 Task: Find connections with filter location Hyères with filter topic #Jobswith filter profile language German with filter current company Sealed Air Corporation with filter school R A Podar College of Commerce & Economics Matunga Mumbai 400 019 with filter industry Insurance with filter service category Mortgage Lending with filter keywords title Title Analyst
Action: Mouse moved to (537, 91)
Screenshot: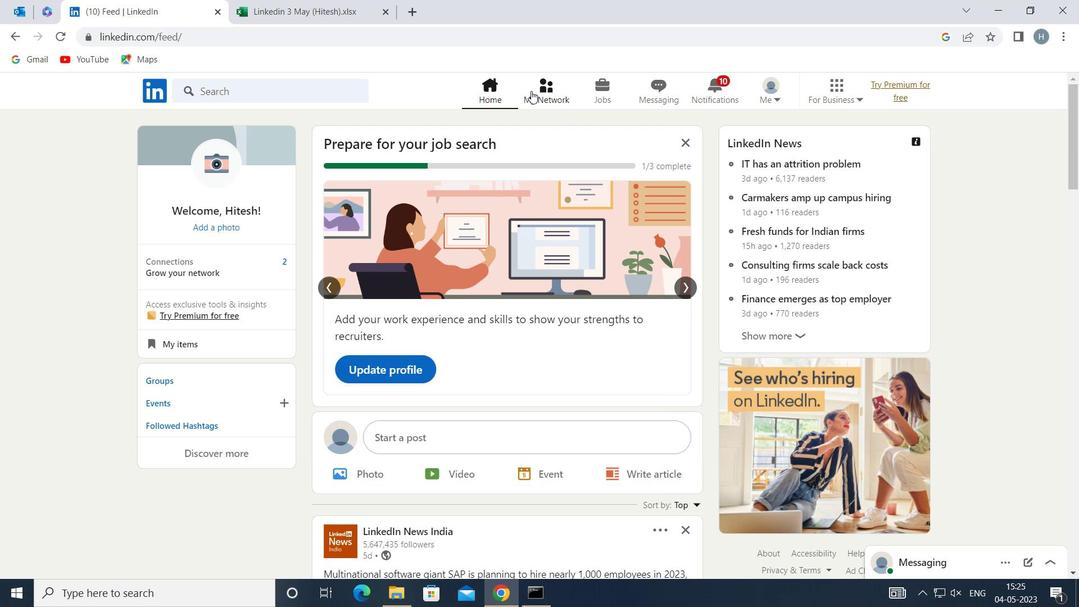 
Action: Mouse pressed left at (537, 91)
Screenshot: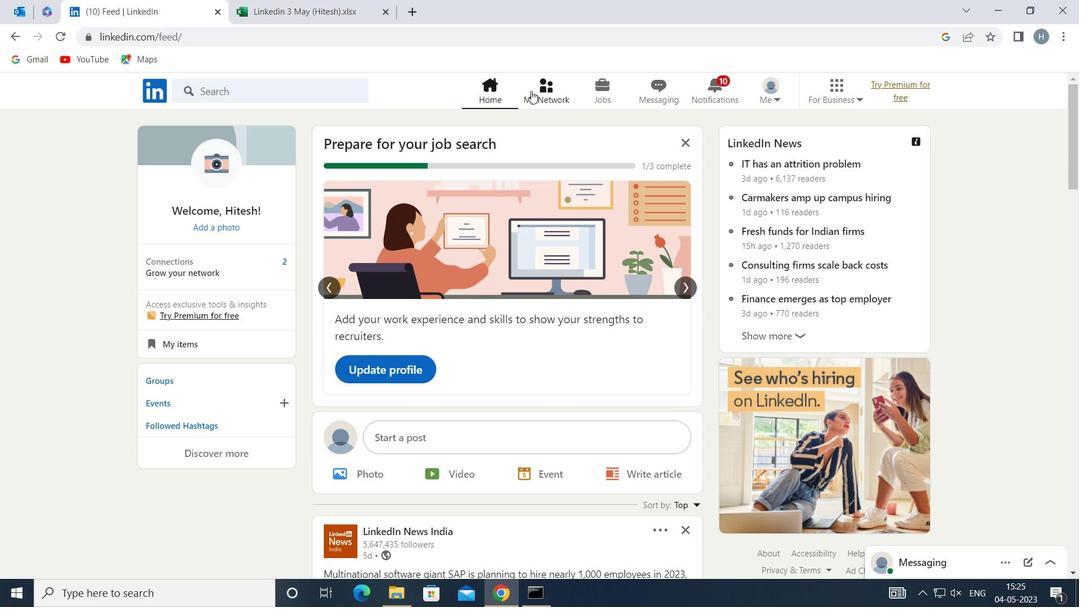 
Action: Mouse moved to (301, 165)
Screenshot: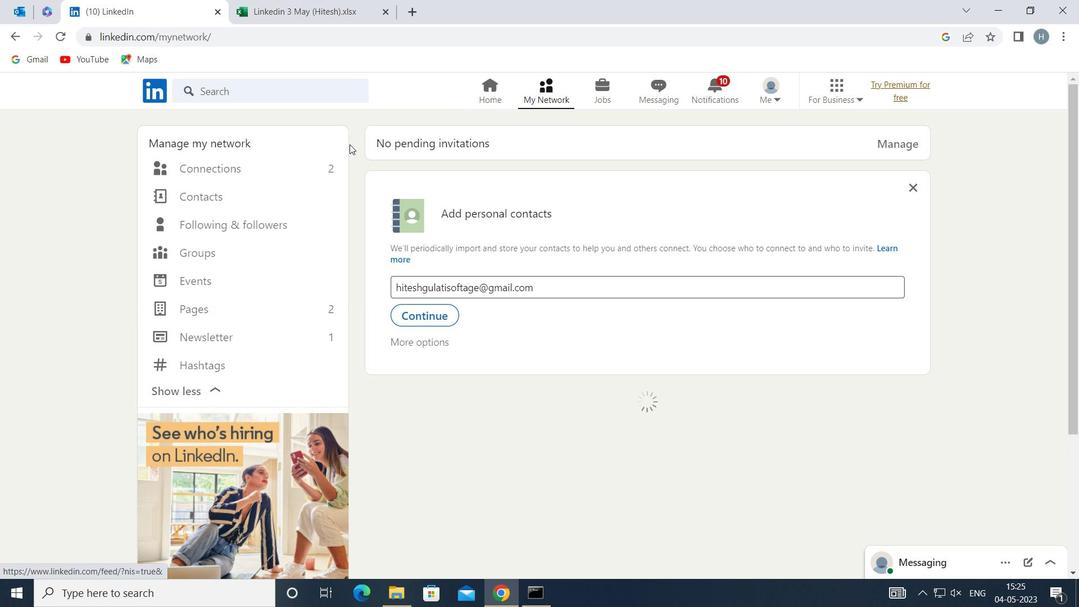 
Action: Mouse pressed left at (301, 165)
Screenshot: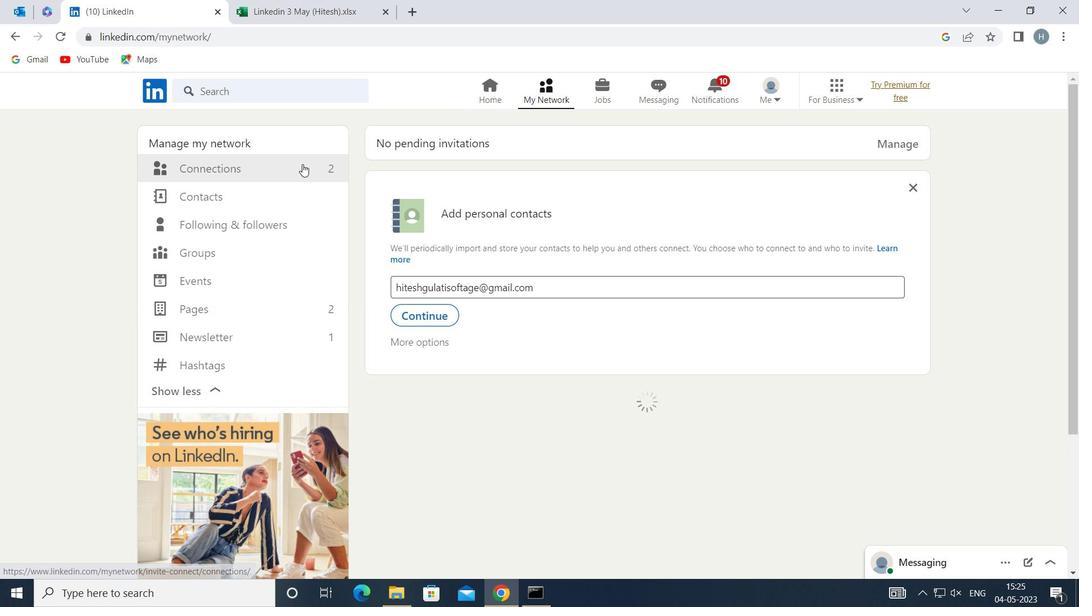 
Action: Mouse moved to (653, 165)
Screenshot: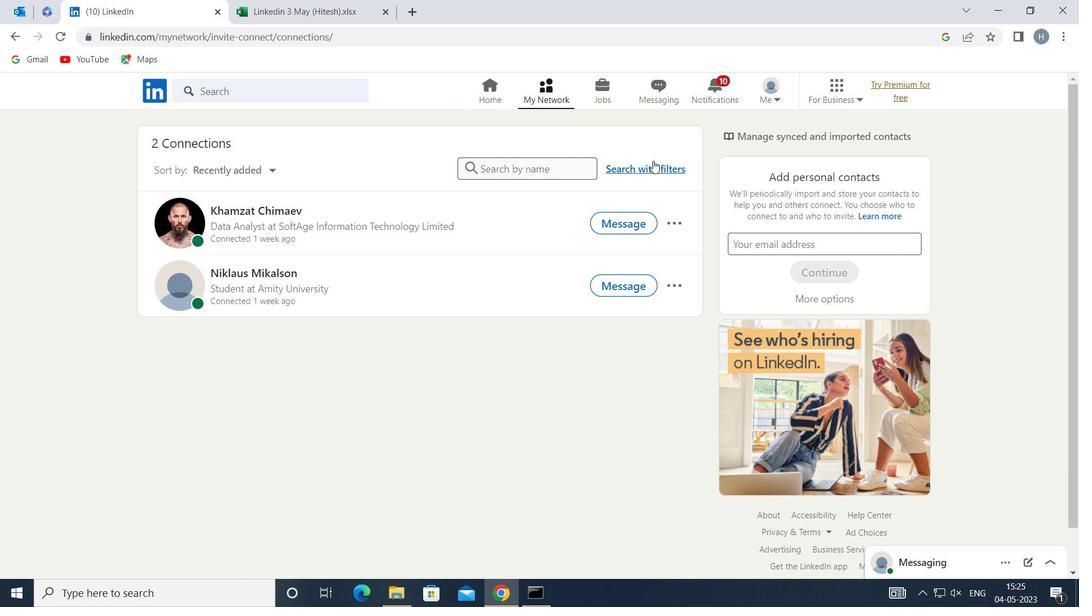 
Action: Mouse pressed left at (653, 165)
Screenshot: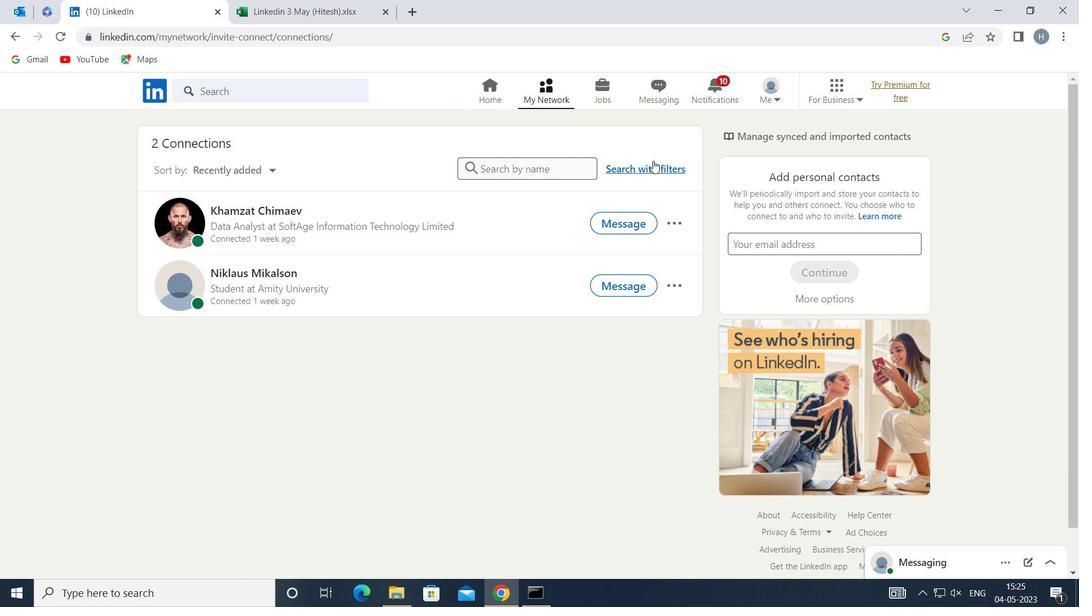 
Action: Mouse moved to (590, 124)
Screenshot: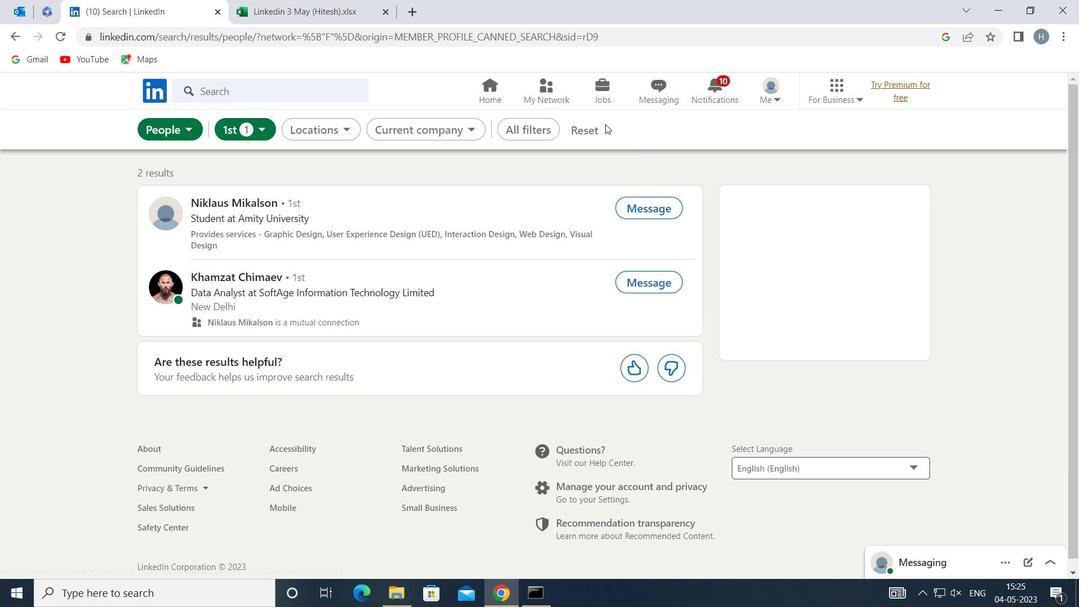 
Action: Mouse pressed left at (590, 124)
Screenshot: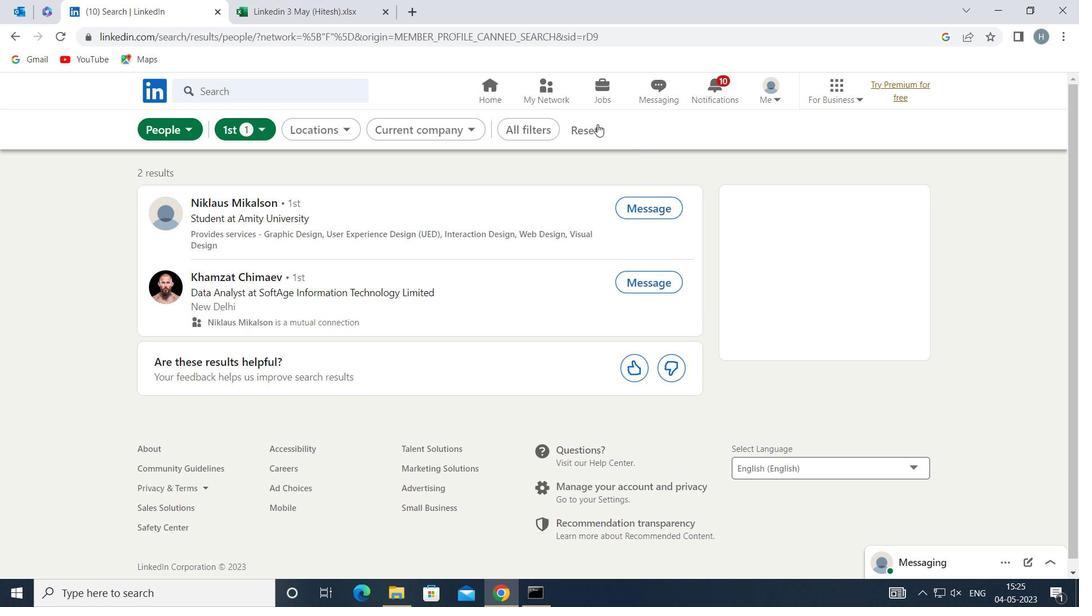 
Action: Mouse moved to (570, 129)
Screenshot: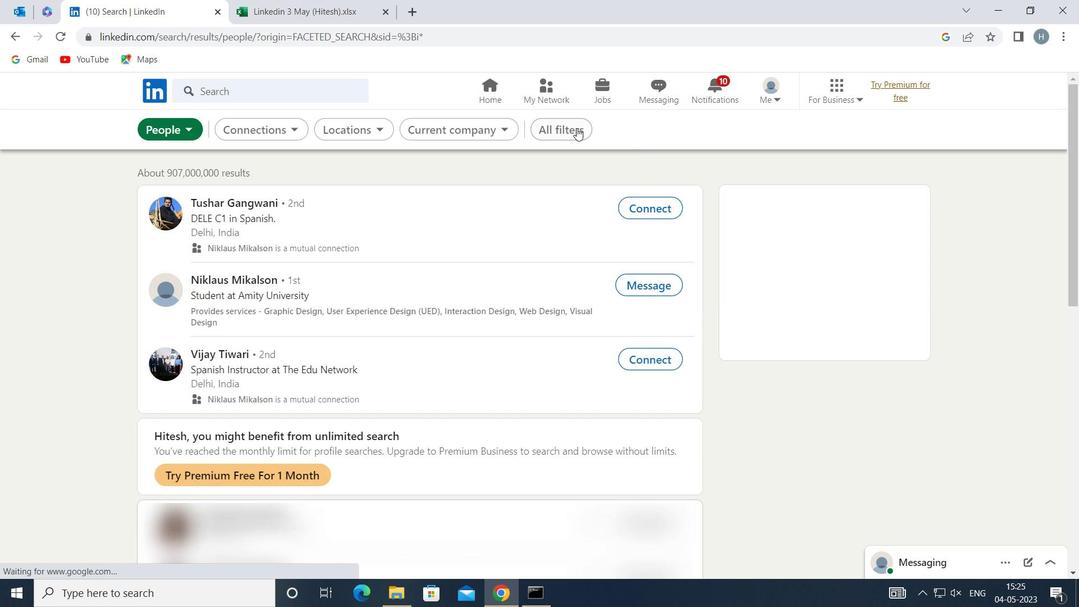 
Action: Mouse pressed left at (570, 129)
Screenshot: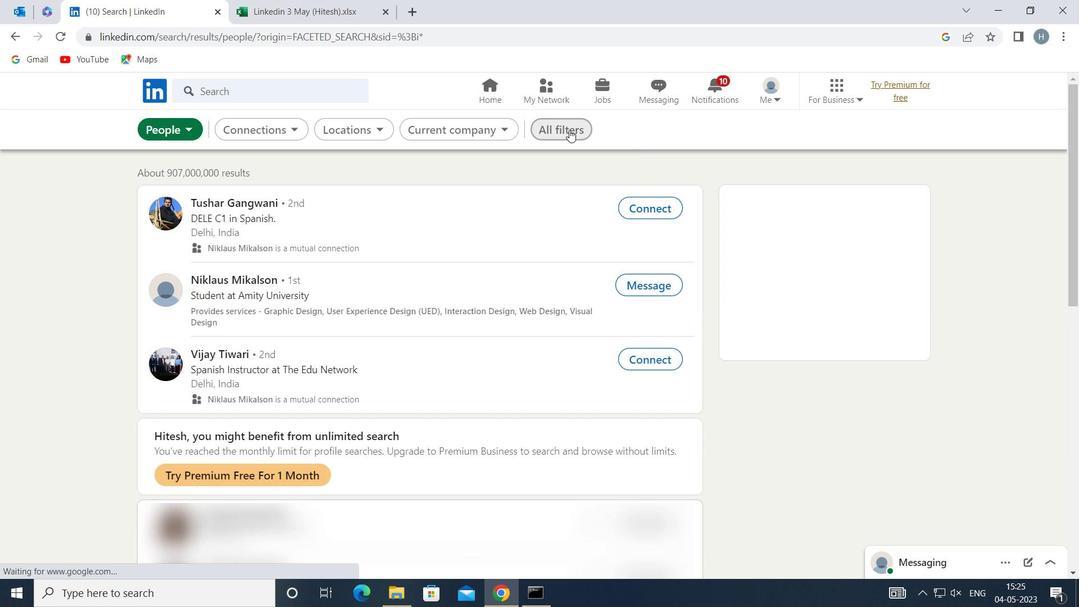 
Action: Mouse moved to (819, 282)
Screenshot: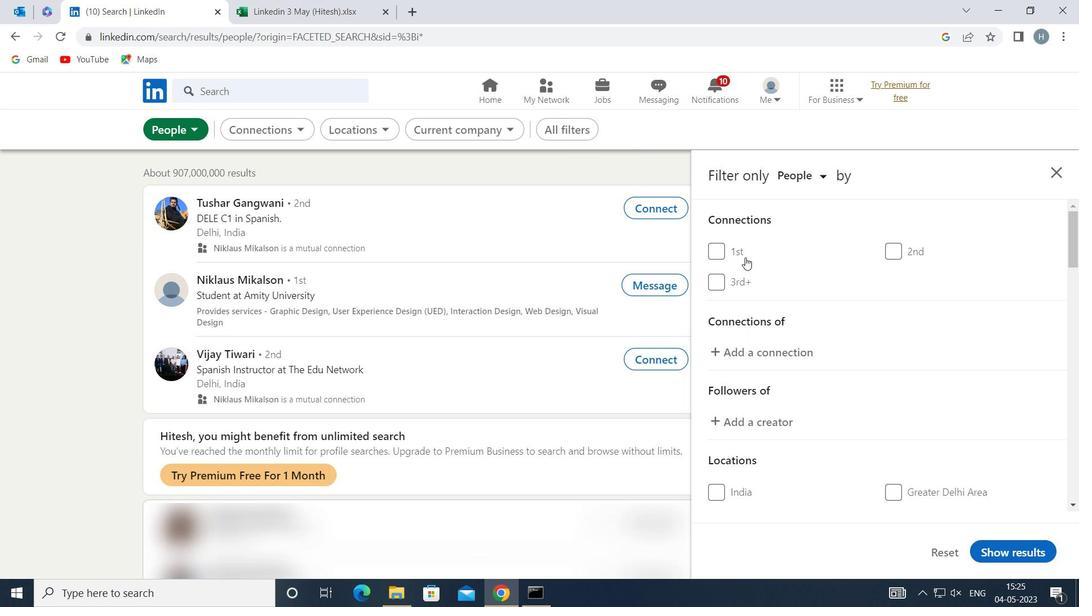 
Action: Mouse scrolled (819, 281) with delta (0, 0)
Screenshot: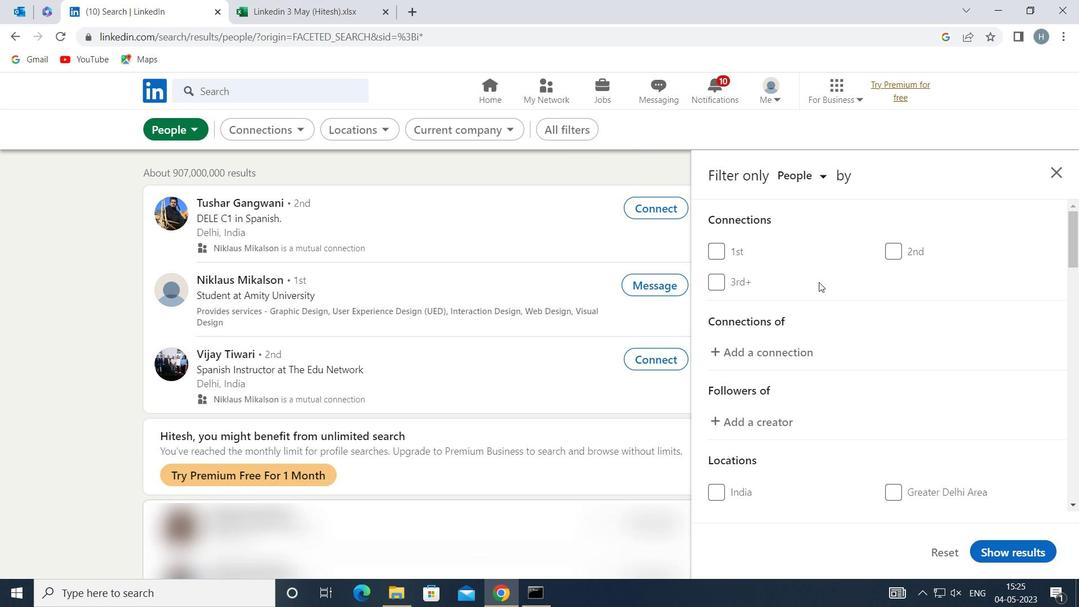 
Action: Mouse scrolled (819, 281) with delta (0, 0)
Screenshot: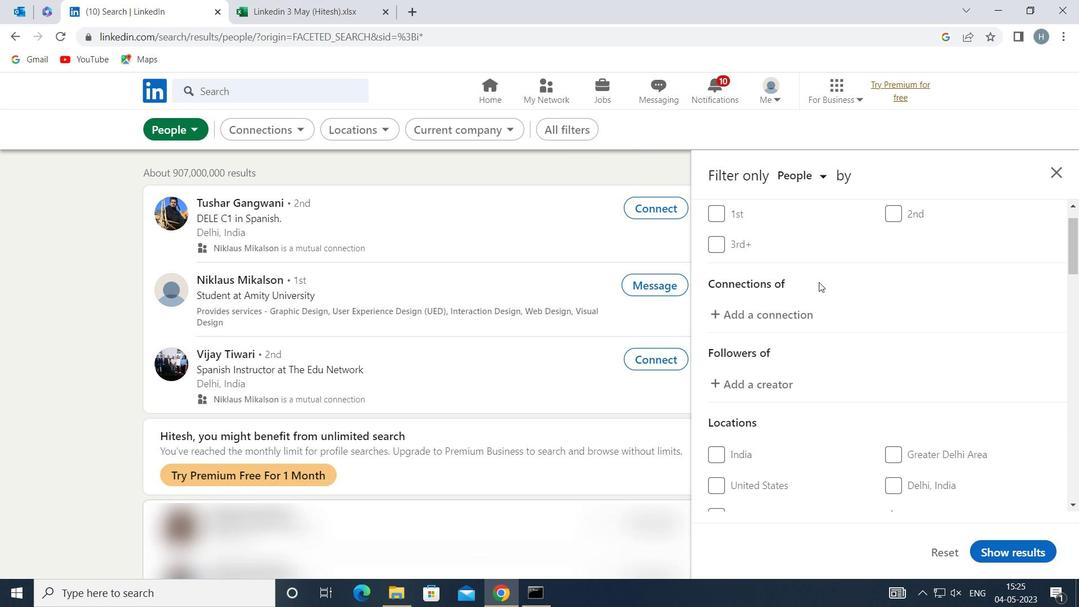 
Action: Mouse scrolled (819, 281) with delta (0, 0)
Screenshot: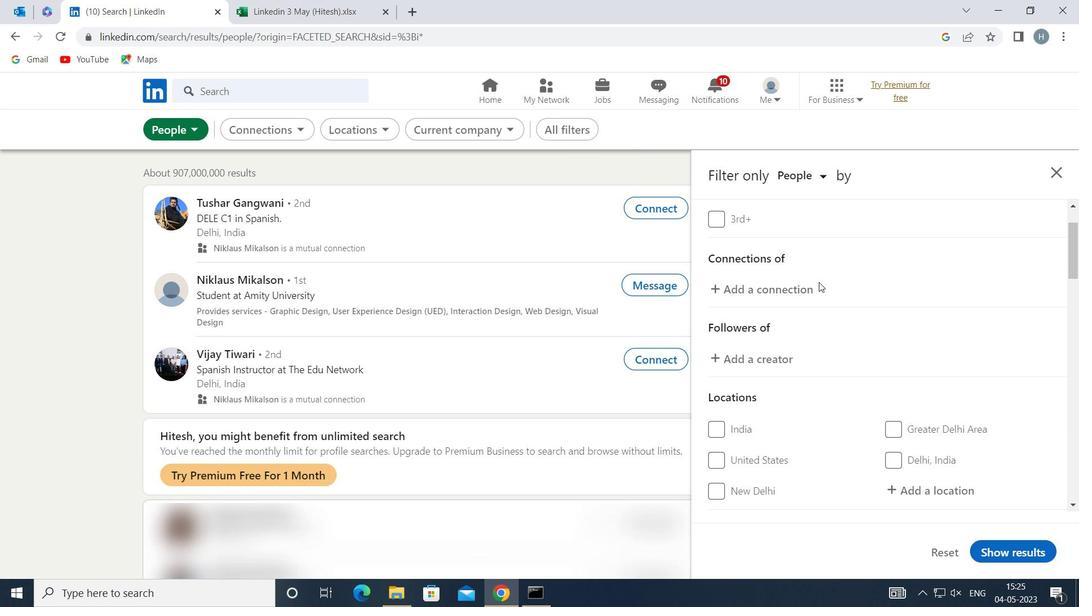 
Action: Mouse moved to (918, 334)
Screenshot: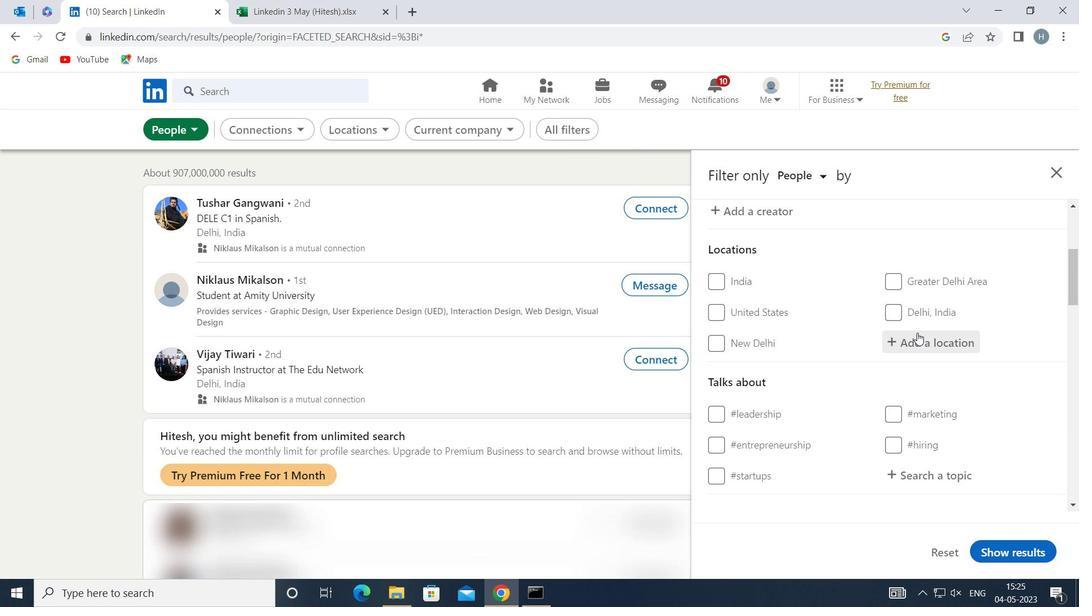 
Action: Mouse pressed left at (918, 334)
Screenshot: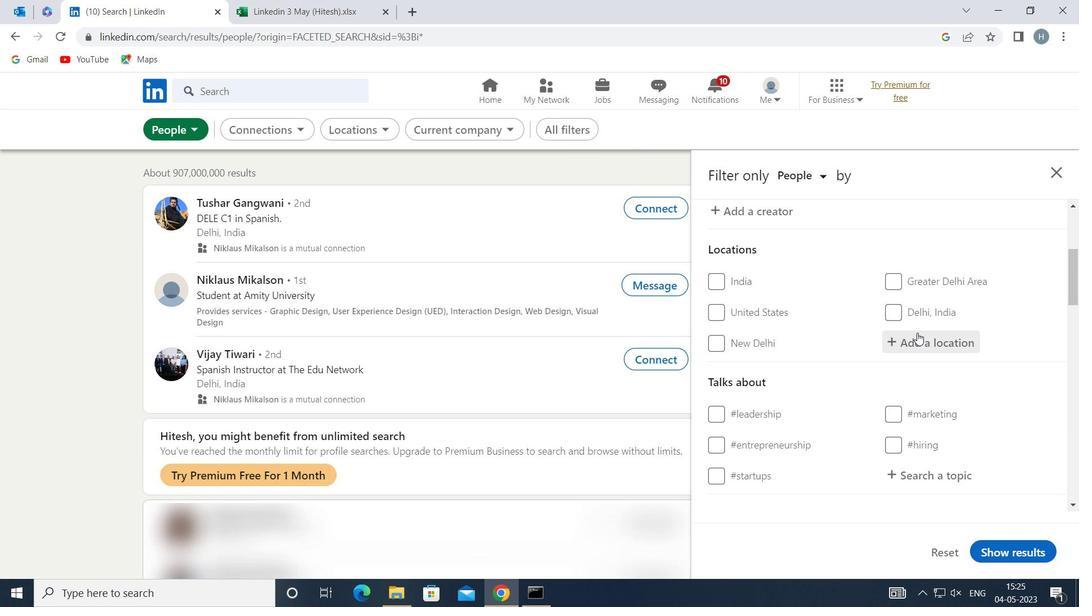 
Action: Key pressed <Key.shift>HYERE
Screenshot: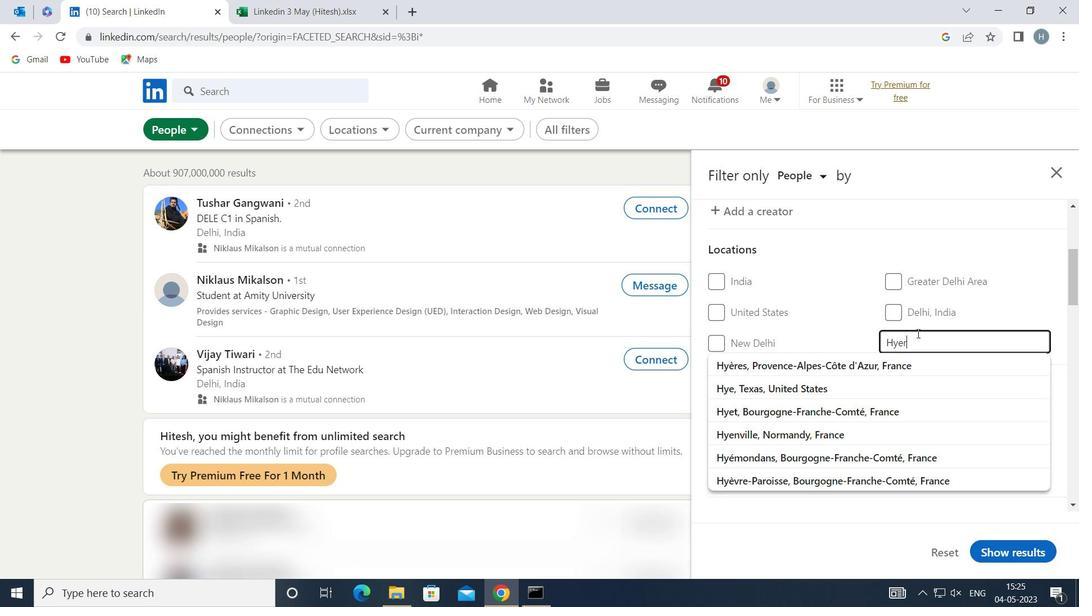 
Action: Mouse moved to (939, 366)
Screenshot: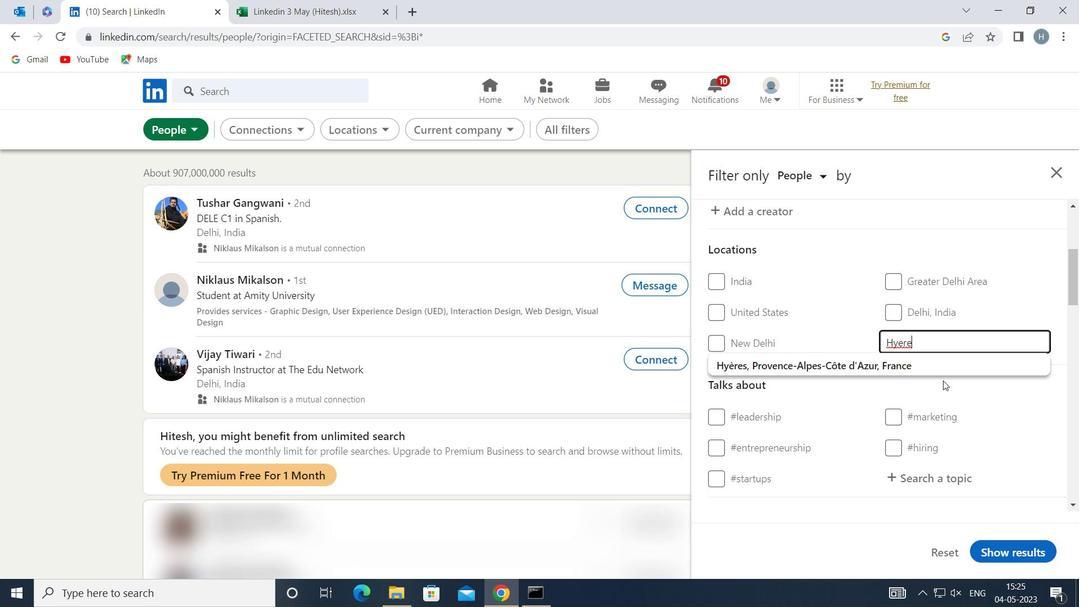 
Action: Mouse pressed left at (939, 366)
Screenshot: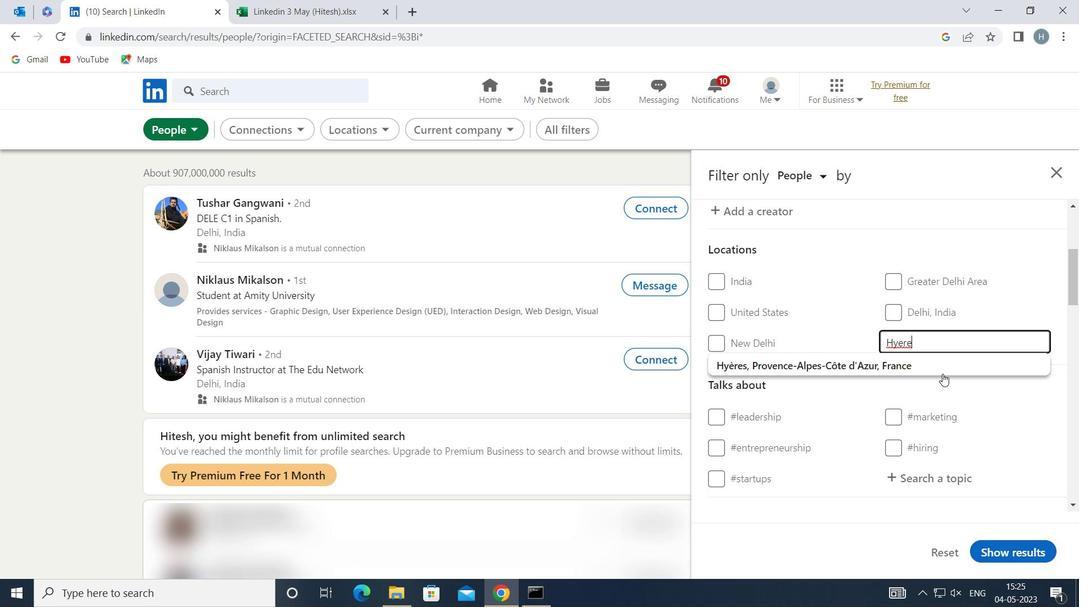 
Action: Mouse moved to (924, 371)
Screenshot: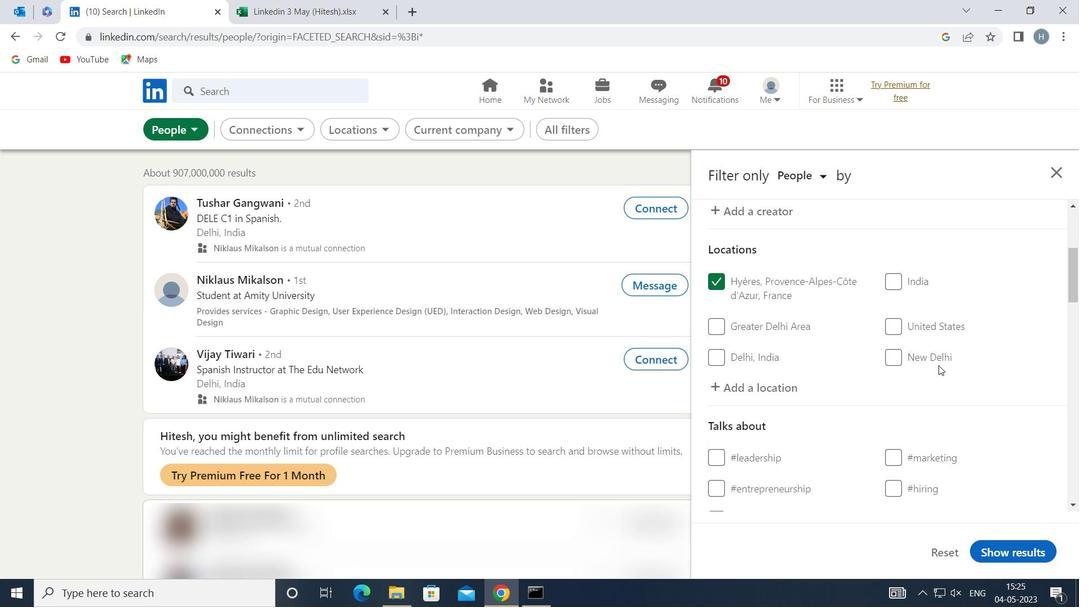 
Action: Mouse scrolled (924, 370) with delta (0, 0)
Screenshot: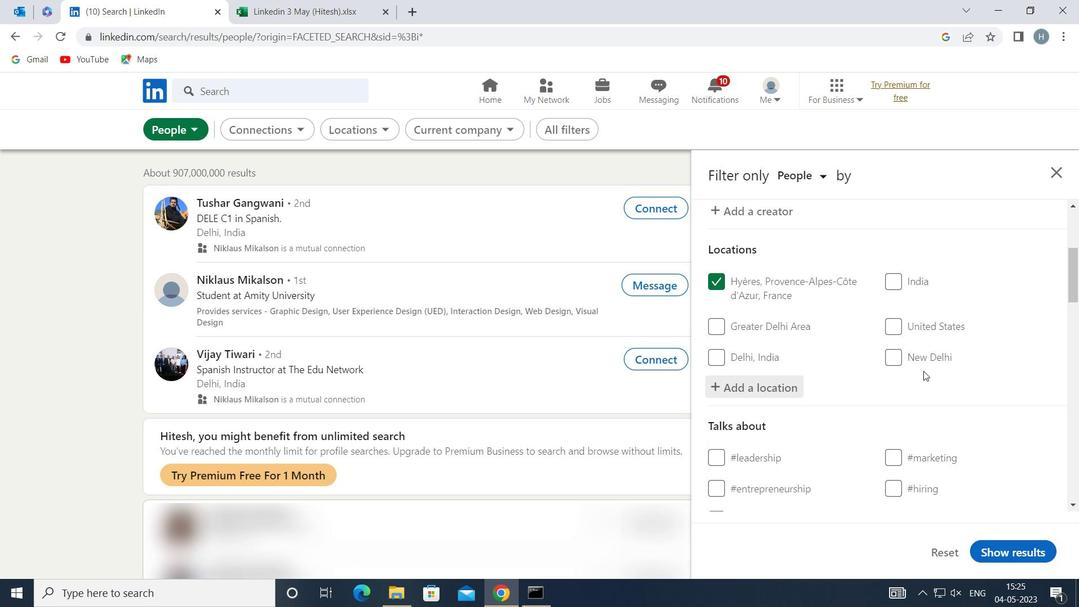 
Action: Mouse moved to (923, 371)
Screenshot: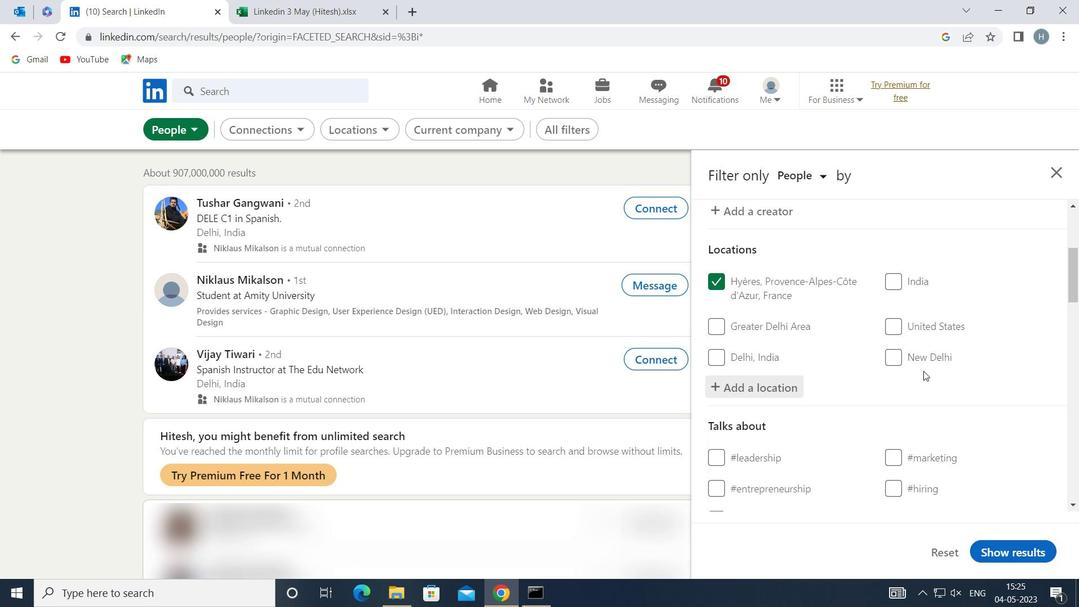 
Action: Mouse scrolled (923, 370) with delta (0, 0)
Screenshot: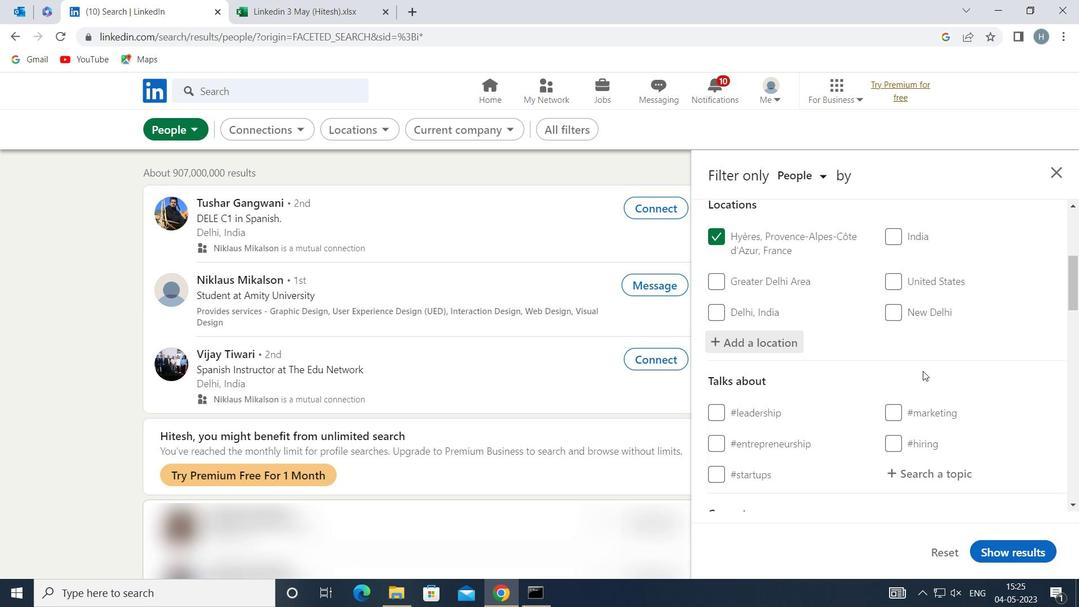 
Action: Mouse moved to (936, 379)
Screenshot: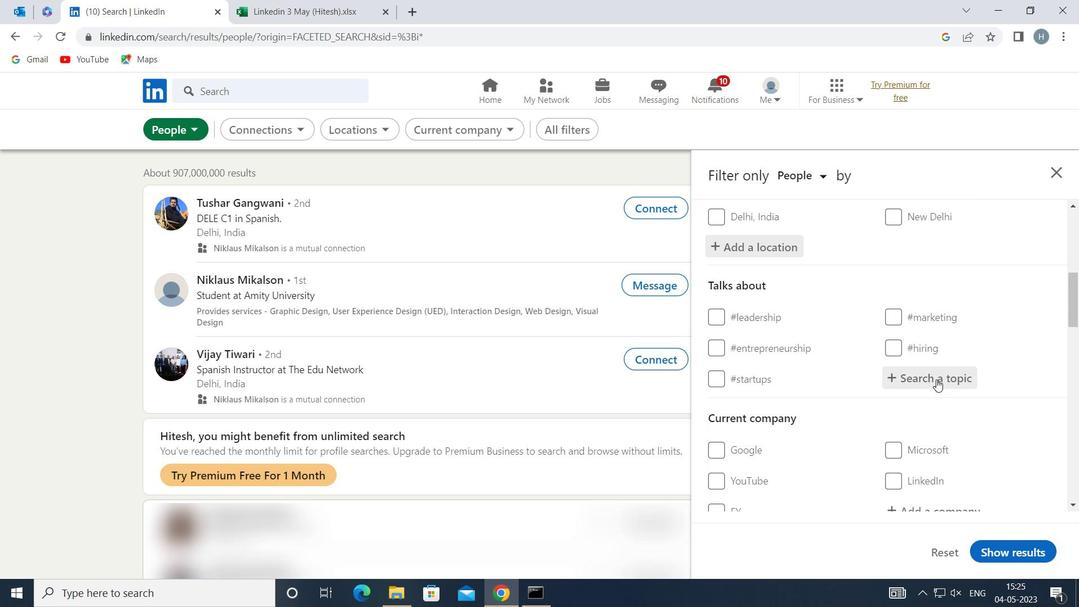 
Action: Mouse pressed left at (936, 379)
Screenshot: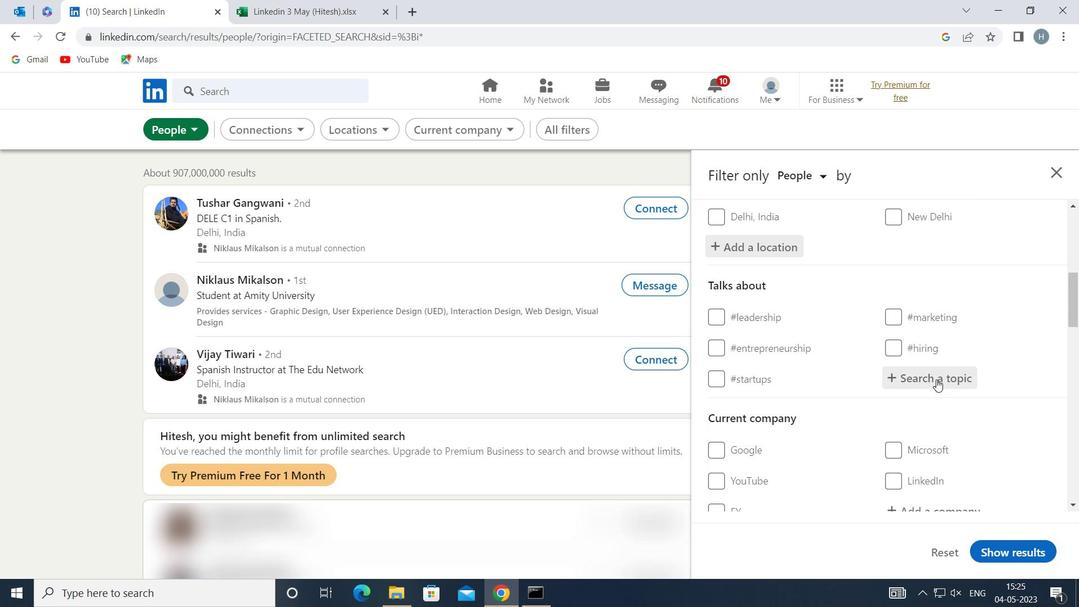 
Action: Key pressed <Key.shift>JOBS
Screenshot: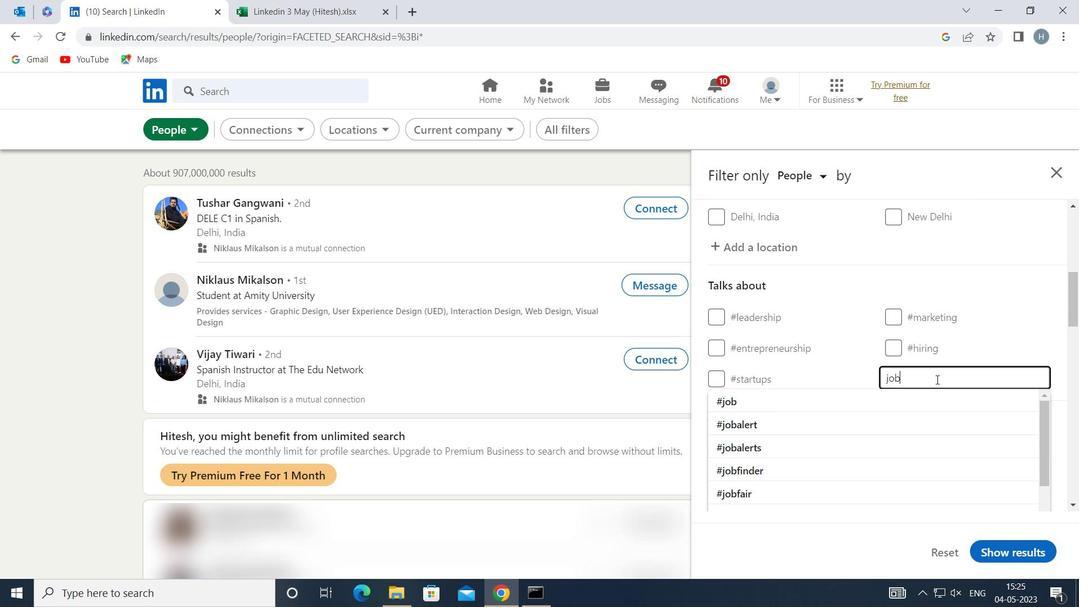 
Action: Mouse moved to (885, 399)
Screenshot: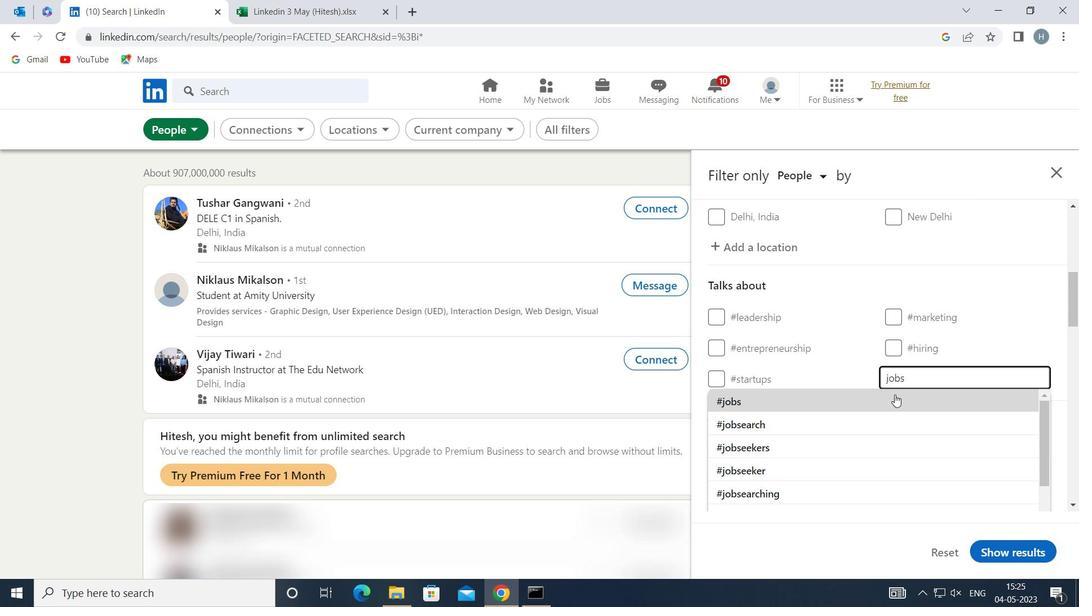 
Action: Mouse pressed left at (885, 399)
Screenshot: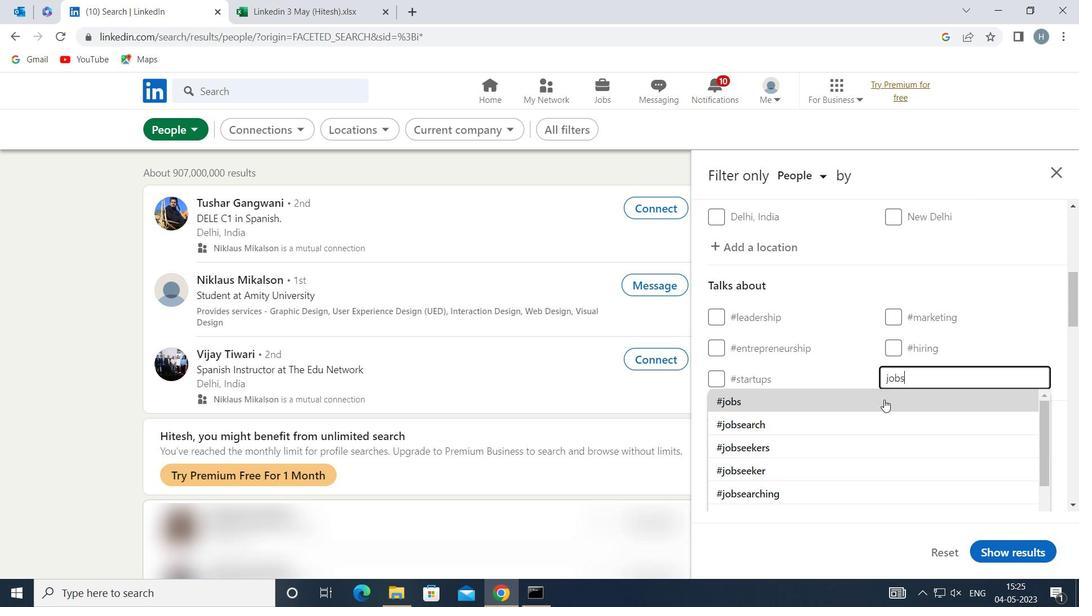 
Action: Mouse moved to (850, 384)
Screenshot: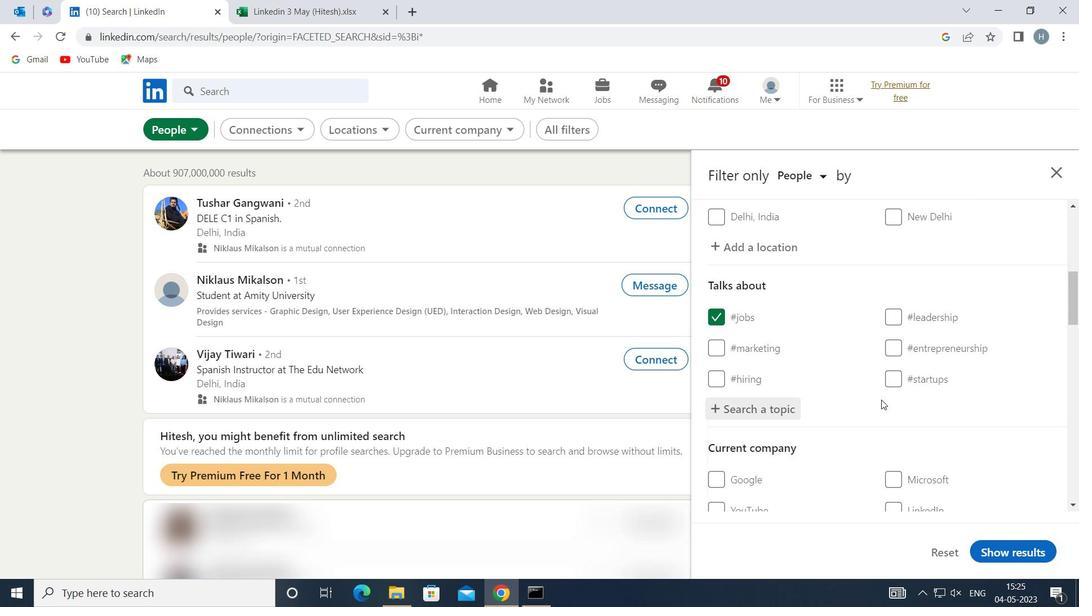 
Action: Mouse scrolled (850, 384) with delta (0, 0)
Screenshot: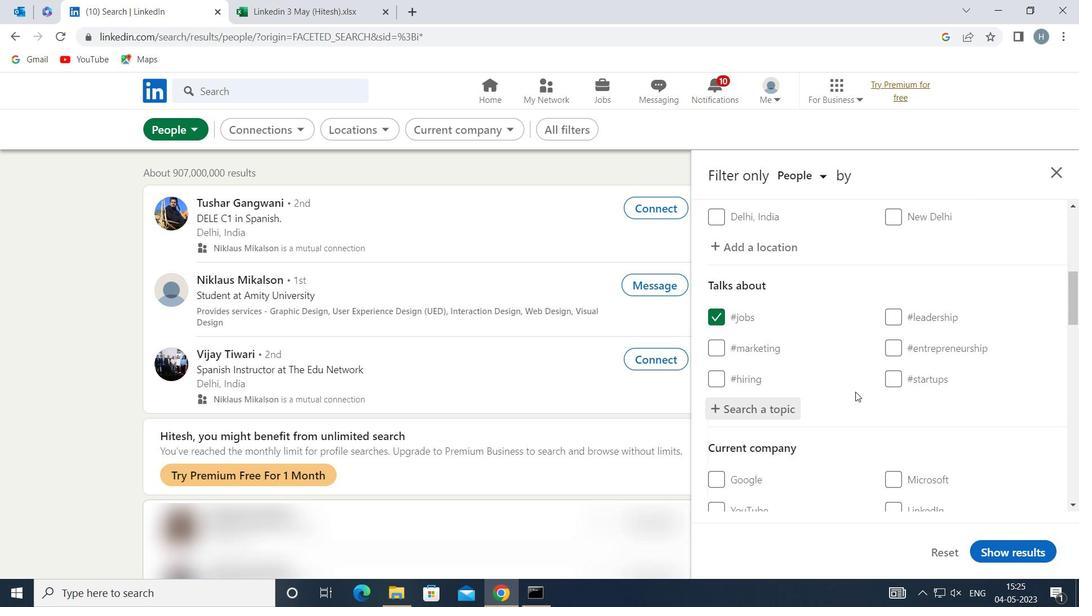 
Action: Mouse scrolled (850, 384) with delta (0, 0)
Screenshot: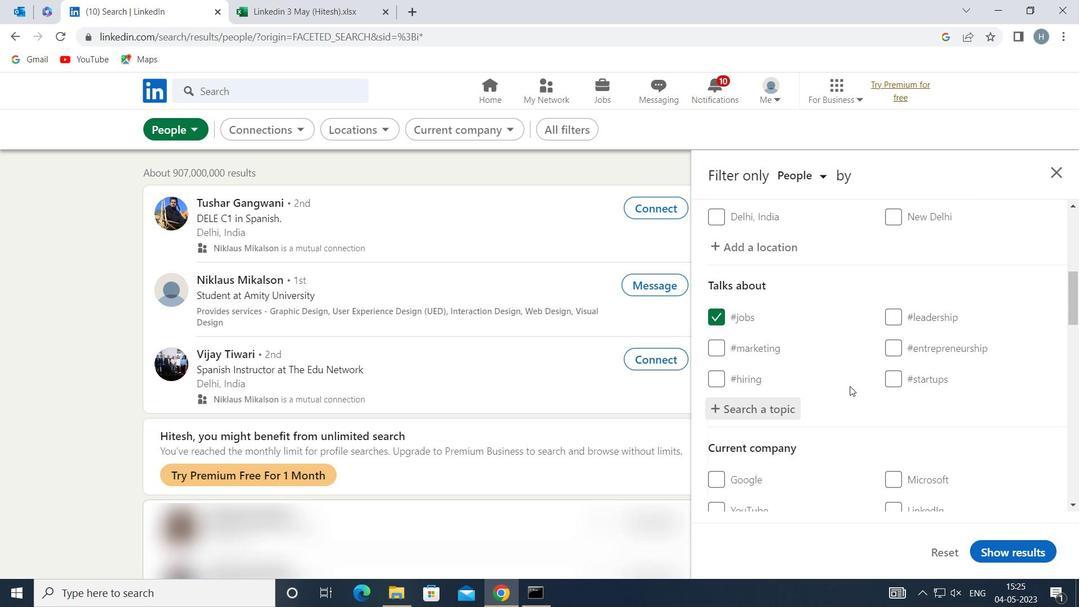 
Action: Mouse scrolled (850, 384) with delta (0, 0)
Screenshot: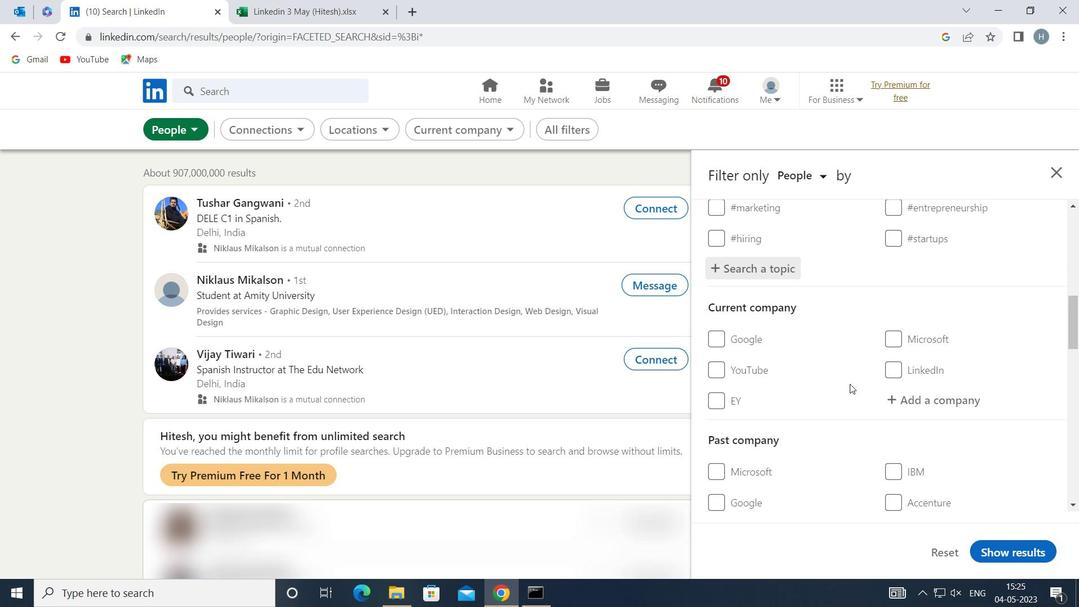 
Action: Mouse moved to (849, 382)
Screenshot: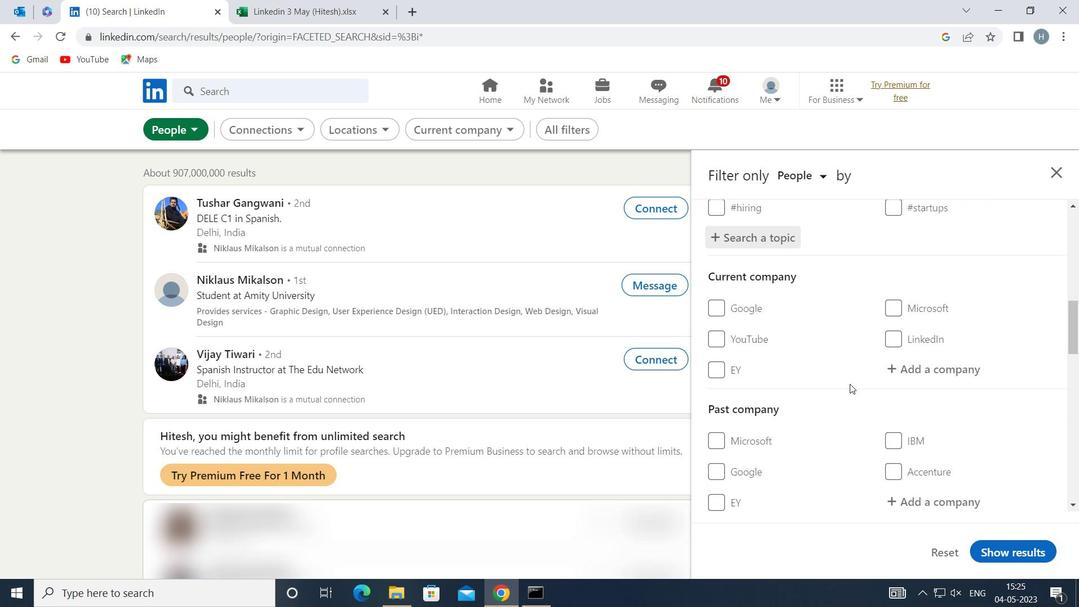 
Action: Mouse scrolled (849, 382) with delta (0, 0)
Screenshot: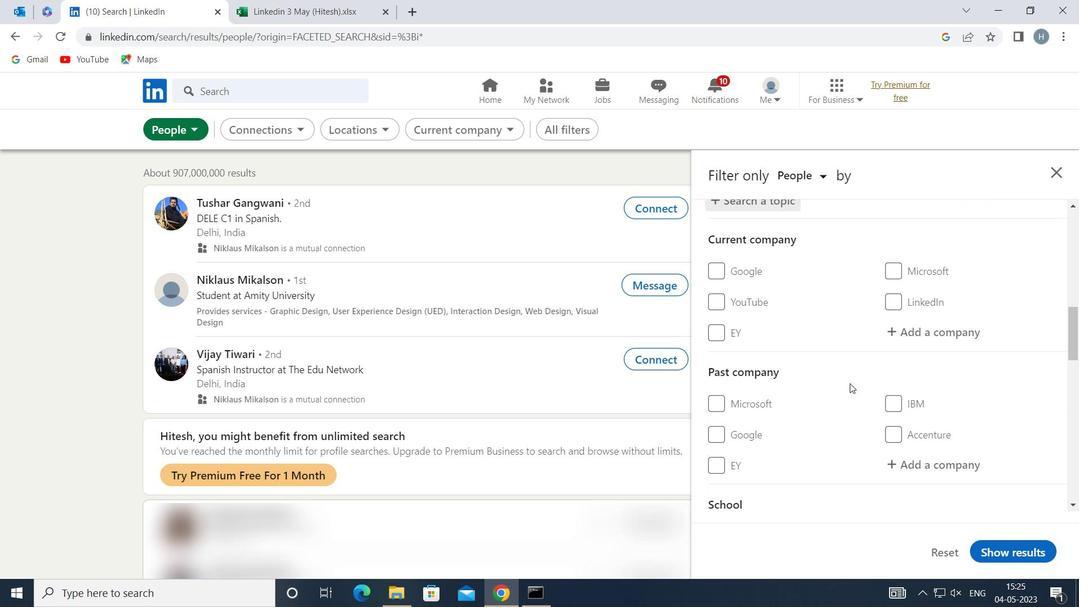 
Action: Mouse moved to (849, 377)
Screenshot: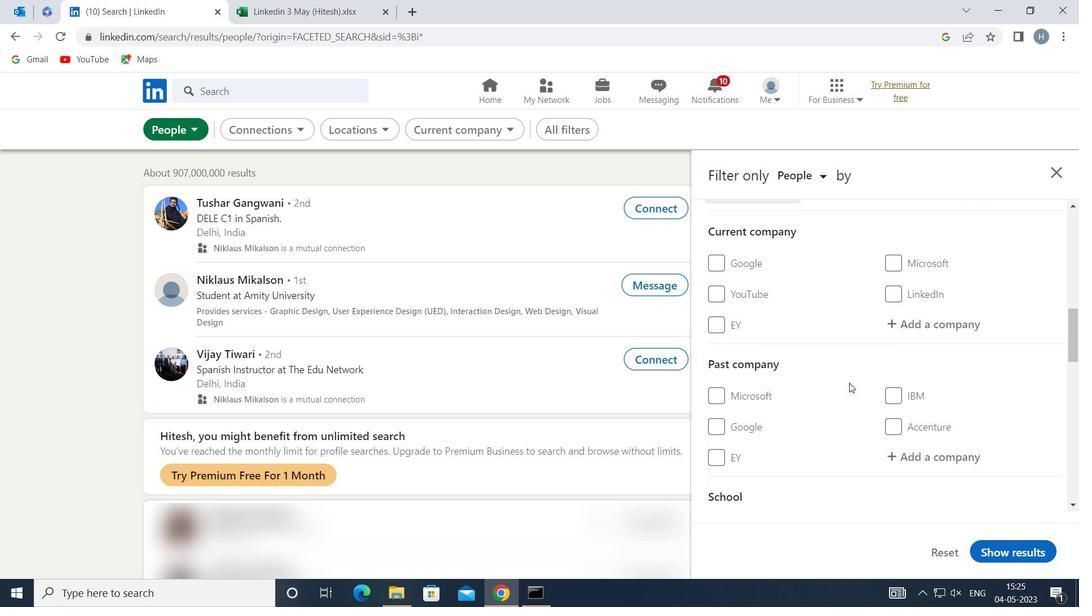 
Action: Mouse scrolled (849, 376) with delta (0, 0)
Screenshot: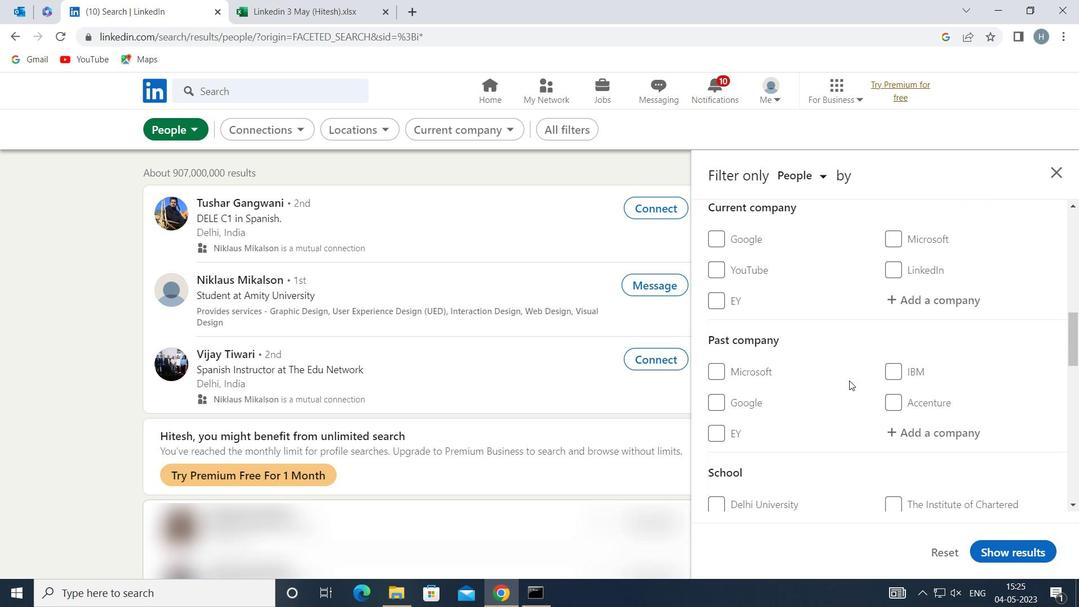 
Action: Mouse scrolled (849, 376) with delta (0, 0)
Screenshot: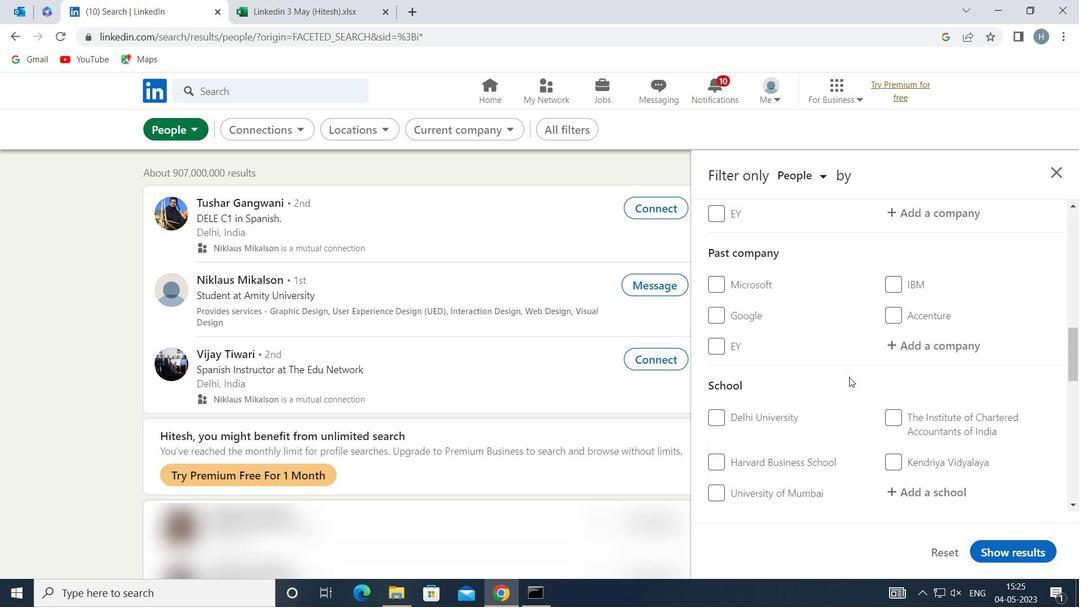
Action: Mouse scrolled (849, 376) with delta (0, 0)
Screenshot: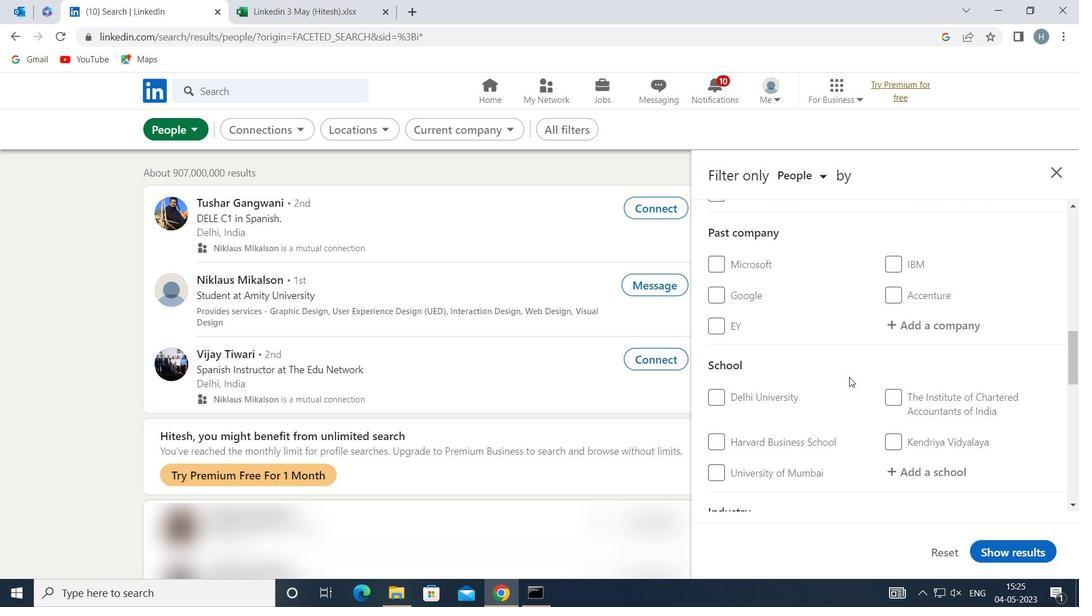 
Action: Mouse scrolled (849, 376) with delta (0, 0)
Screenshot: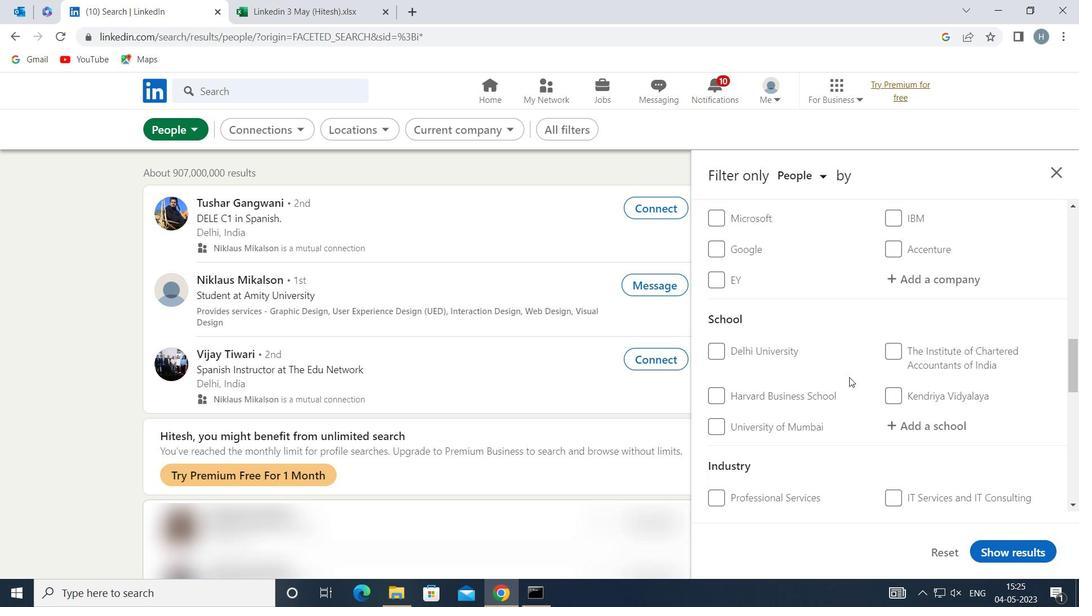 
Action: Mouse scrolled (849, 376) with delta (0, 0)
Screenshot: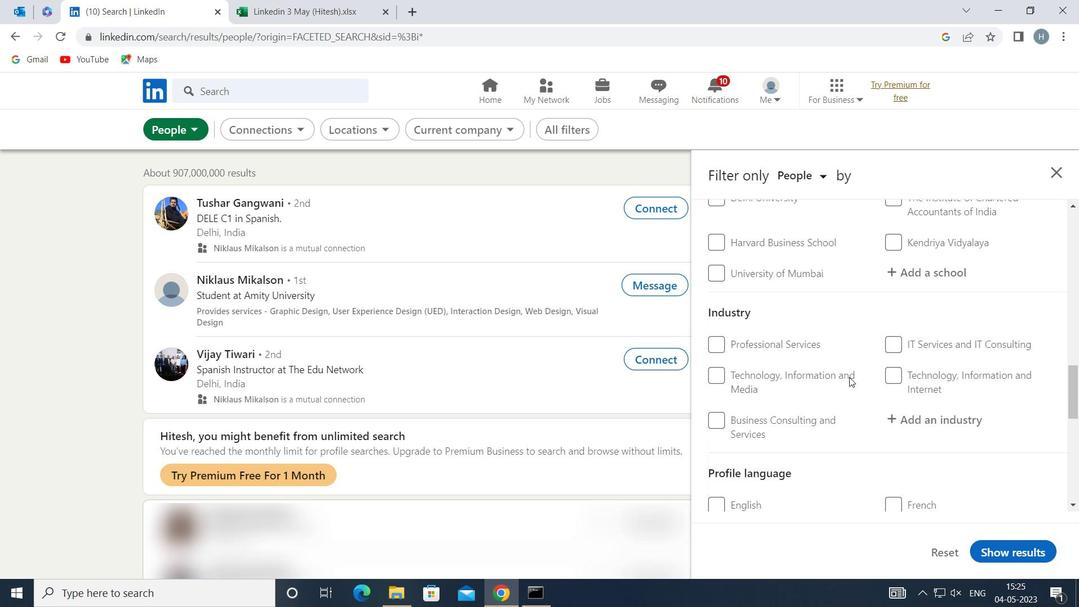 
Action: Mouse scrolled (849, 376) with delta (0, 0)
Screenshot: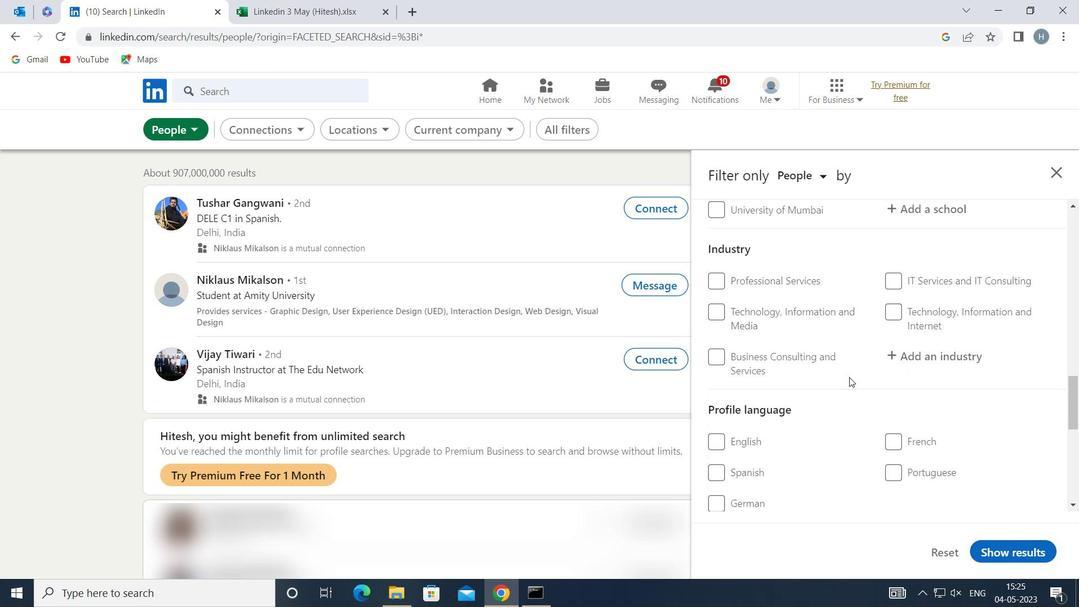 
Action: Mouse moved to (729, 408)
Screenshot: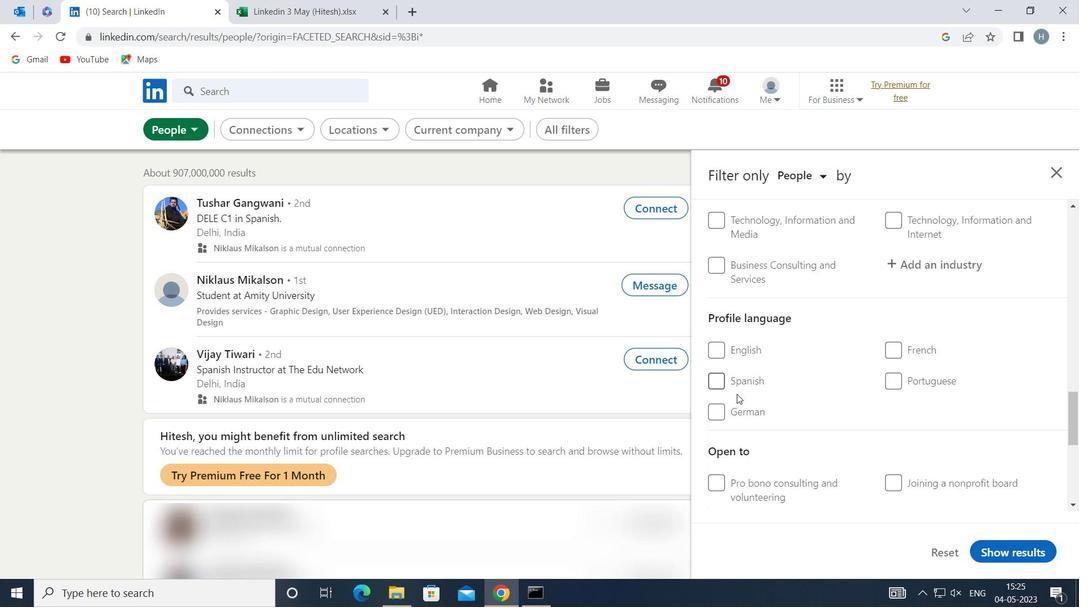 
Action: Mouse pressed left at (729, 408)
Screenshot: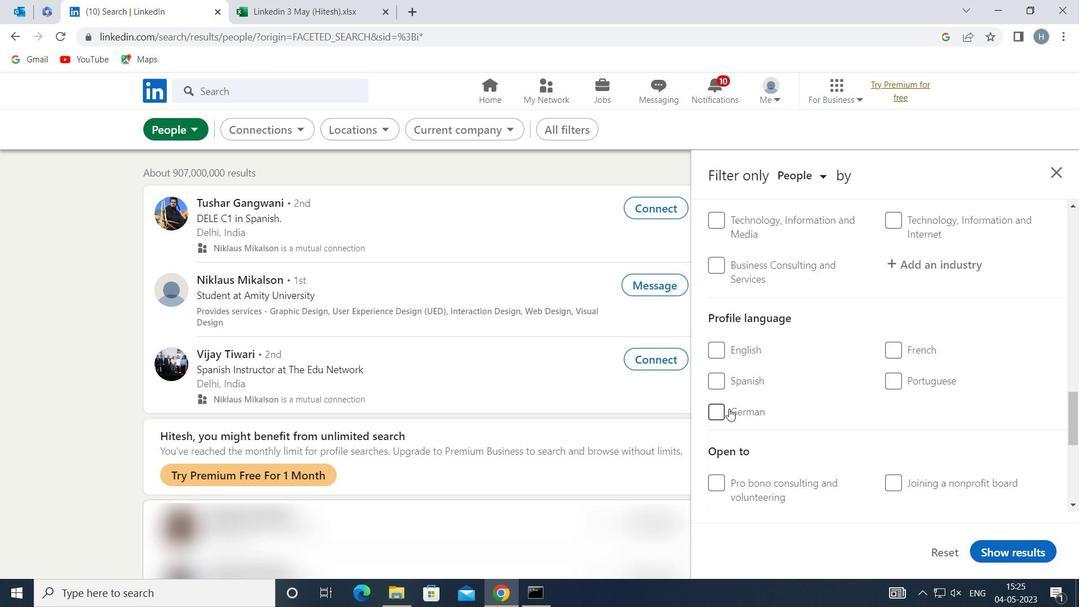 
Action: Mouse moved to (811, 404)
Screenshot: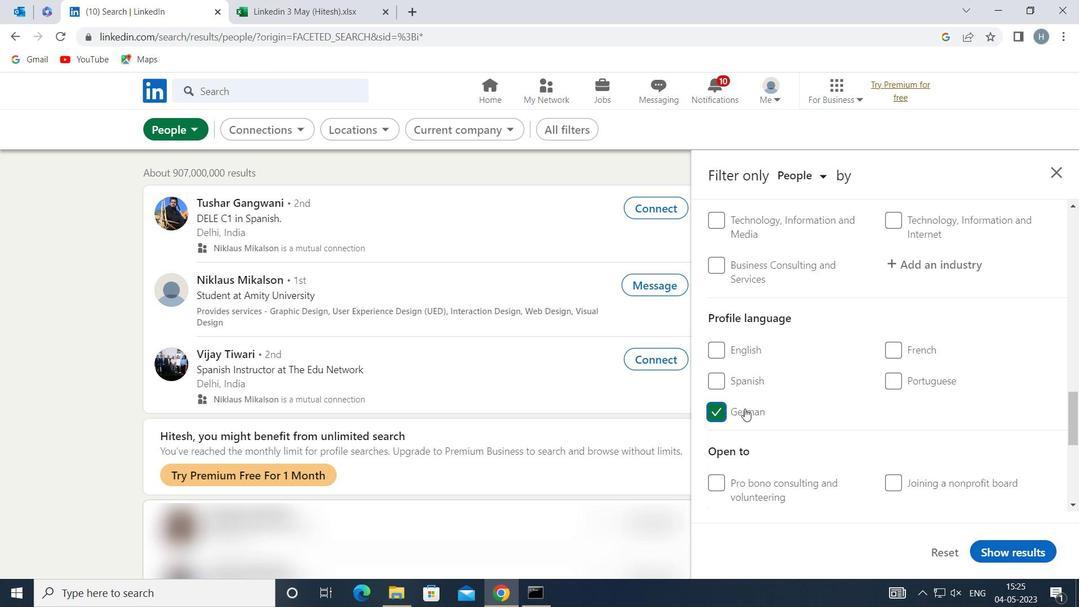 
Action: Mouse scrolled (811, 405) with delta (0, 0)
Screenshot: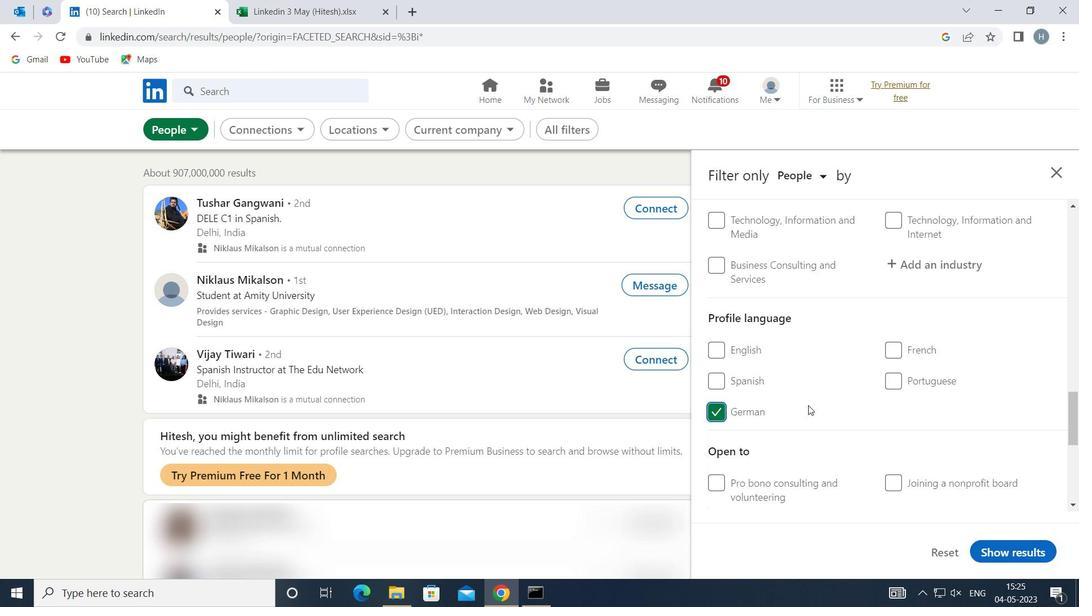 
Action: Mouse moved to (811, 400)
Screenshot: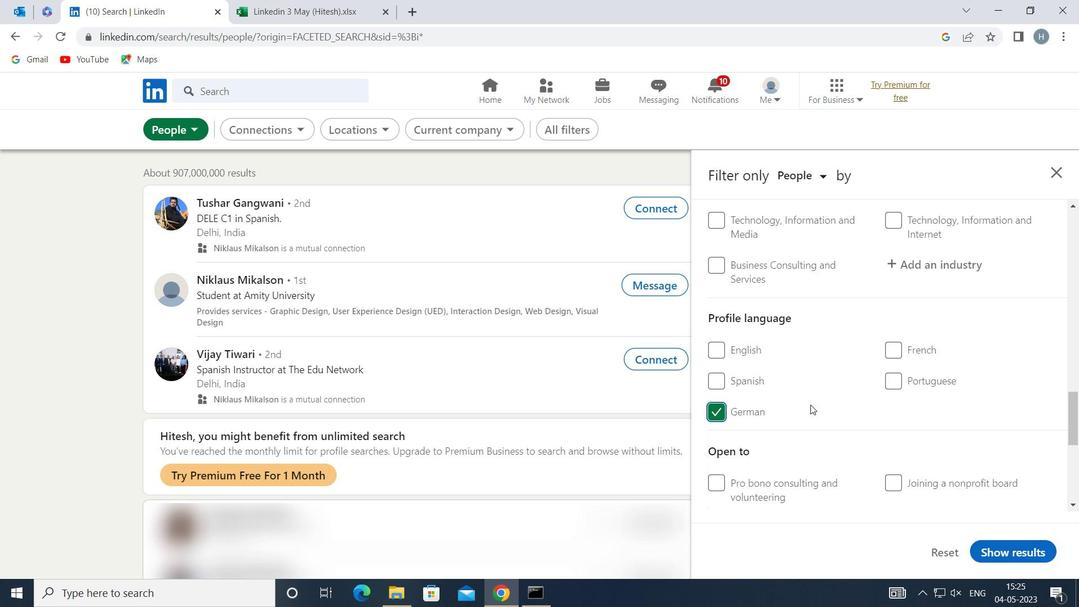 
Action: Mouse scrolled (811, 401) with delta (0, 0)
Screenshot: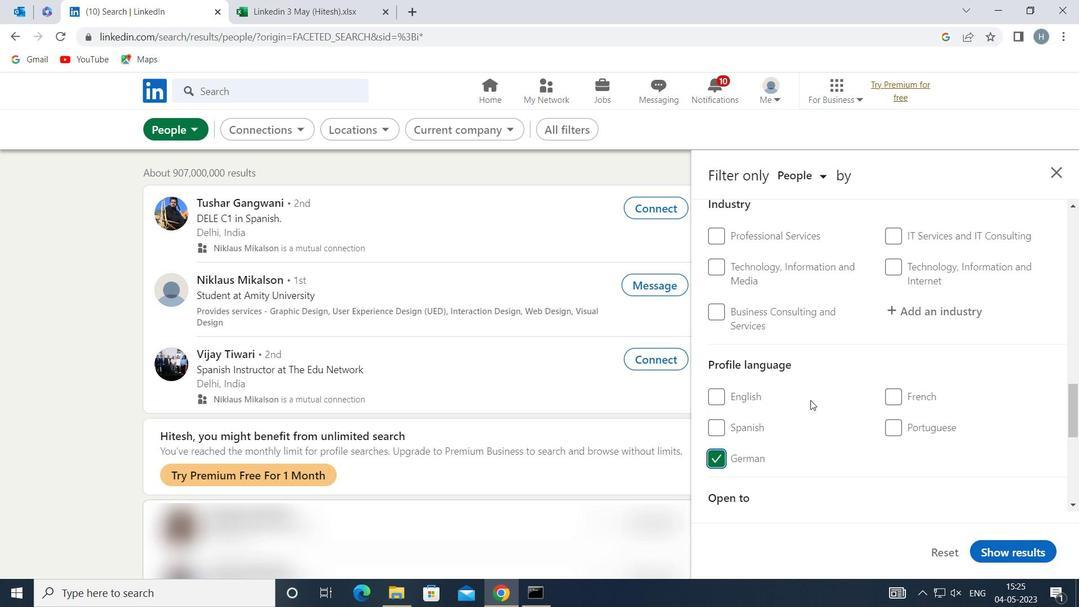 
Action: Mouse scrolled (811, 401) with delta (0, 0)
Screenshot: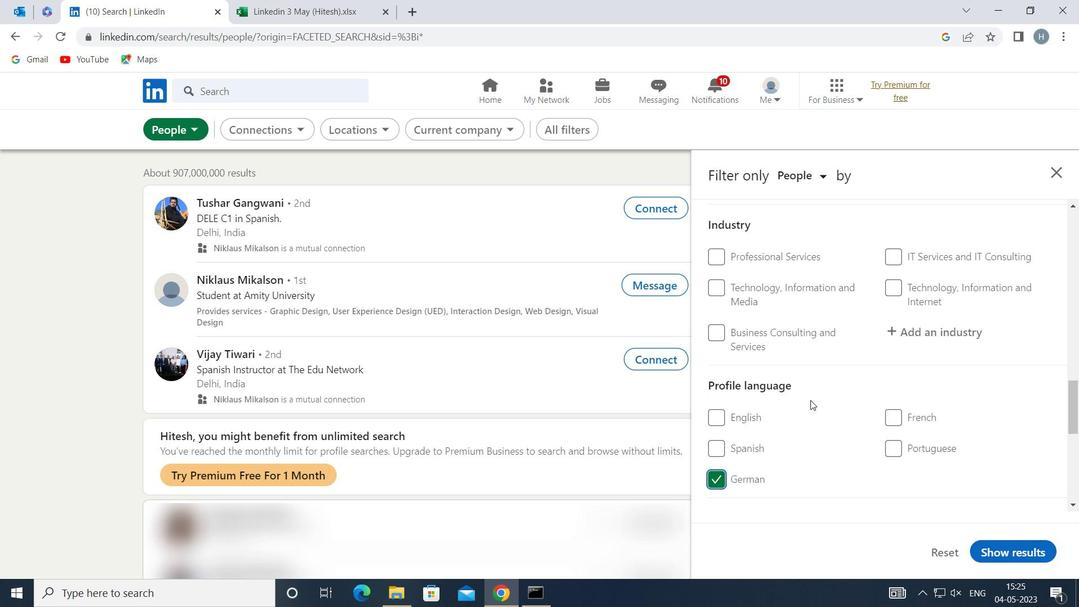 
Action: Mouse scrolled (811, 401) with delta (0, 0)
Screenshot: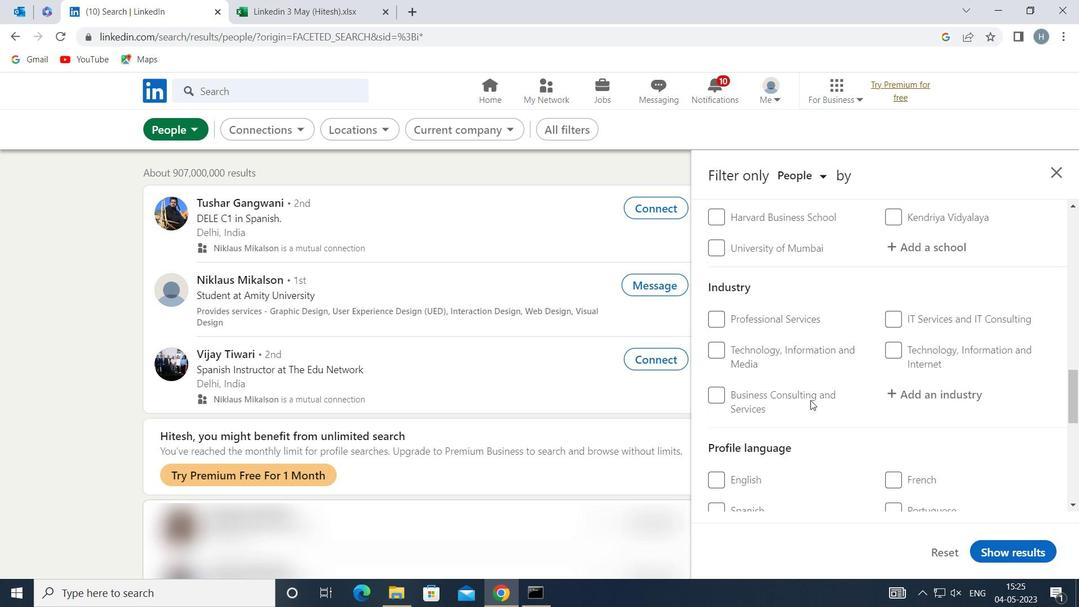 
Action: Mouse scrolled (811, 401) with delta (0, 0)
Screenshot: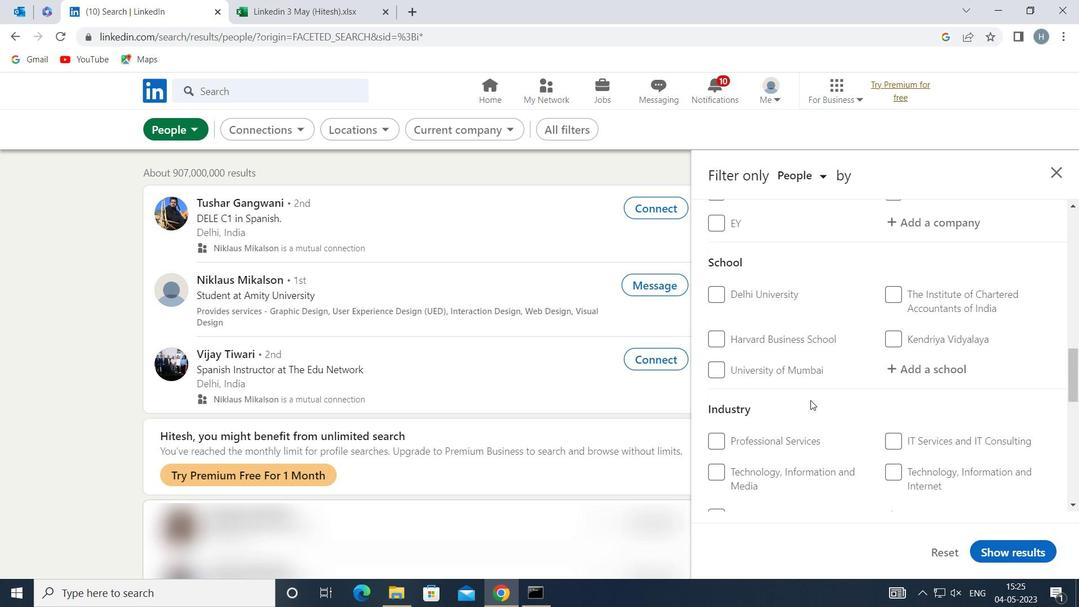 
Action: Mouse scrolled (811, 401) with delta (0, 0)
Screenshot: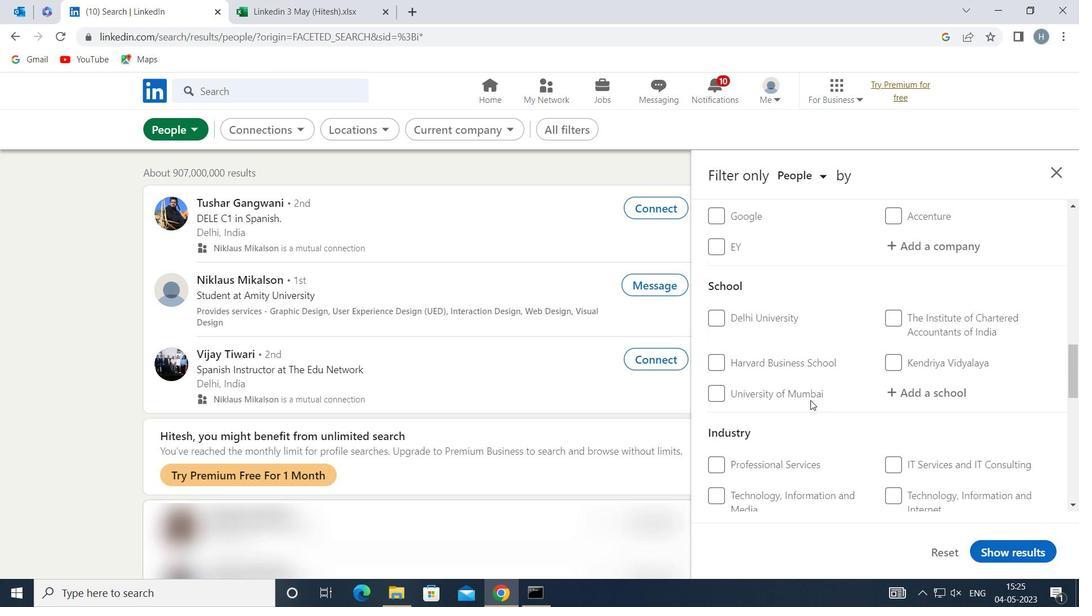
Action: Mouse scrolled (811, 401) with delta (0, 0)
Screenshot: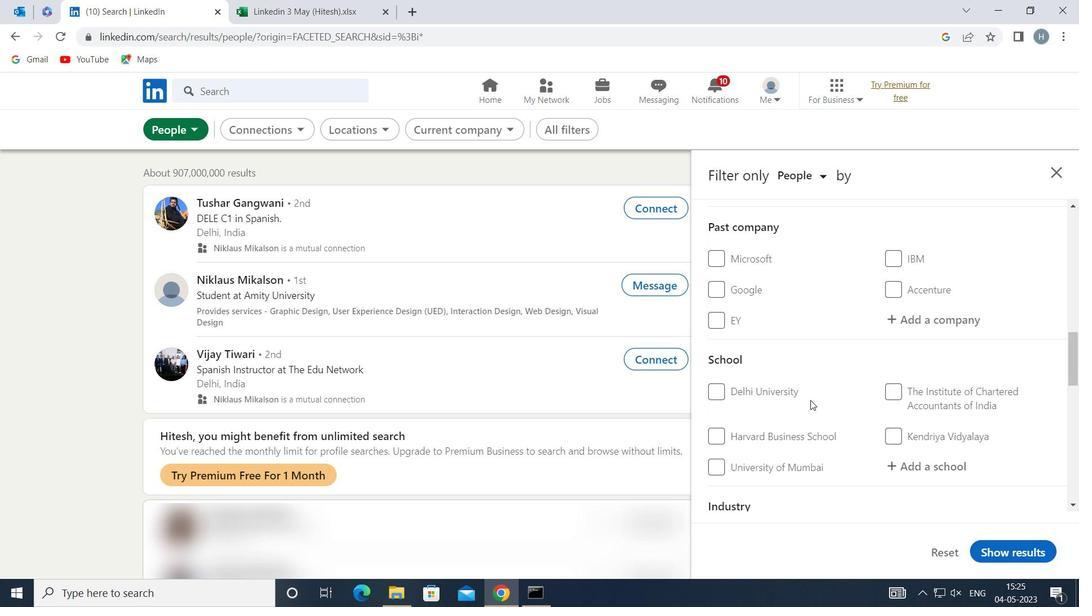 
Action: Mouse scrolled (811, 401) with delta (0, 0)
Screenshot: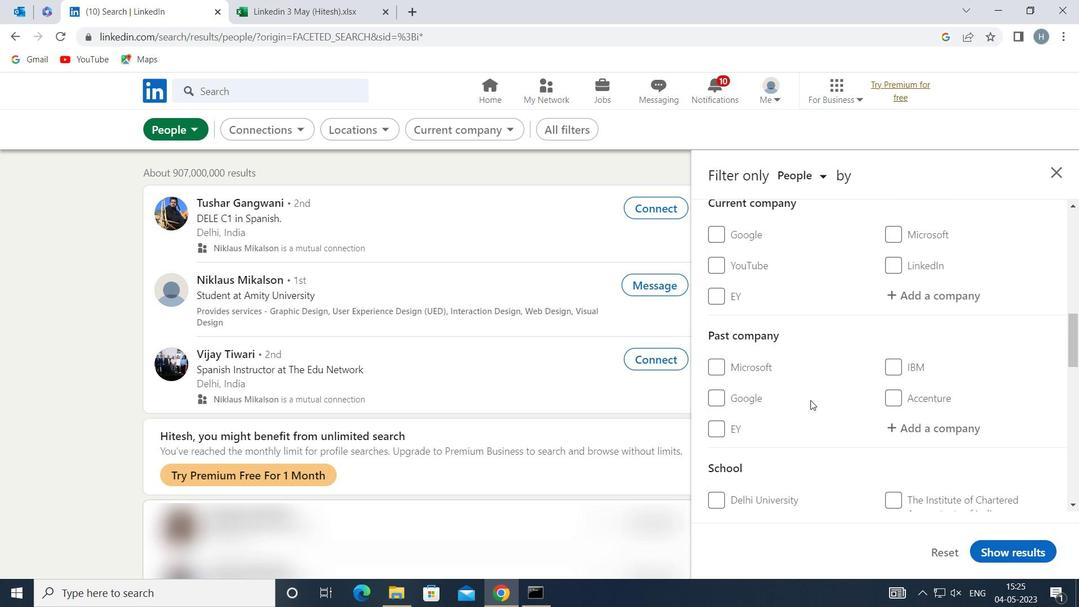 
Action: Mouse moved to (914, 399)
Screenshot: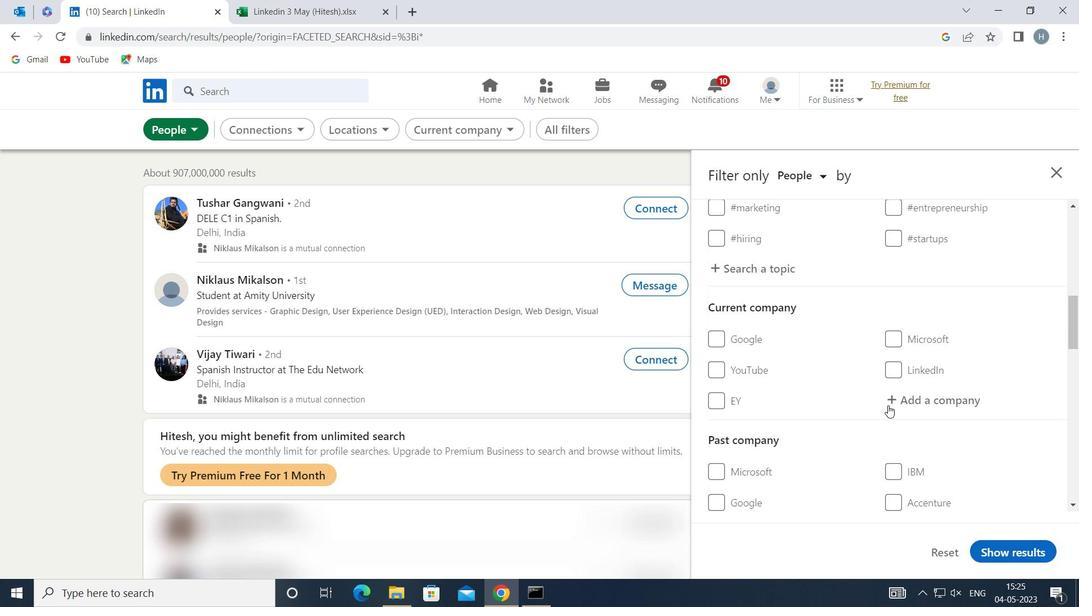 
Action: Mouse pressed left at (914, 399)
Screenshot: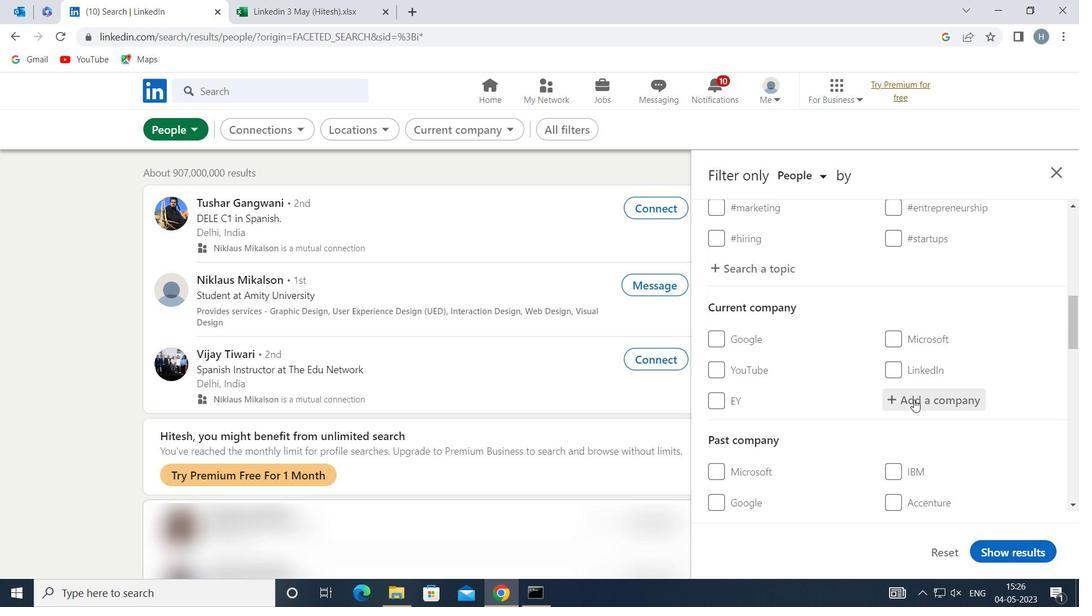 
Action: Key pressed <Key.shift>SEALED<Key.space><Key.shift><Key.shift><Key.backspace><Key.shift><Key.space><Key.shift>AIR
Screenshot: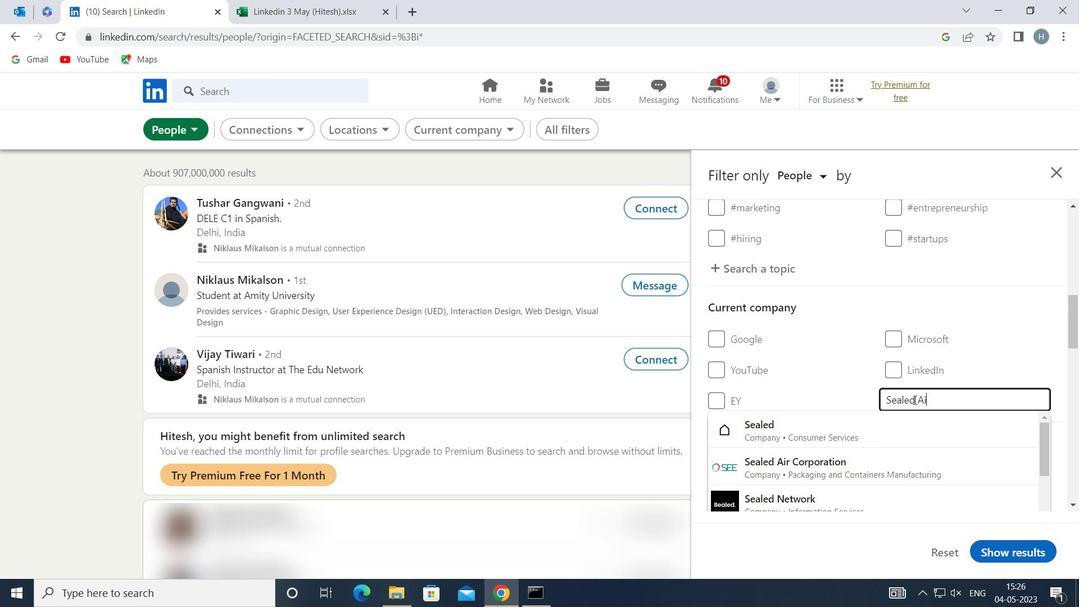 
Action: Mouse moved to (890, 422)
Screenshot: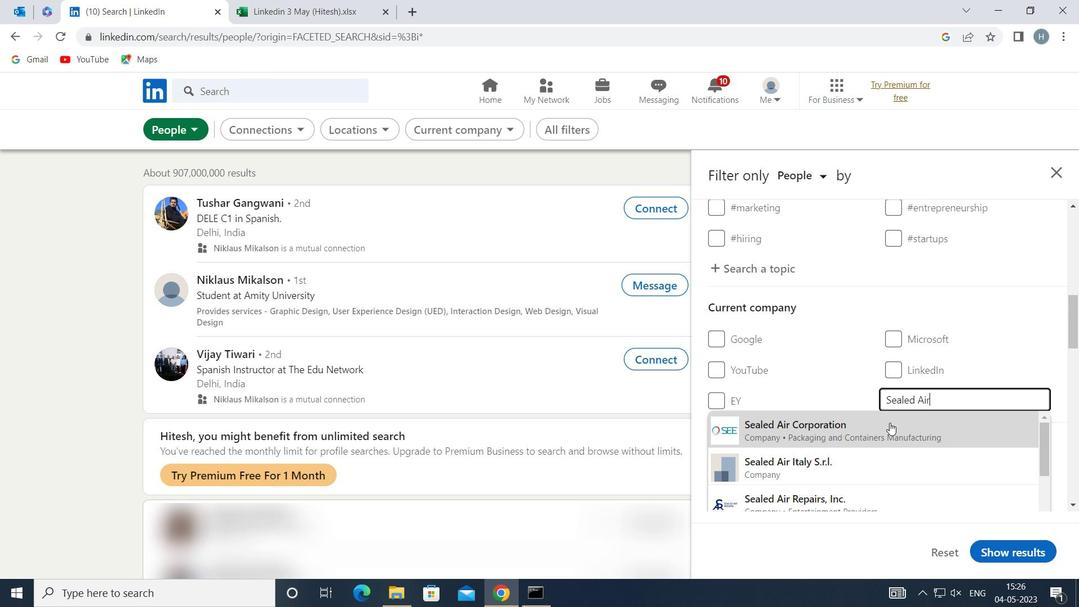
Action: Mouse pressed left at (890, 422)
Screenshot: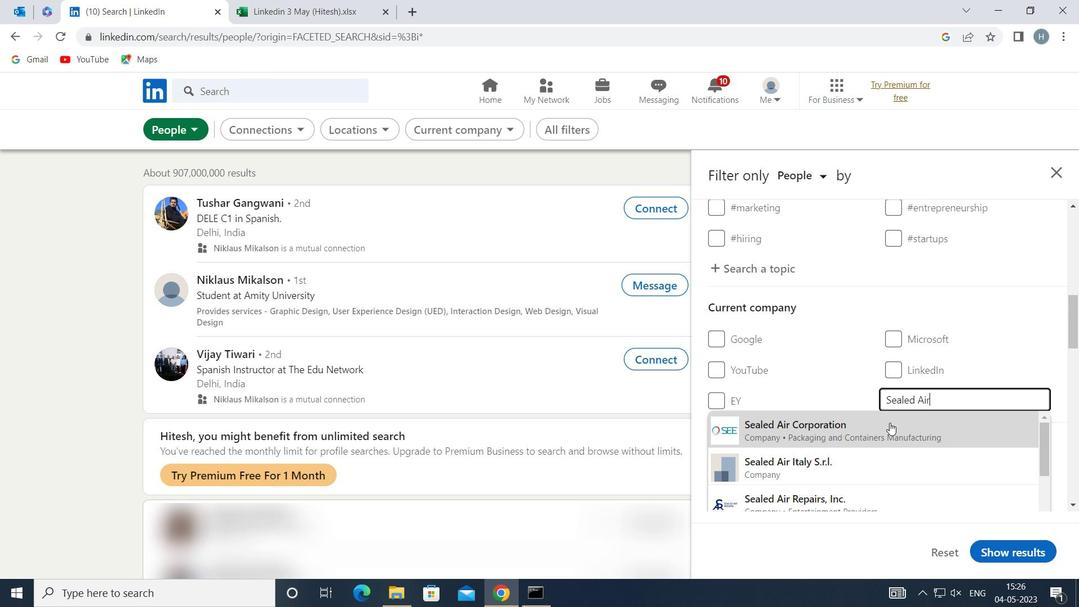 
Action: Mouse moved to (843, 402)
Screenshot: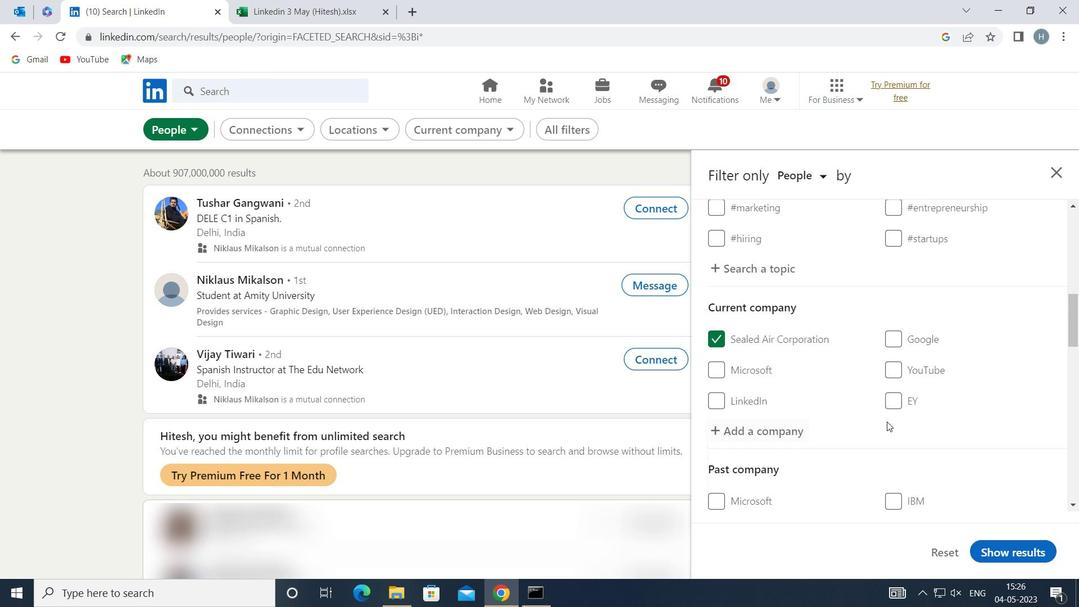 
Action: Mouse scrolled (843, 402) with delta (0, 0)
Screenshot: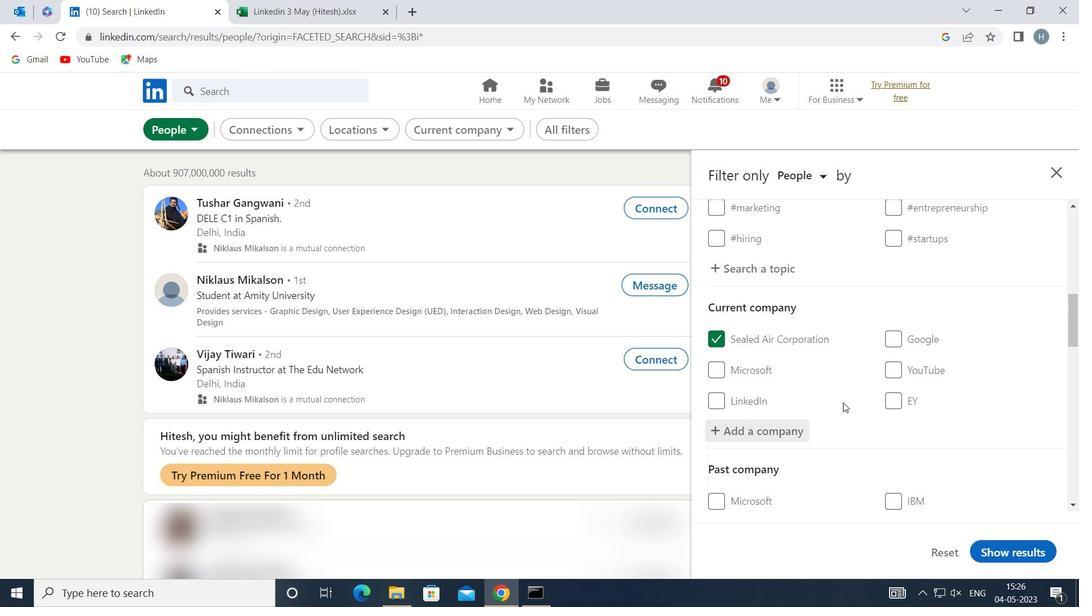 
Action: Mouse scrolled (843, 402) with delta (0, 0)
Screenshot: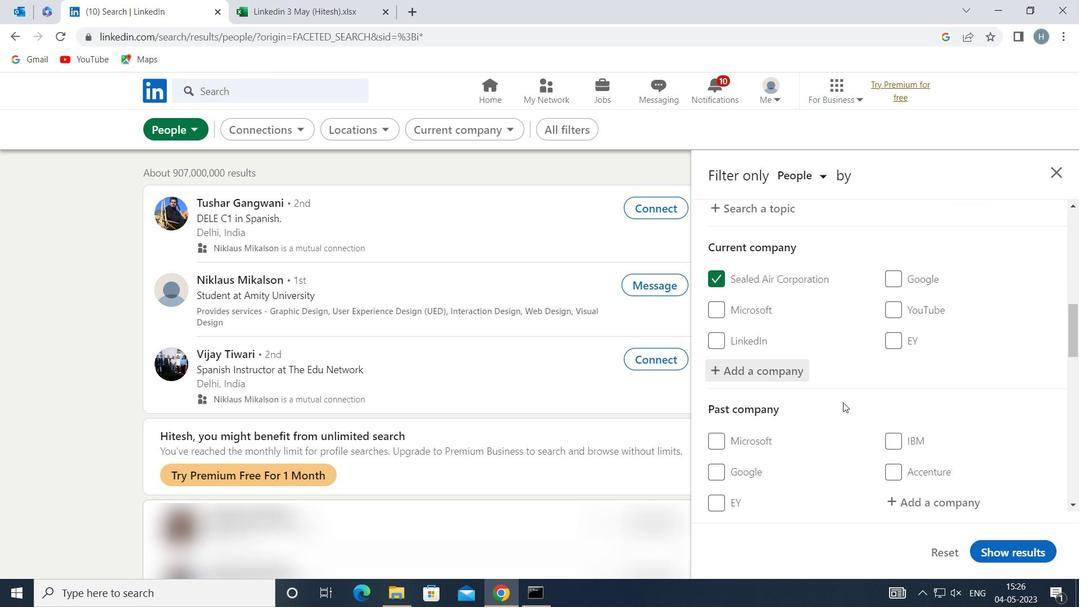 
Action: Mouse scrolled (843, 402) with delta (0, 0)
Screenshot: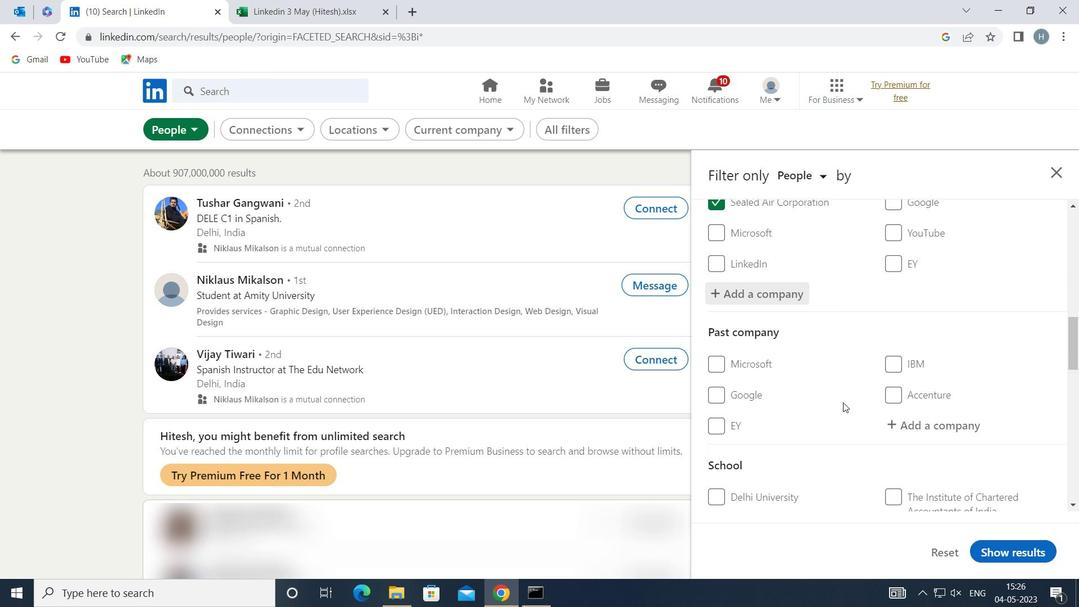 
Action: Mouse scrolled (843, 402) with delta (0, 0)
Screenshot: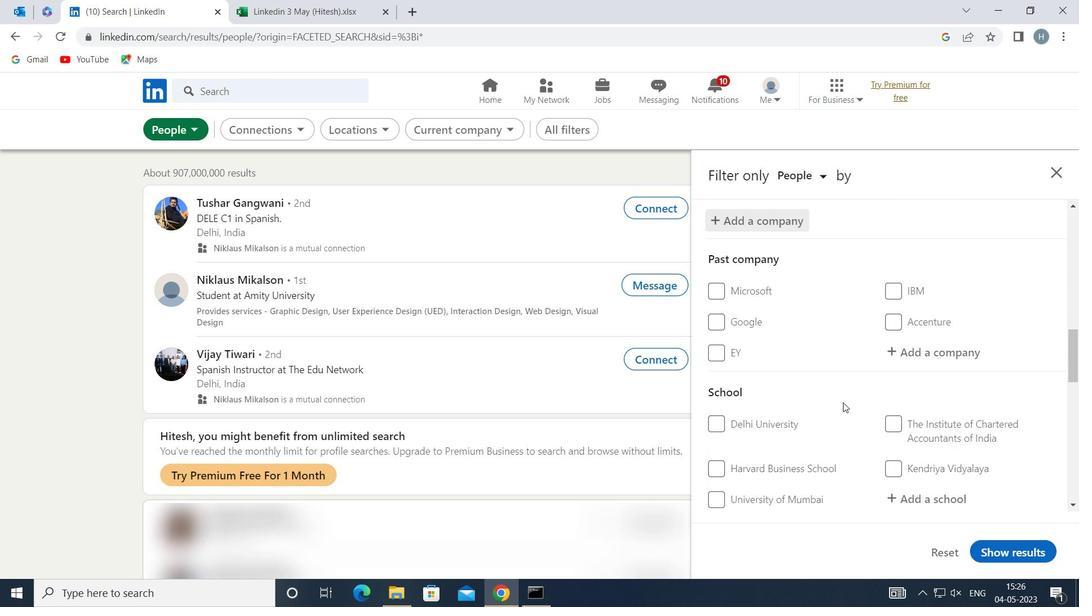 
Action: Mouse moved to (936, 425)
Screenshot: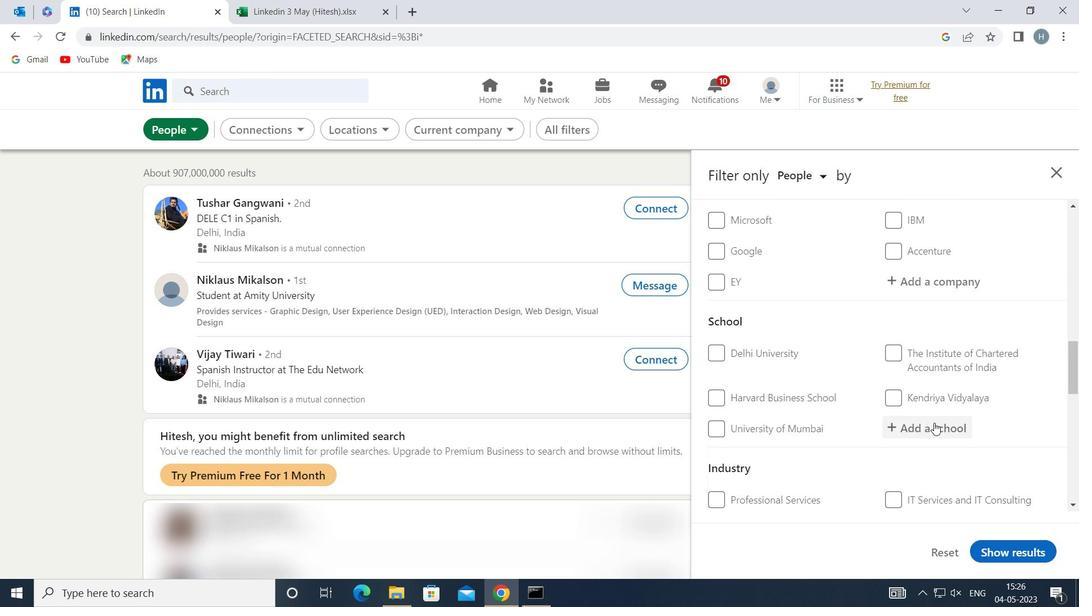 
Action: Mouse pressed left at (936, 425)
Screenshot: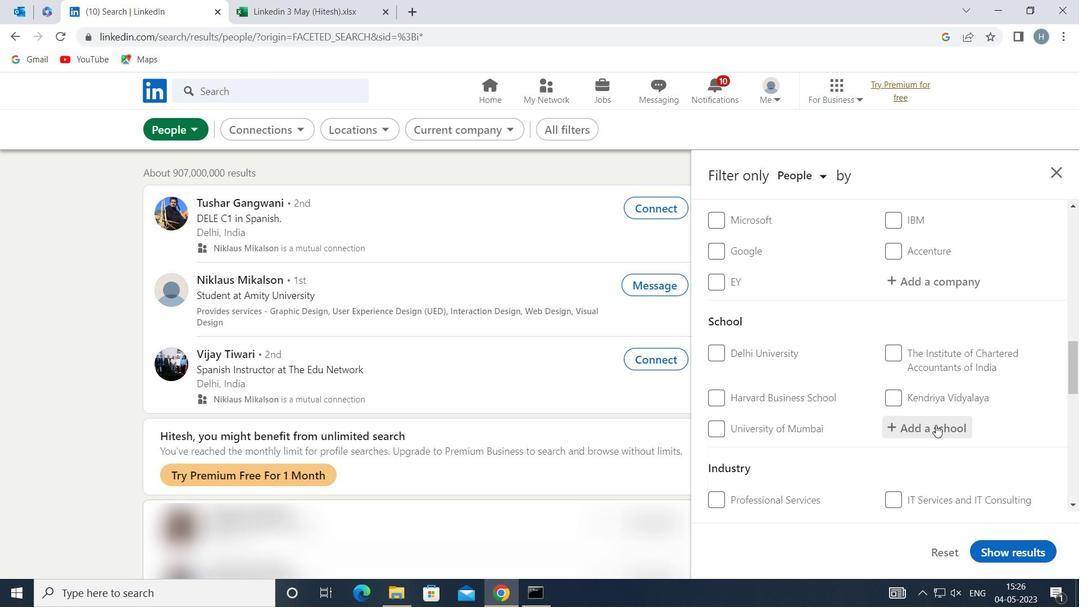 
Action: Key pressed <Key.shift>R<Key.space>A<Key.space>PODAR
Screenshot: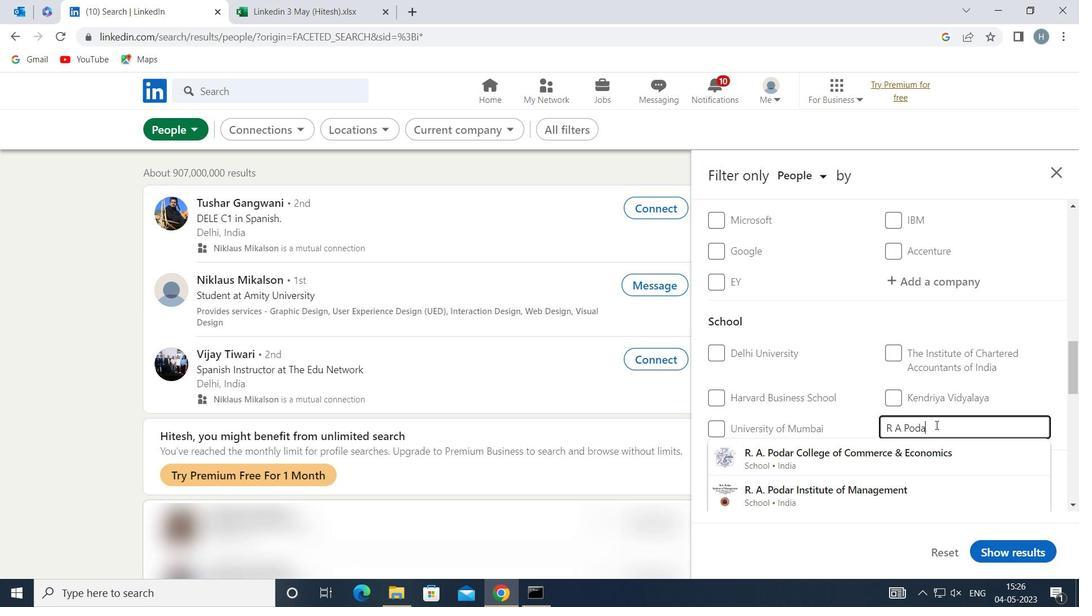 
Action: Mouse moved to (937, 448)
Screenshot: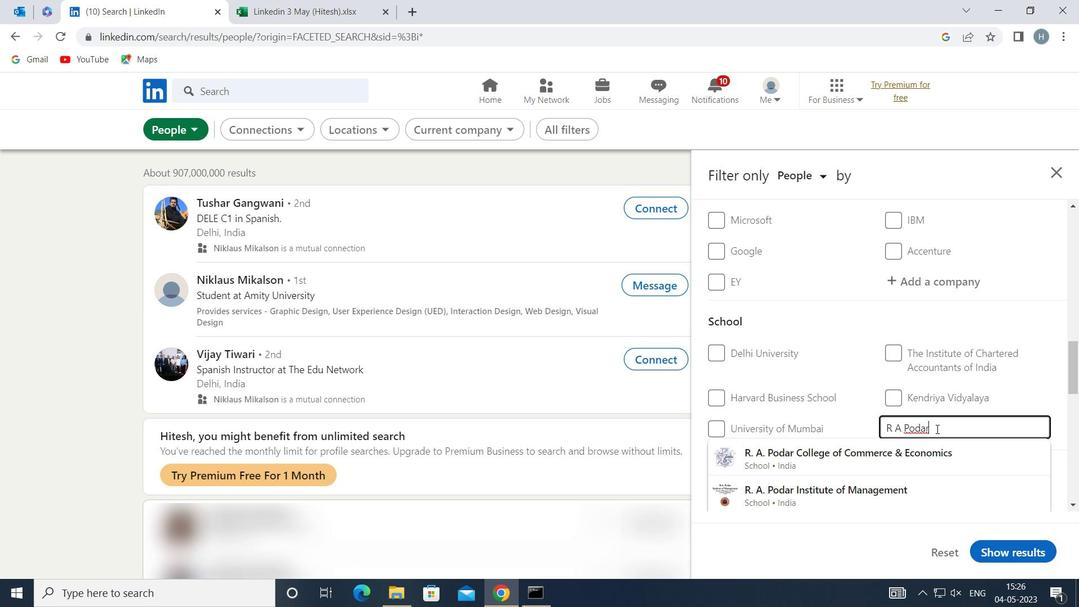
Action: Mouse scrolled (937, 448) with delta (0, 0)
Screenshot: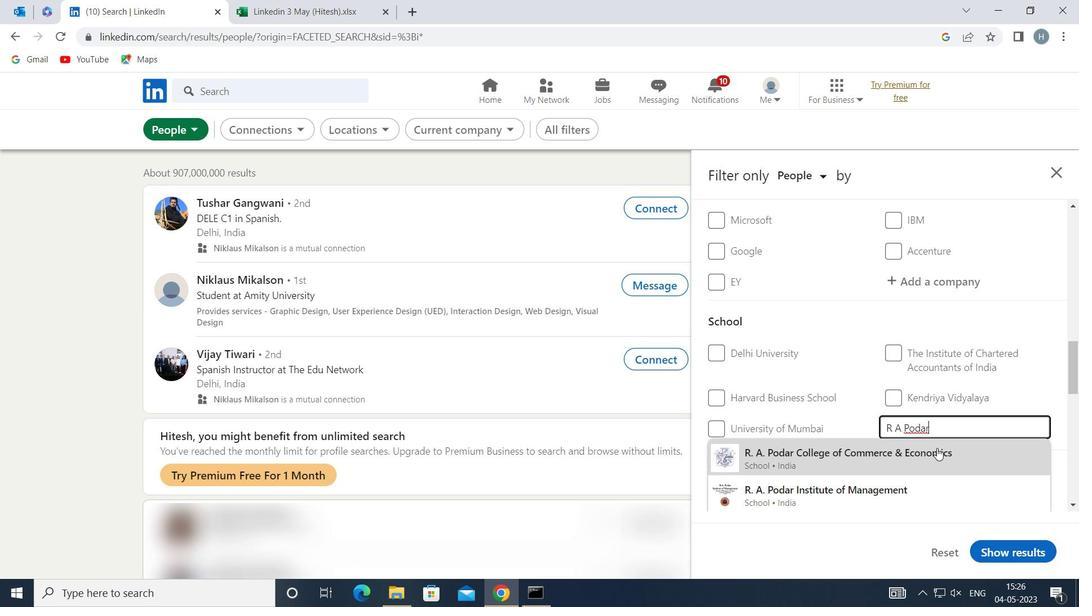 
Action: Mouse scrolled (937, 448) with delta (0, 0)
Screenshot: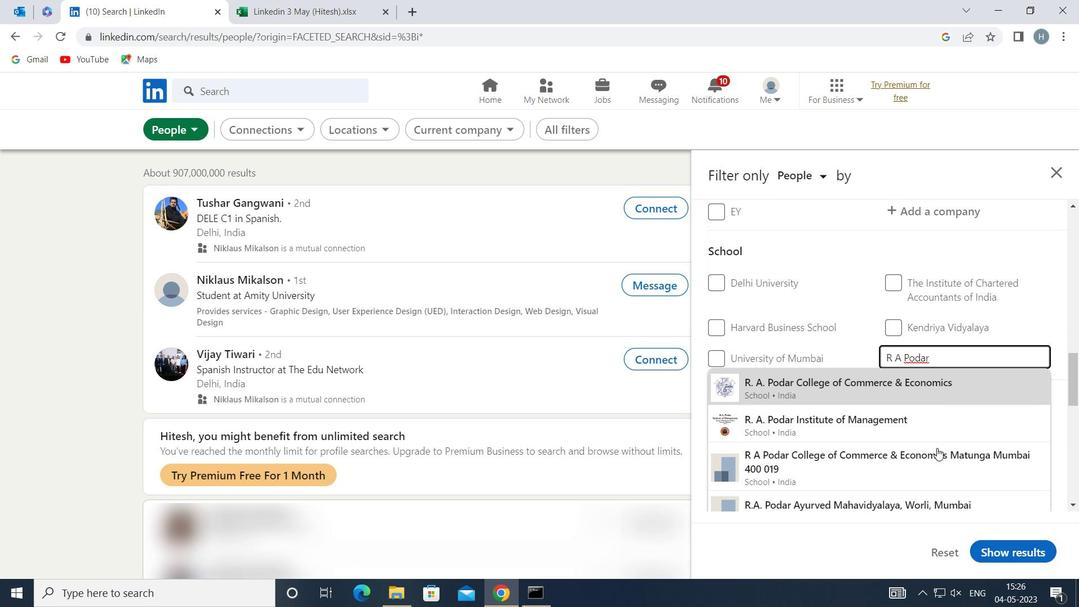 
Action: Mouse moved to (937, 402)
Screenshot: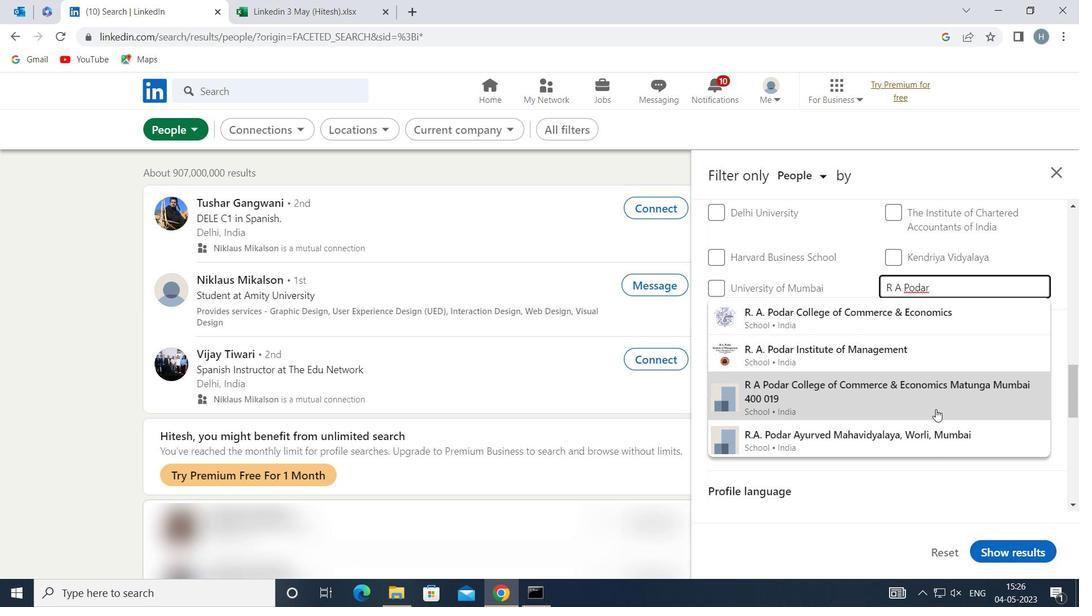 
Action: Mouse pressed left at (937, 402)
Screenshot: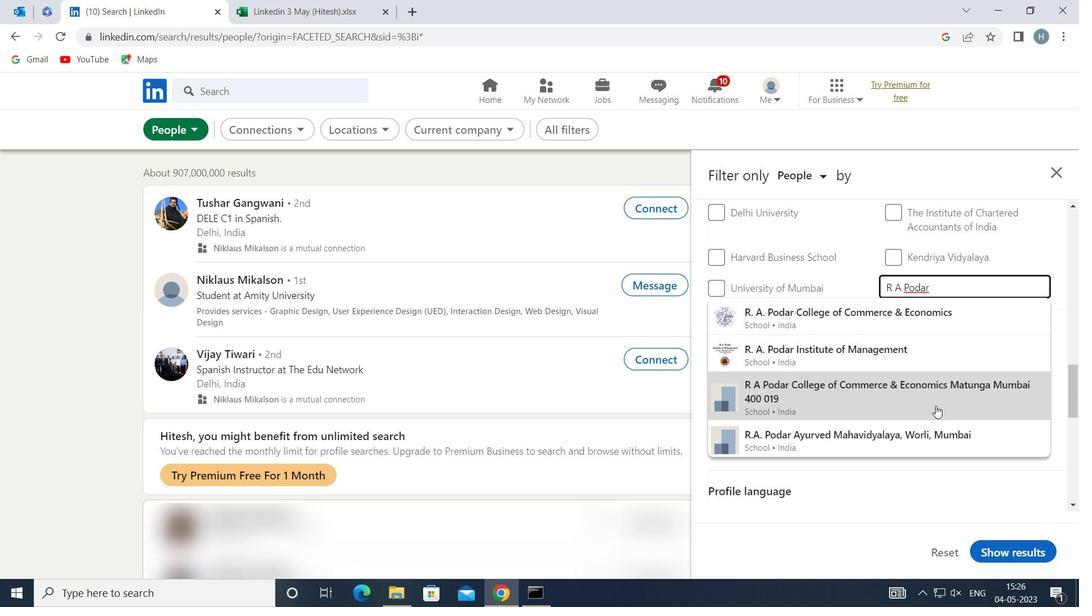 
Action: Mouse moved to (903, 391)
Screenshot: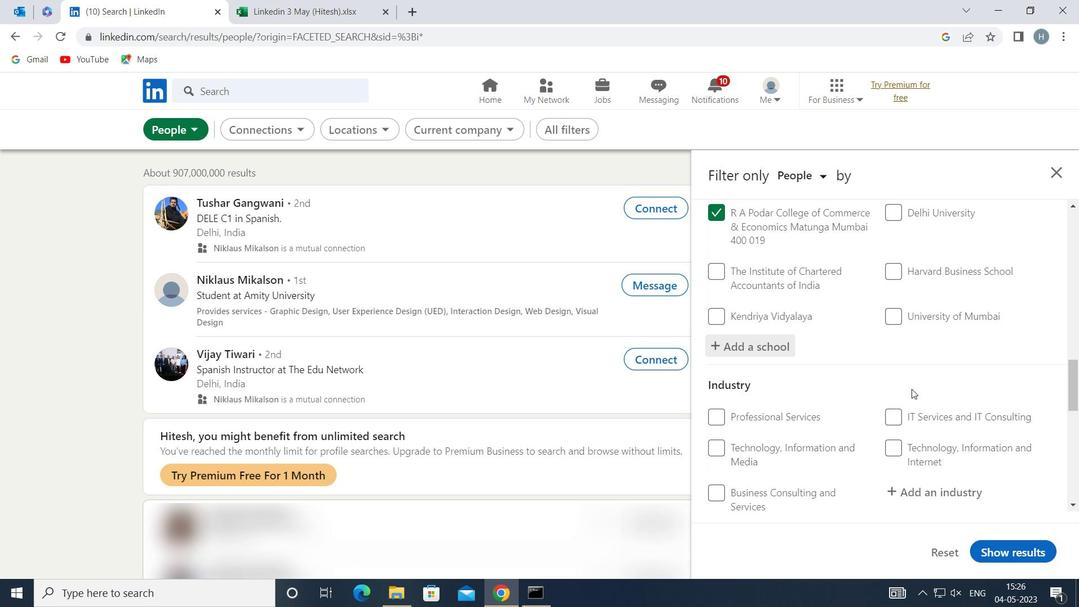 
Action: Mouse scrolled (903, 391) with delta (0, 0)
Screenshot: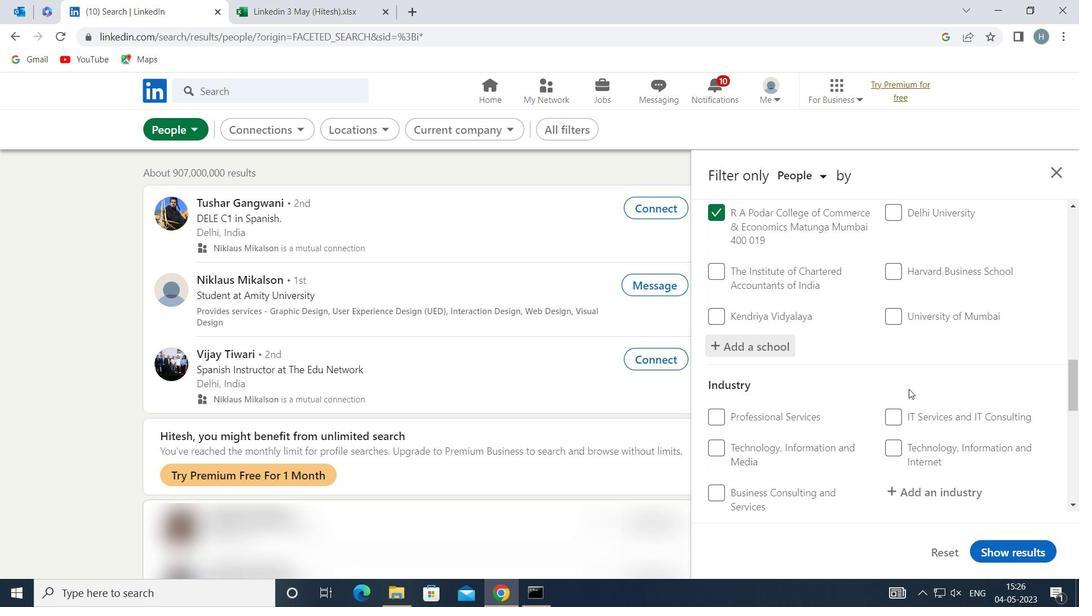 
Action: Mouse moved to (933, 417)
Screenshot: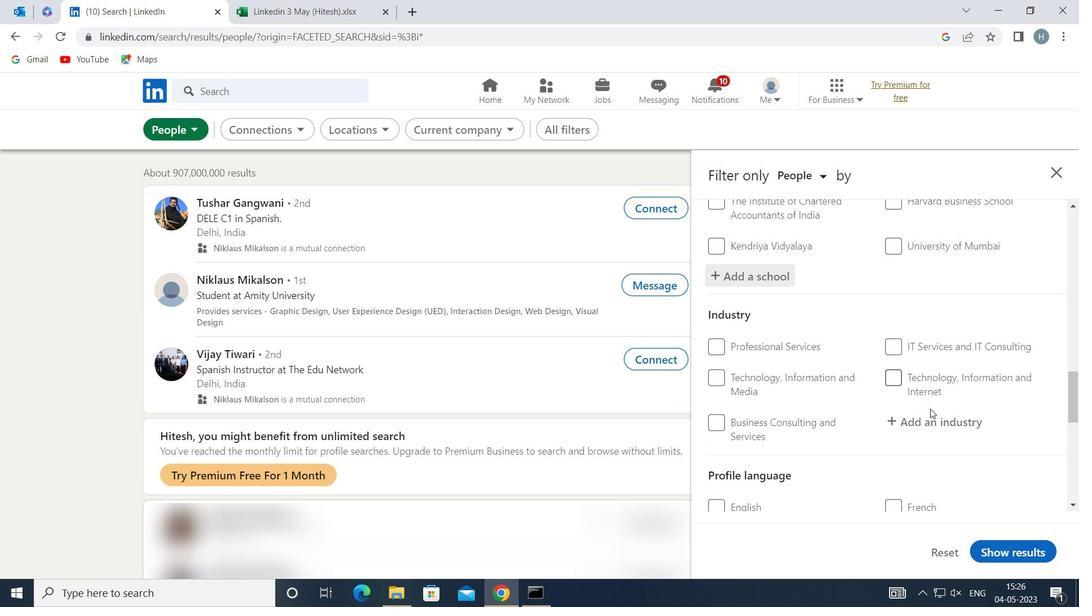 
Action: Mouse pressed left at (933, 417)
Screenshot: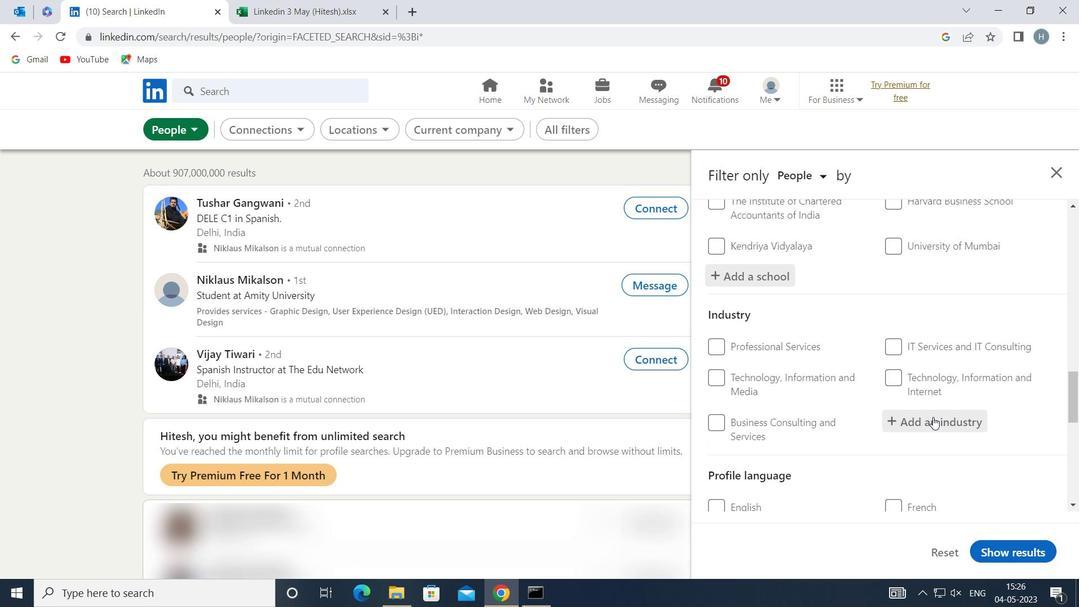 
Action: Mouse moved to (930, 417)
Screenshot: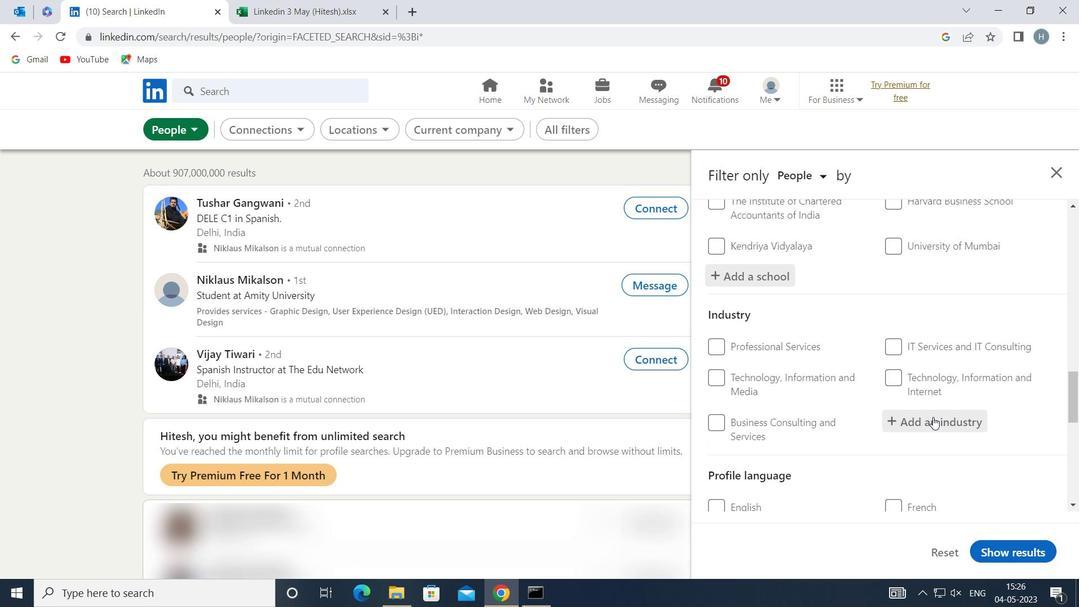 
Action: Key pressed <Key.shift>INSURANCE
Screenshot: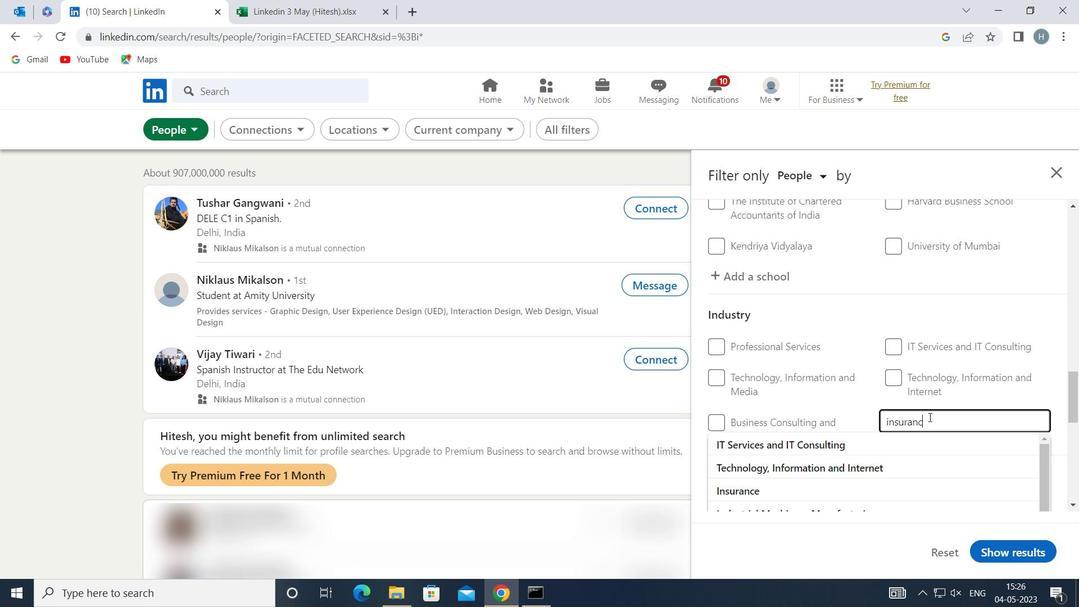 
Action: Mouse moved to (851, 444)
Screenshot: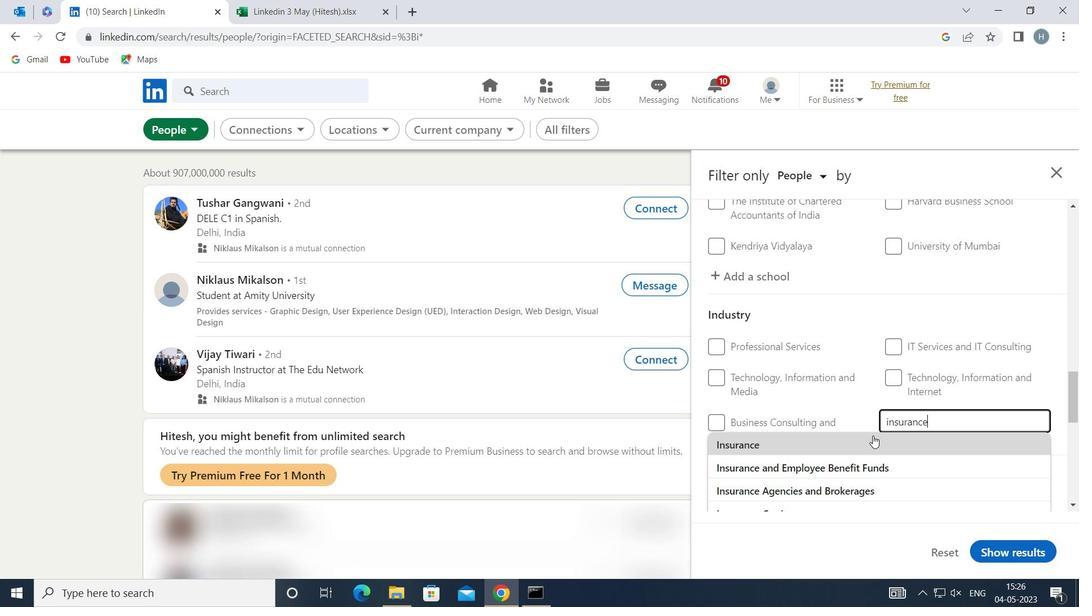 
Action: Mouse pressed left at (851, 444)
Screenshot: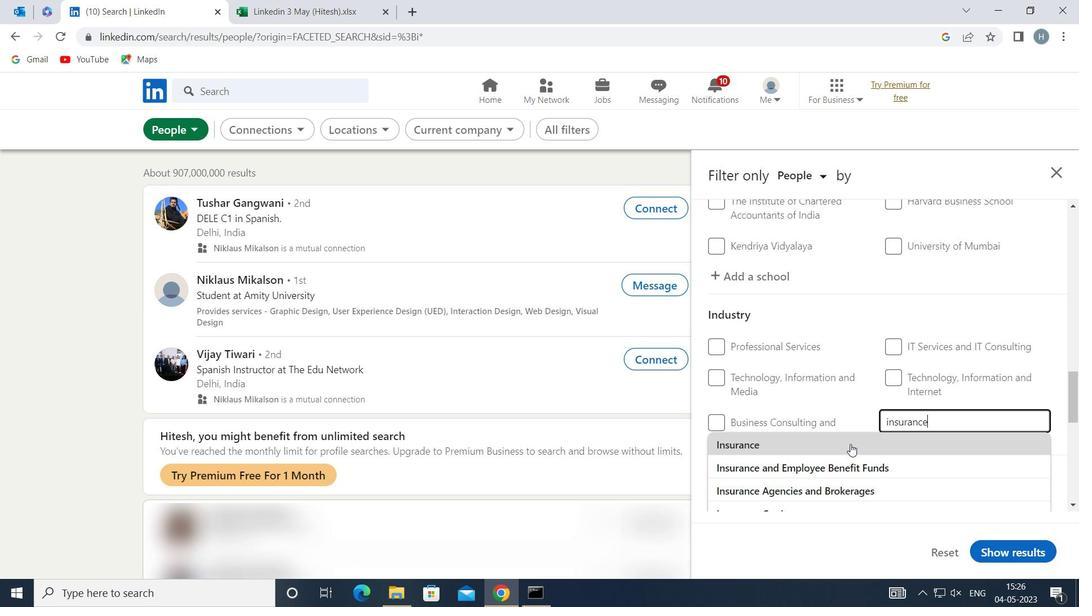 
Action: Mouse moved to (846, 430)
Screenshot: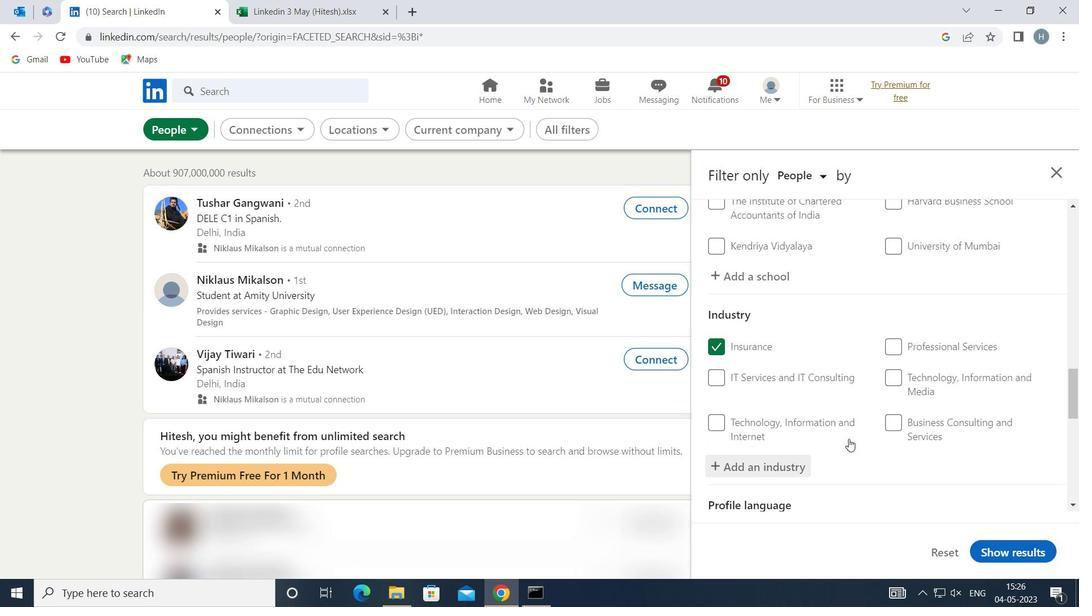 
Action: Mouse scrolled (846, 430) with delta (0, 0)
Screenshot: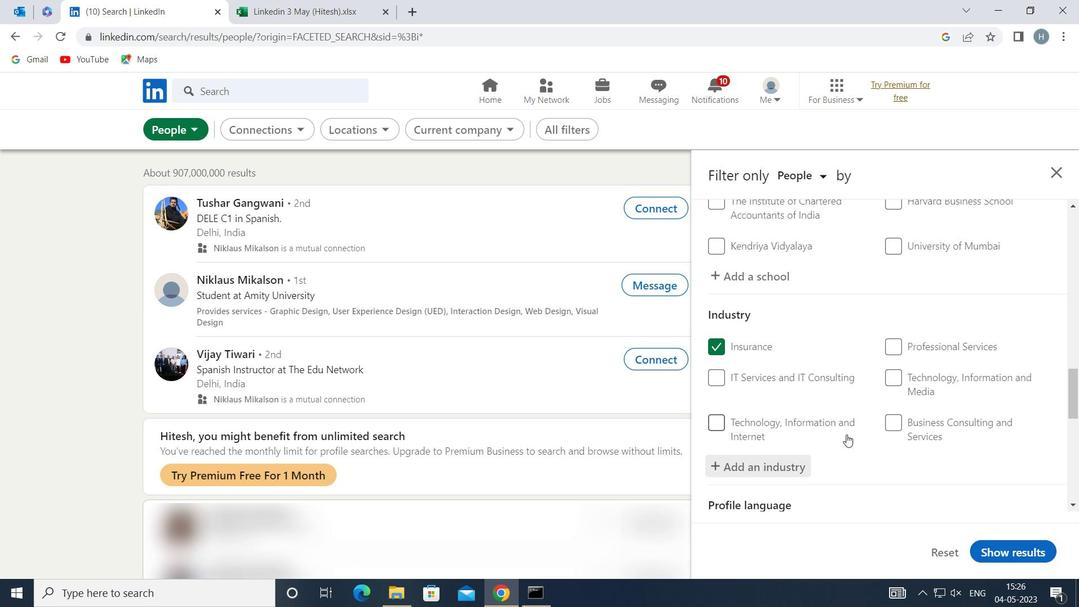 
Action: Mouse moved to (846, 425)
Screenshot: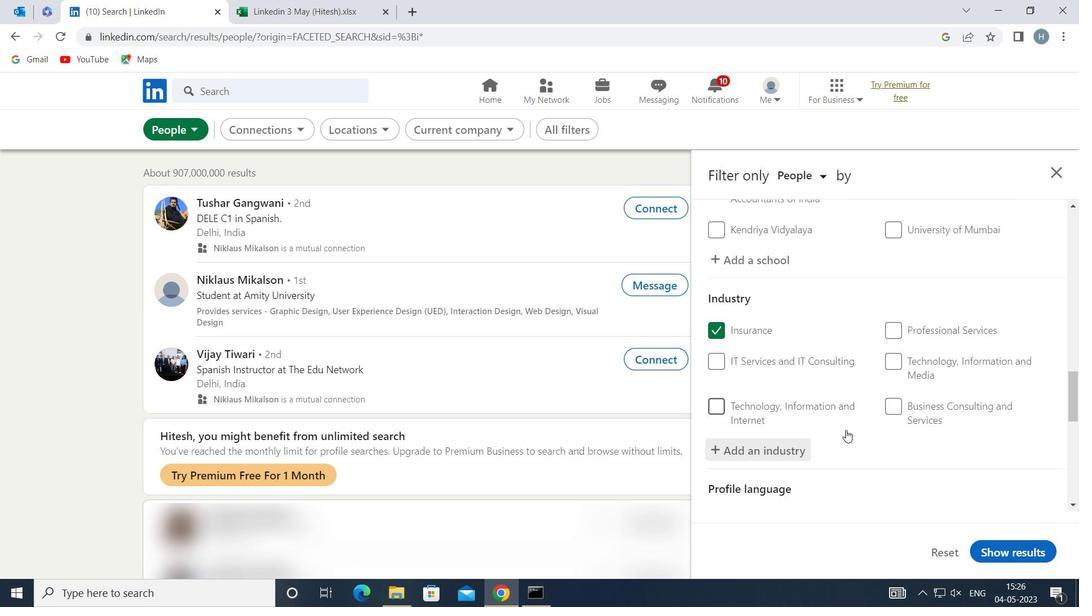 
Action: Mouse scrolled (846, 425) with delta (0, 0)
Screenshot: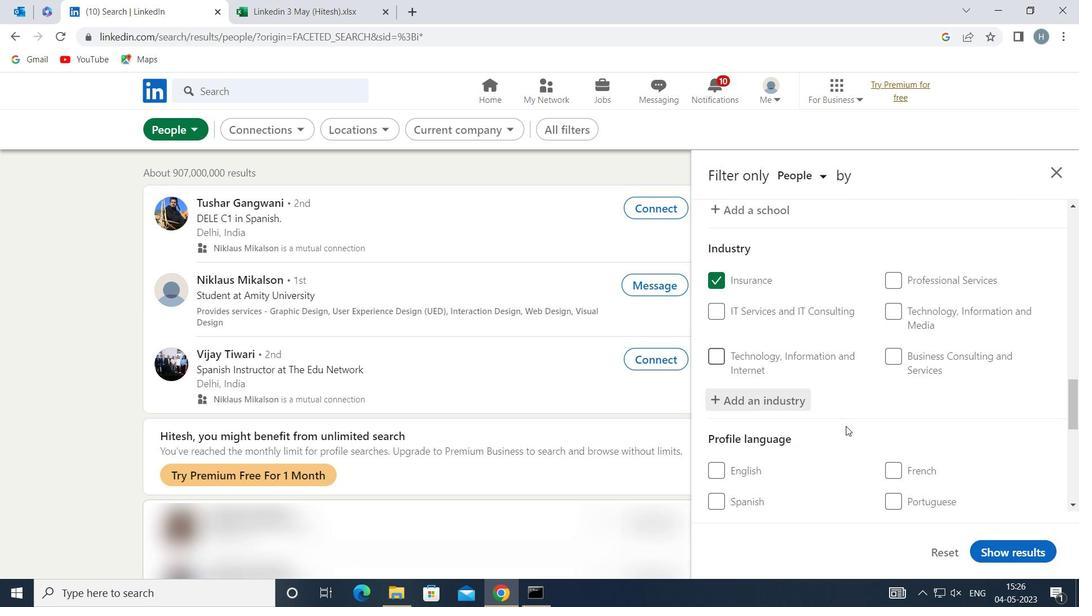 
Action: Mouse moved to (846, 424)
Screenshot: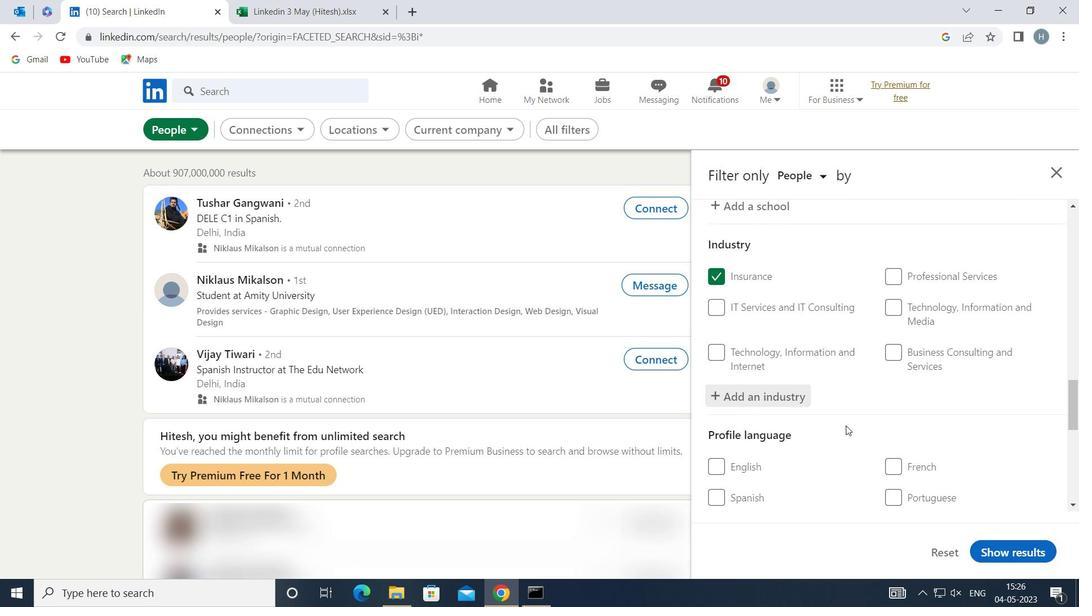 
Action: Mouse scrolled (846, 424) with delta (0, 0)
Screenshot: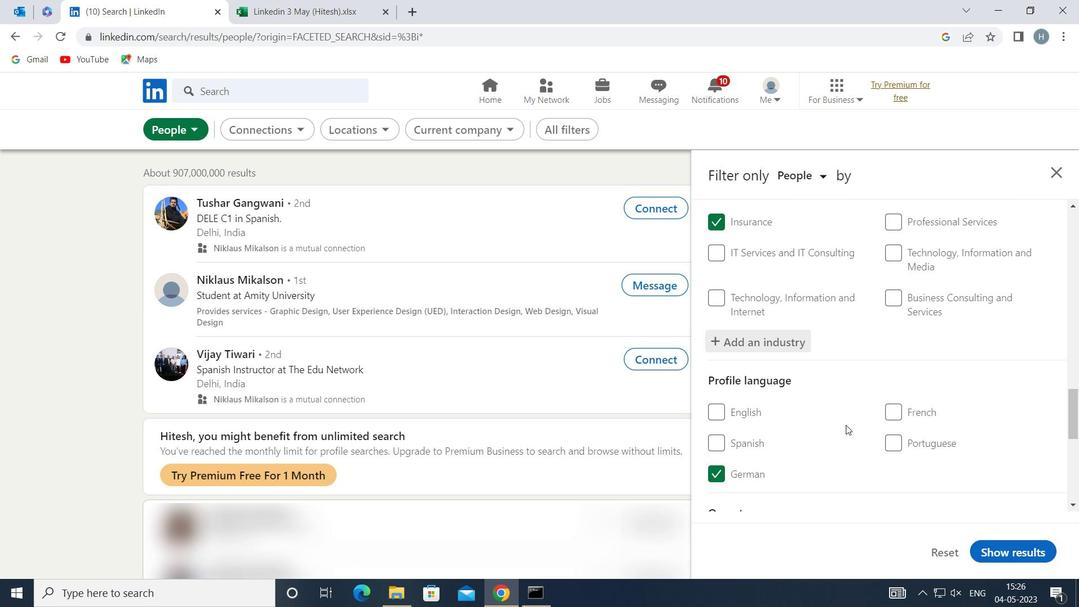 
Action: Mouse scrolled (846, 424) with delta (0, 0)
Screenshot: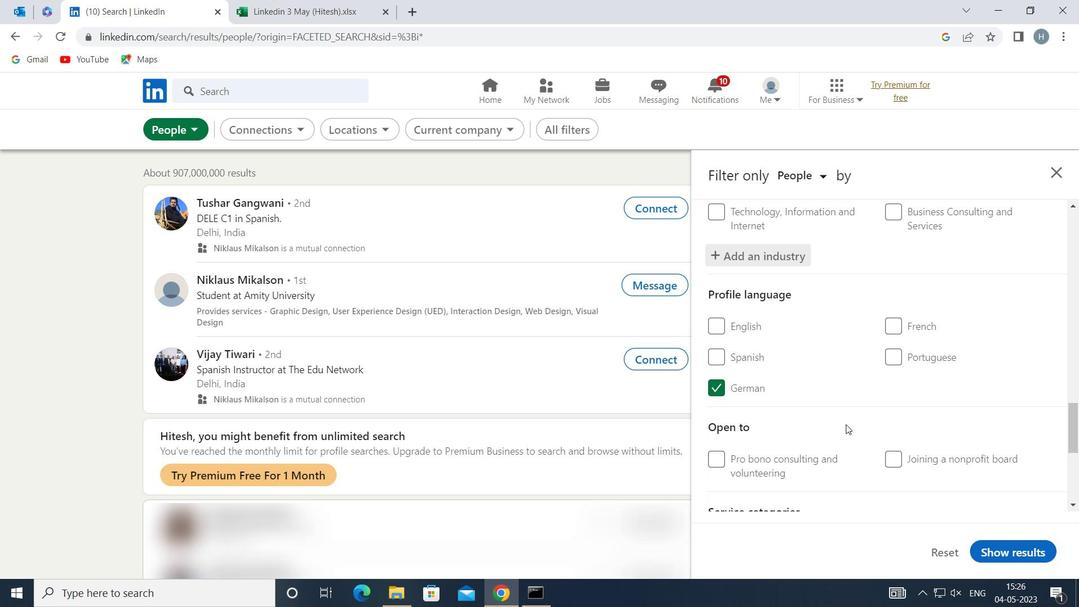 
Action: Mouse scrolled (846, 424) with delta (0, 0)
Screenshot: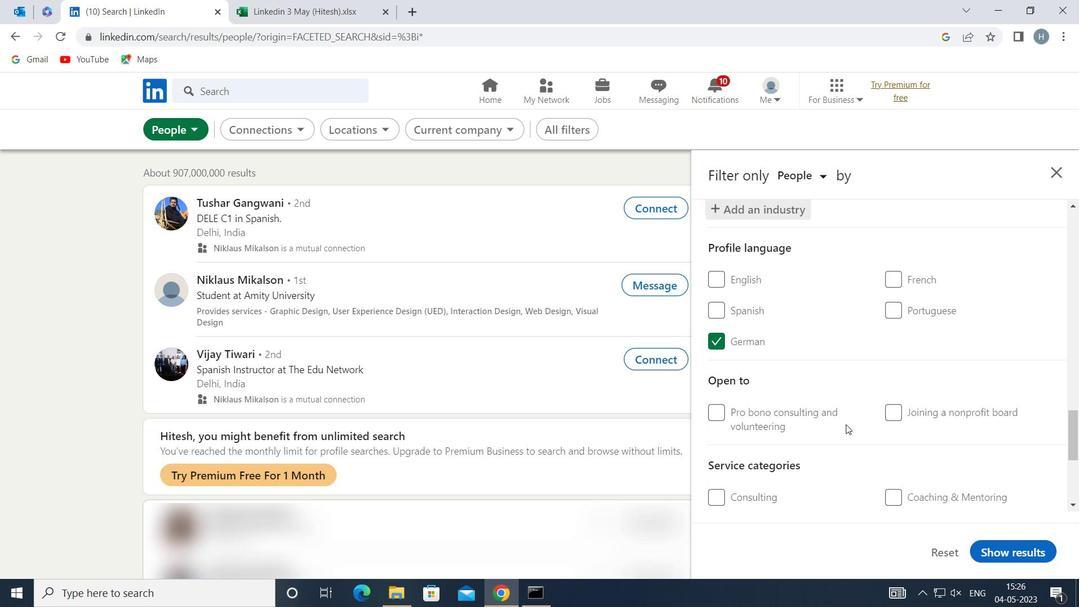 
Action: Mouse moved to (916, 458)
Screenshot: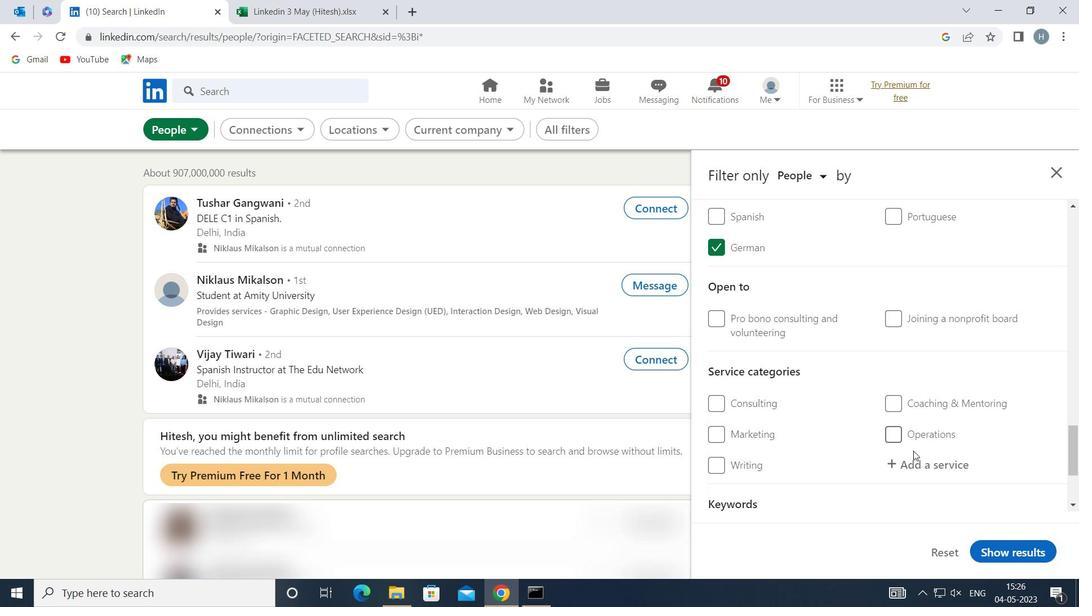 
Action: Mouse pressed left at (916, 458)
Screenshot: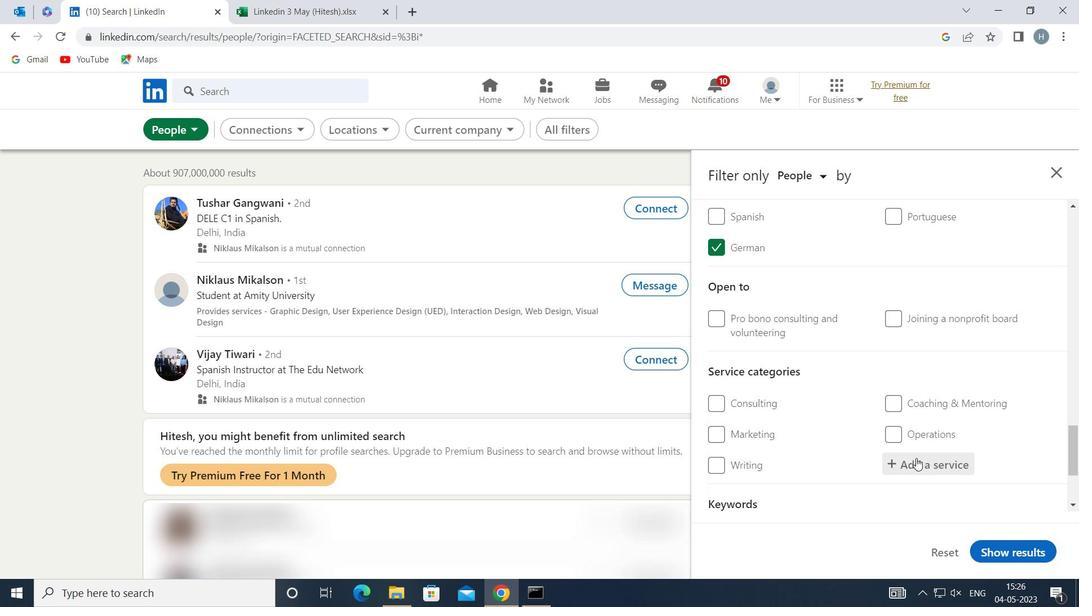
Action: Mouse moved to (916, 458)
Screenshot: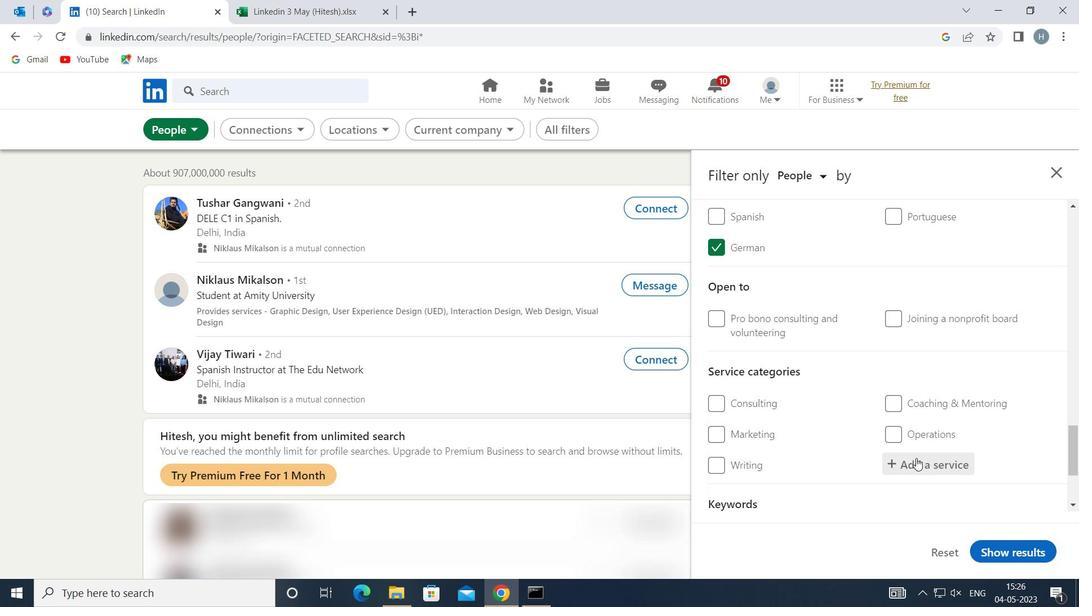 
Action: Key pressed <Key.shift>MORTGAGE
Screenshot: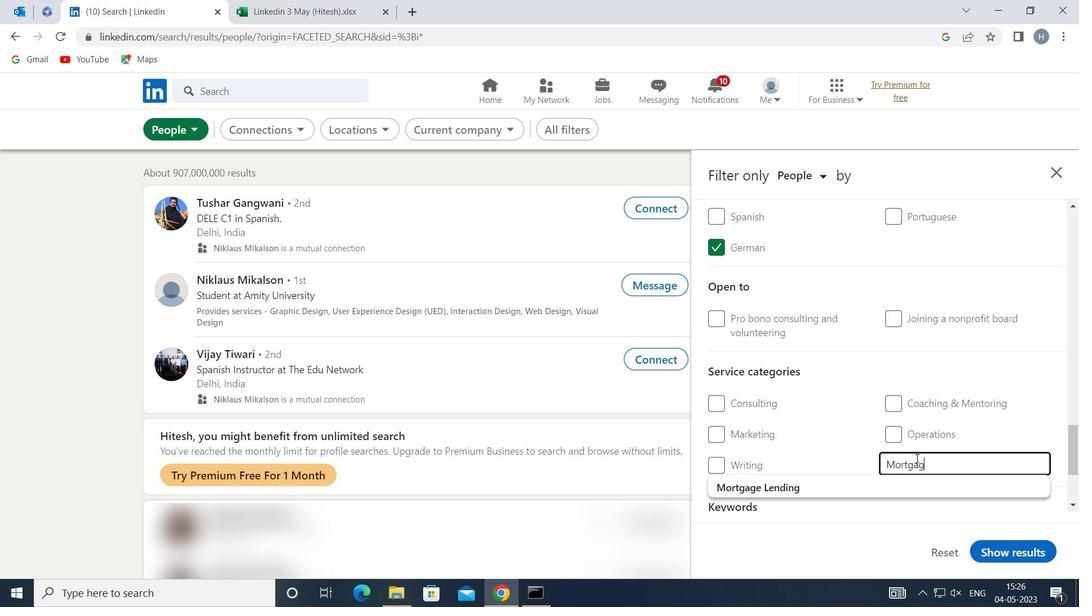 
Action: Mouse moved to (872, 478)
Screenshot: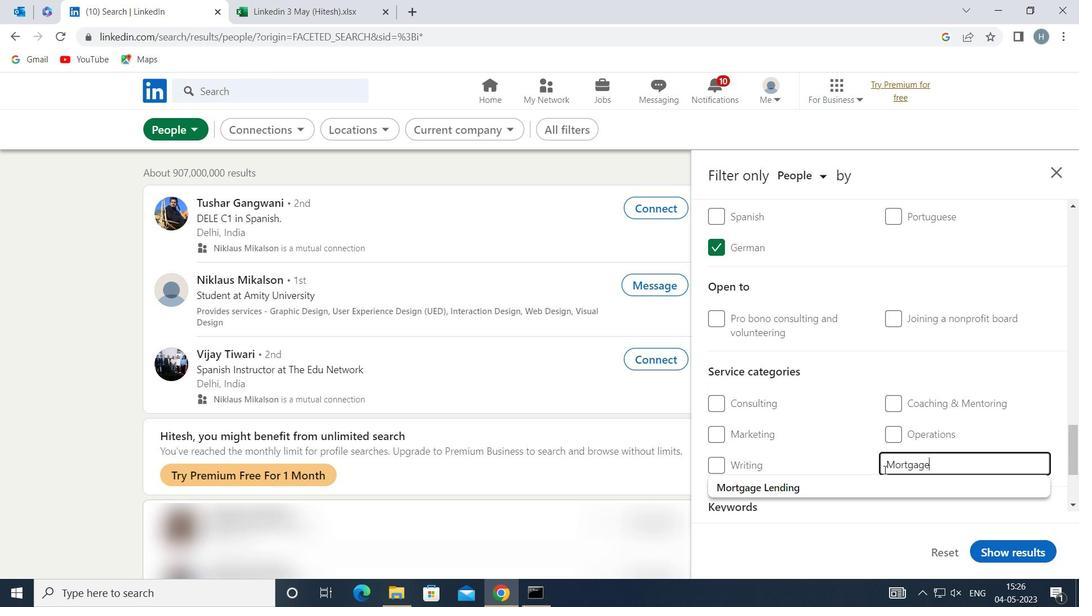 
Action: Mouse pressed left at (872, 478)
Screenshot: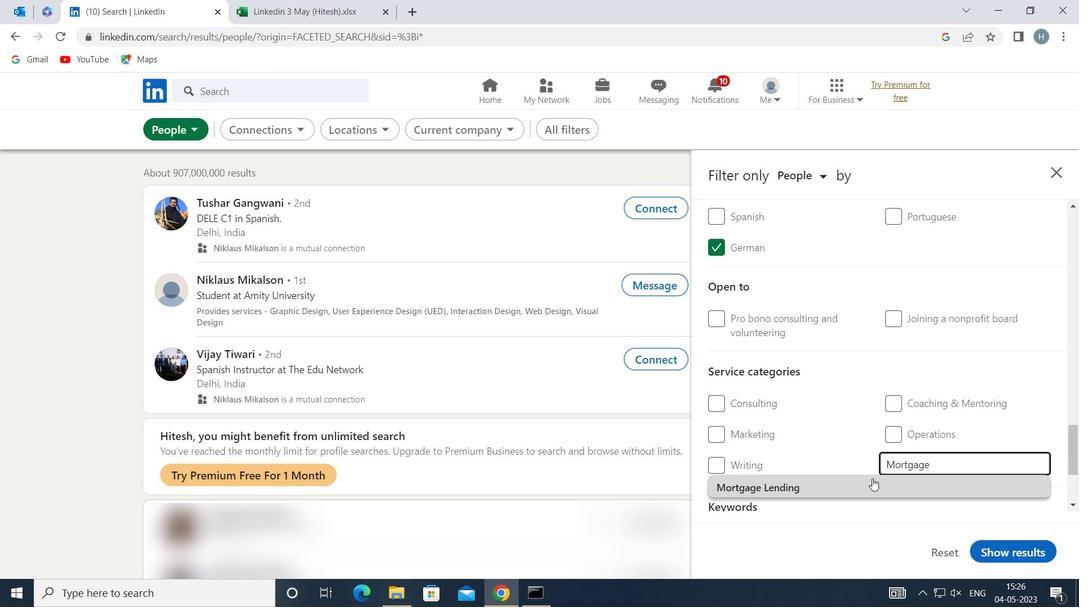 
Action: Mouse moved to (857, 465)
Screenshot: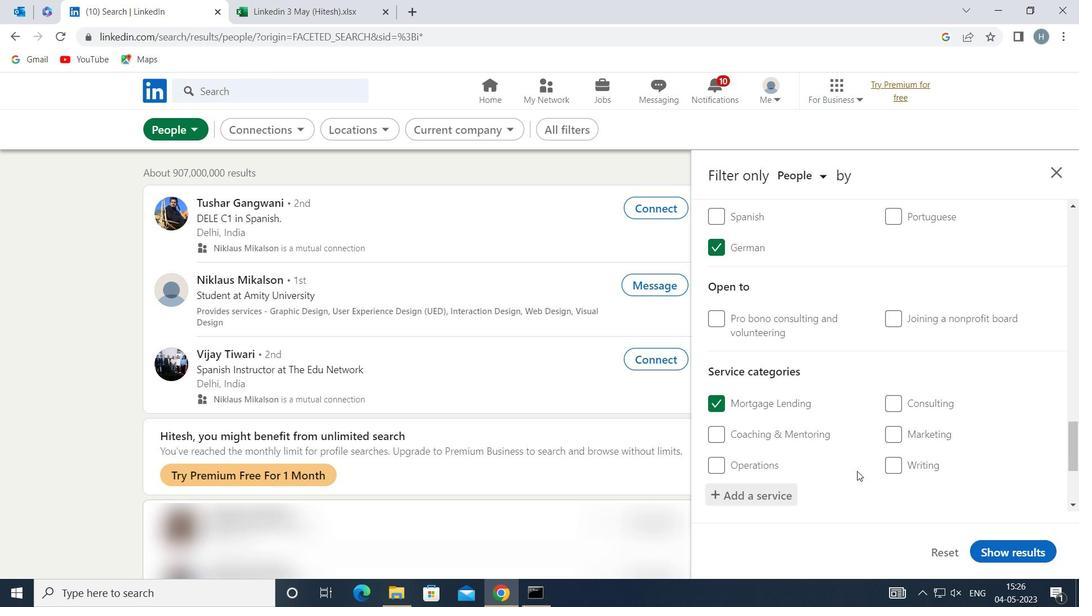 
Action: Mouse scrolled (857, 465) with delta (0, 0)
Screenshot: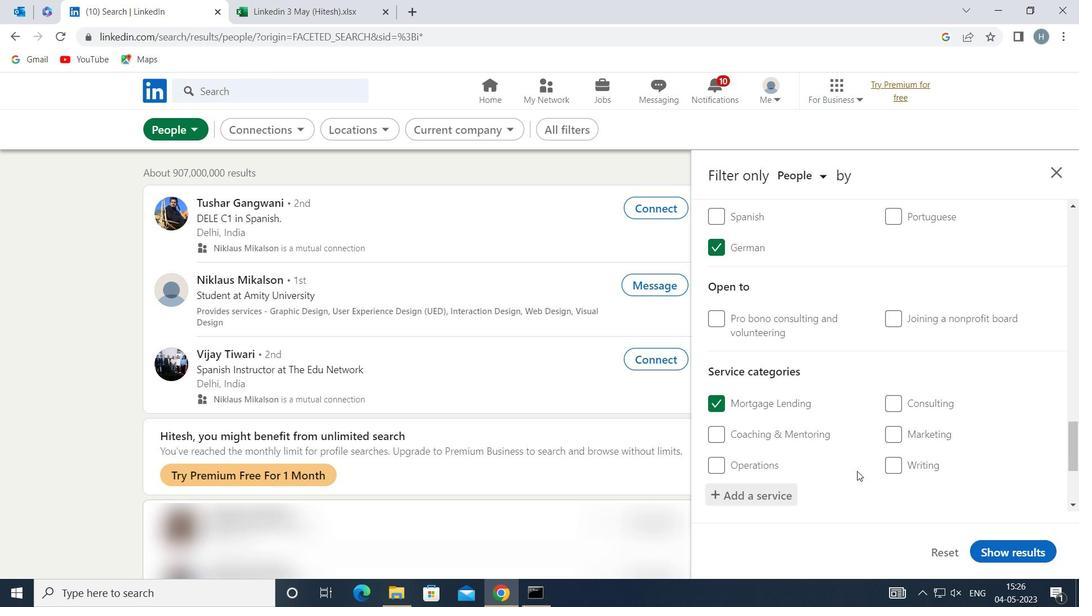 
Action: Mouse scrolled (857, 465) with delta (0, 0)
Screenshot: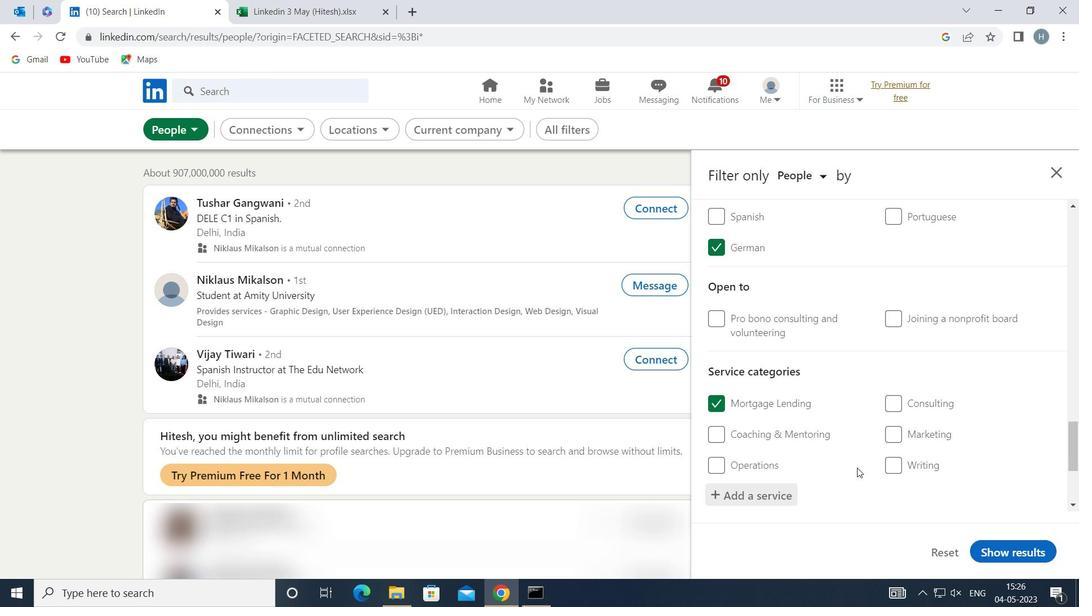 
Action: Mouse moved to (867, 449)
Screenshot: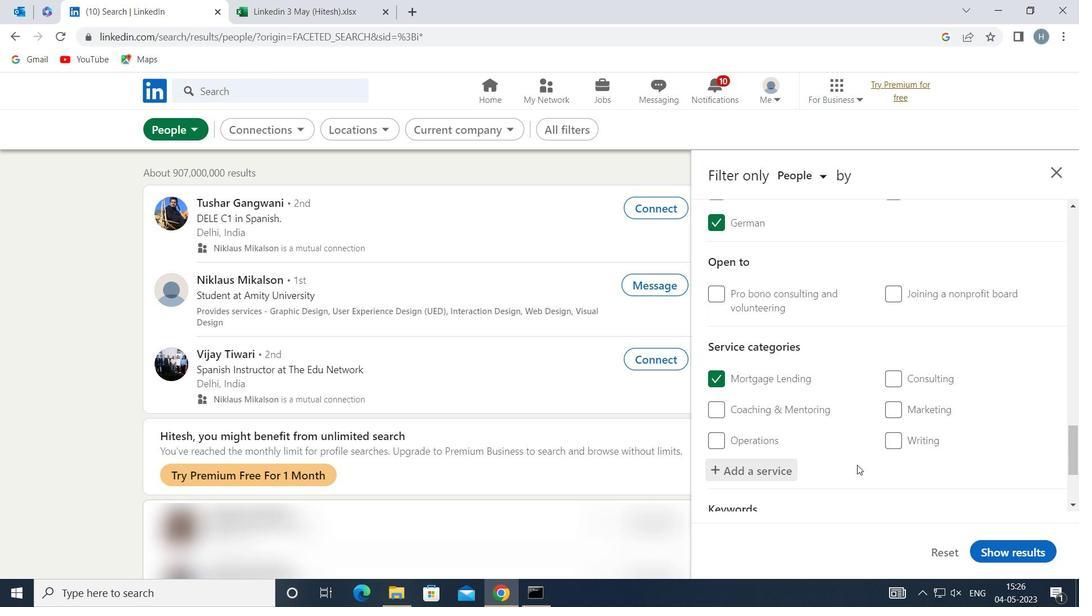
Action: Mouse scrolled (867, 449) with delta (0, 0)
Screenshot: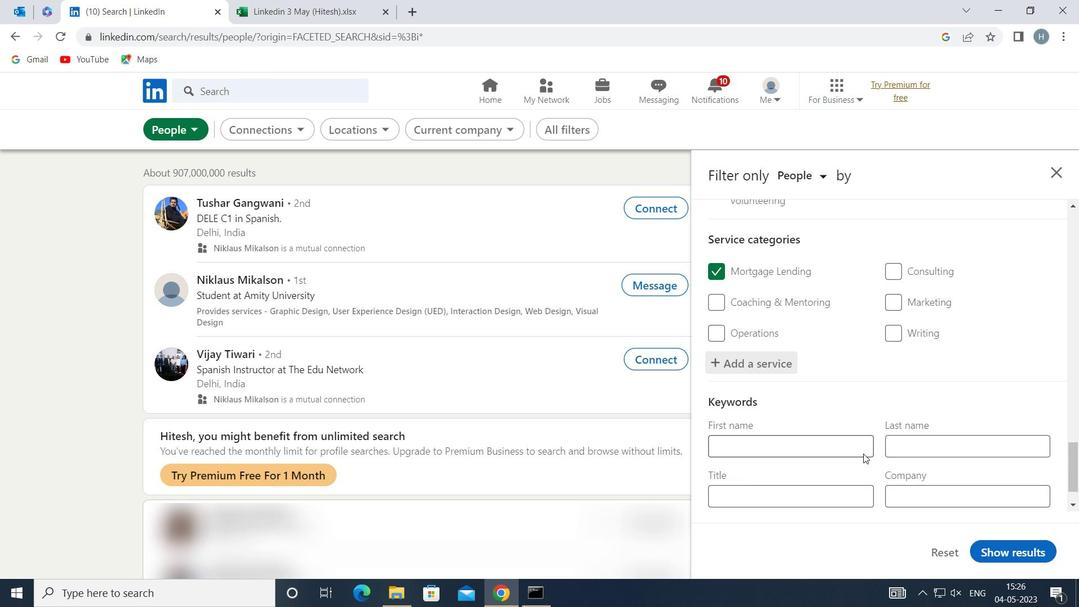 
Action: Mouse scrolled (867, 449) with delta (0, 0)
Screenshot: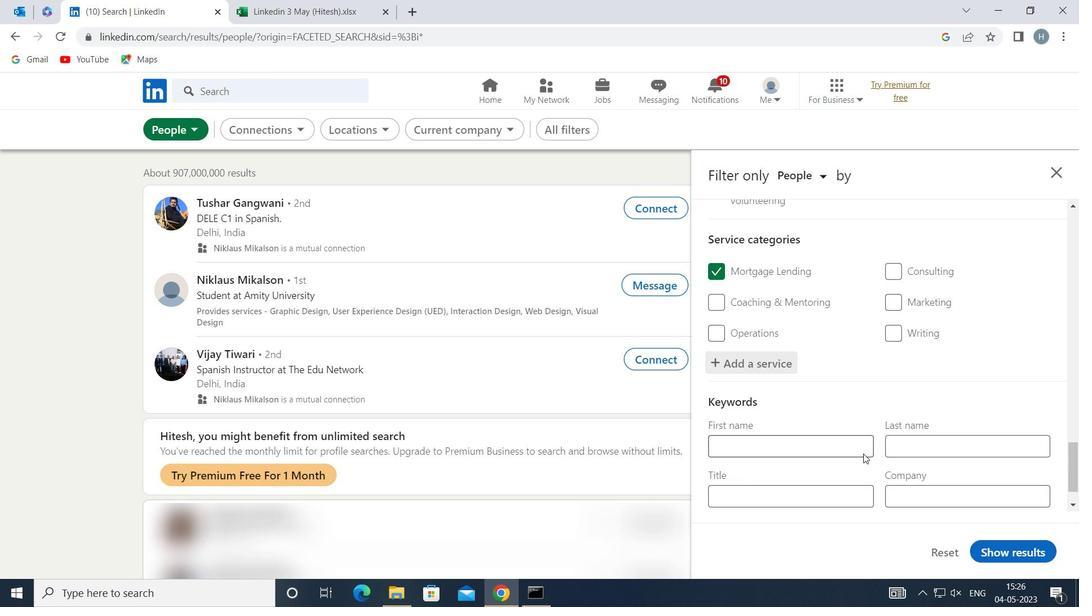 
Action: Mouse moved to (831, 450)
Screenshot: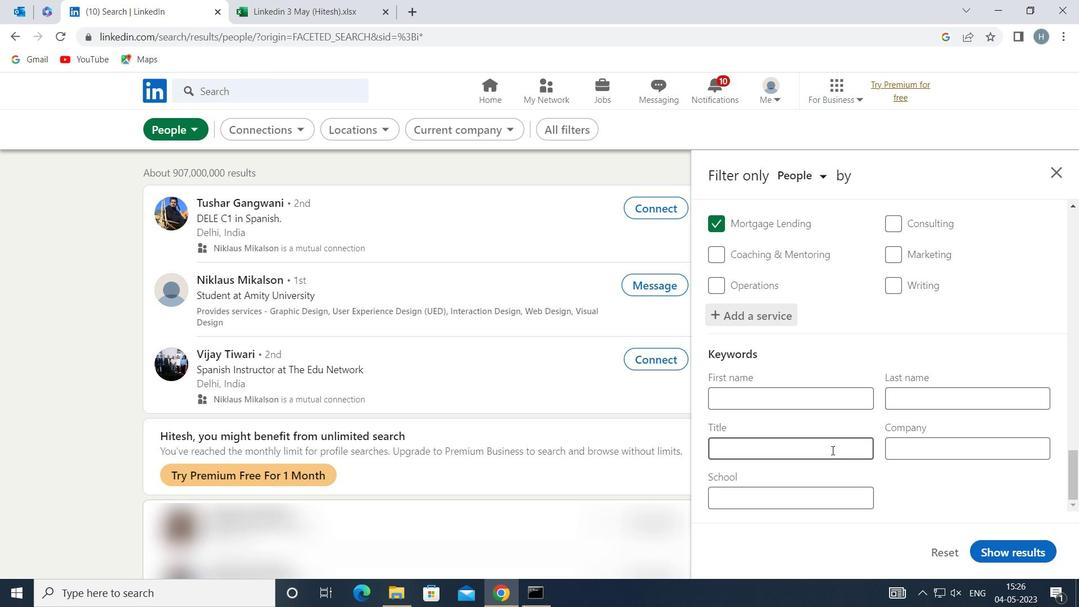 
Action: Mouse pressed left at (831, 450)
Screenshot: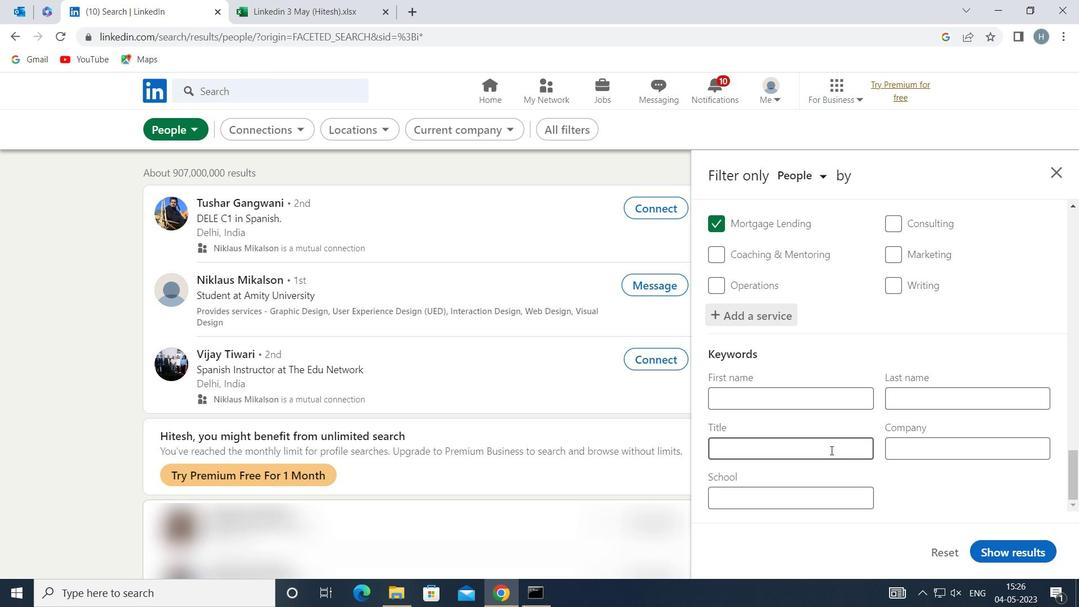
Action: Mouse moved to (831, 449)
Screenshot: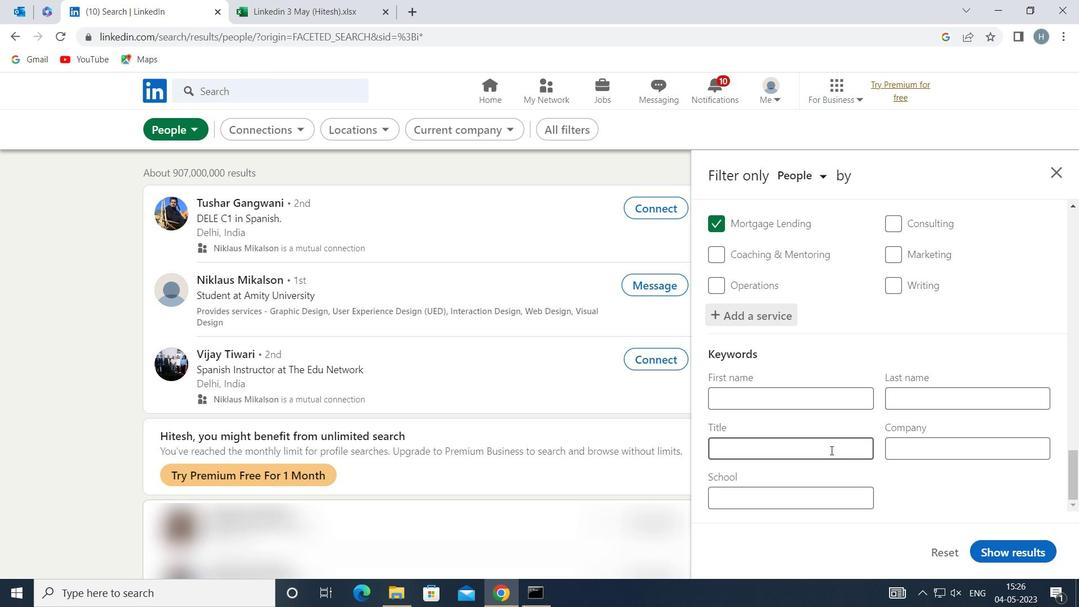 
Action: Key pressed <Key.shift>TITLE<Key.space><Key.shift>ANALYST
Screenshot: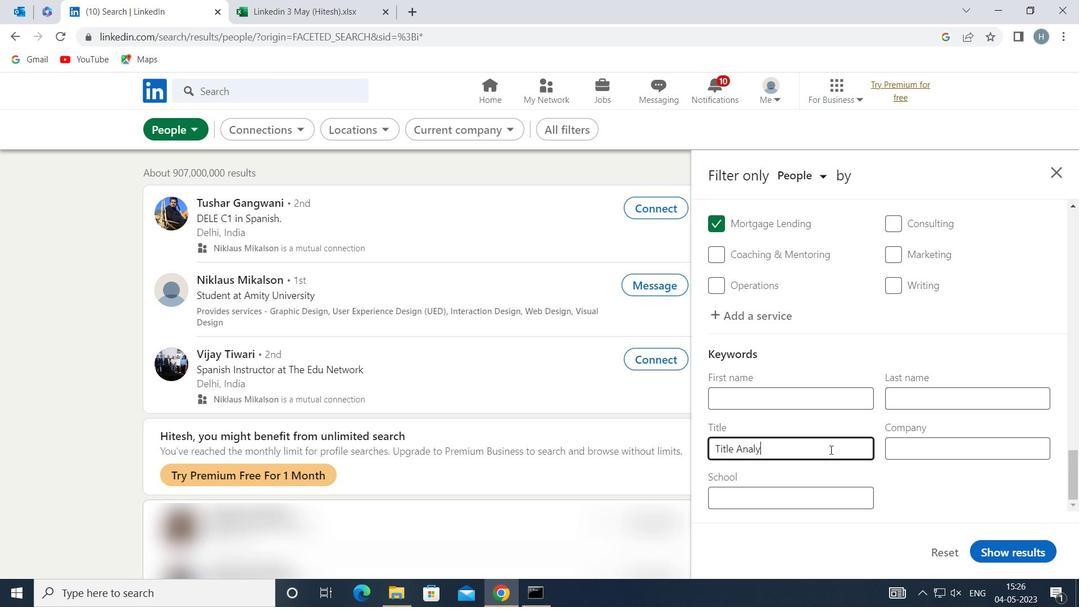 
Action: Mouse moved to (1022, 550)
Screenshot: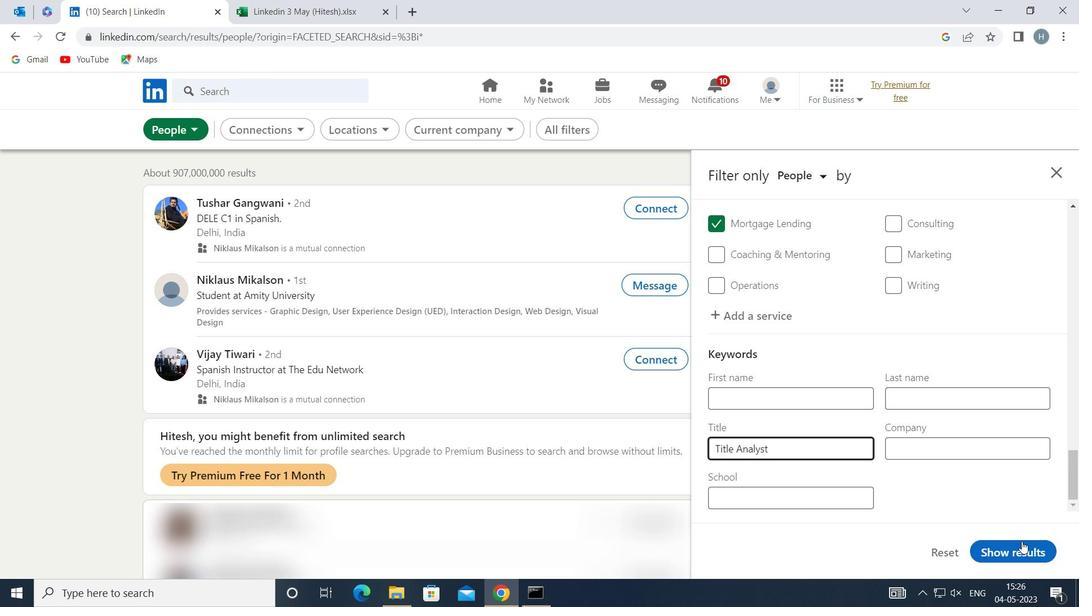 
Action: Mouse pressed left at (1022, 550)
Screenshot: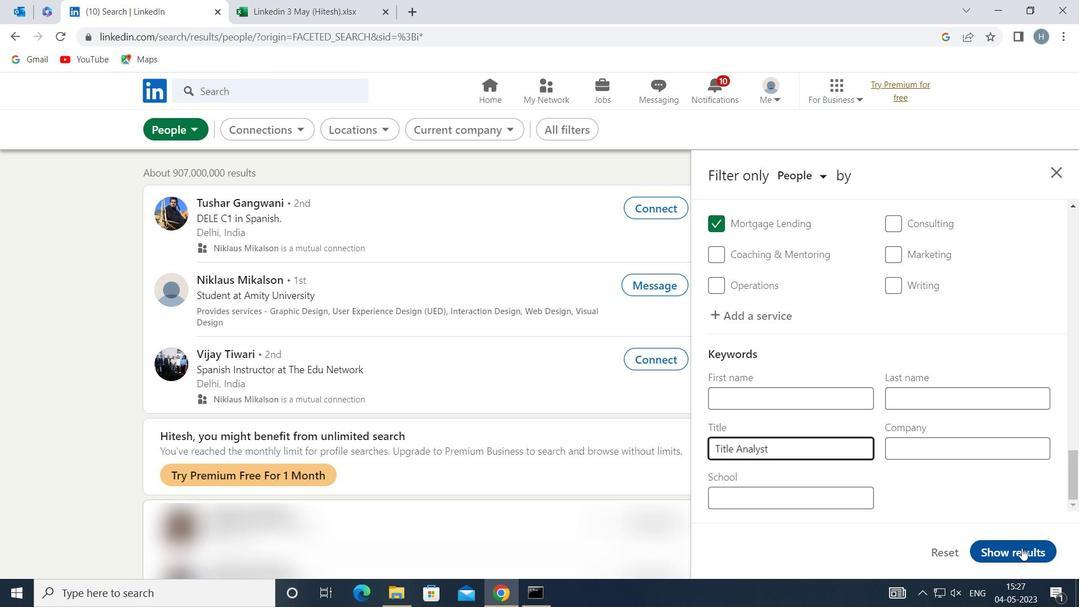 
Action: Mouse moved to (914, 458)
Screenshot: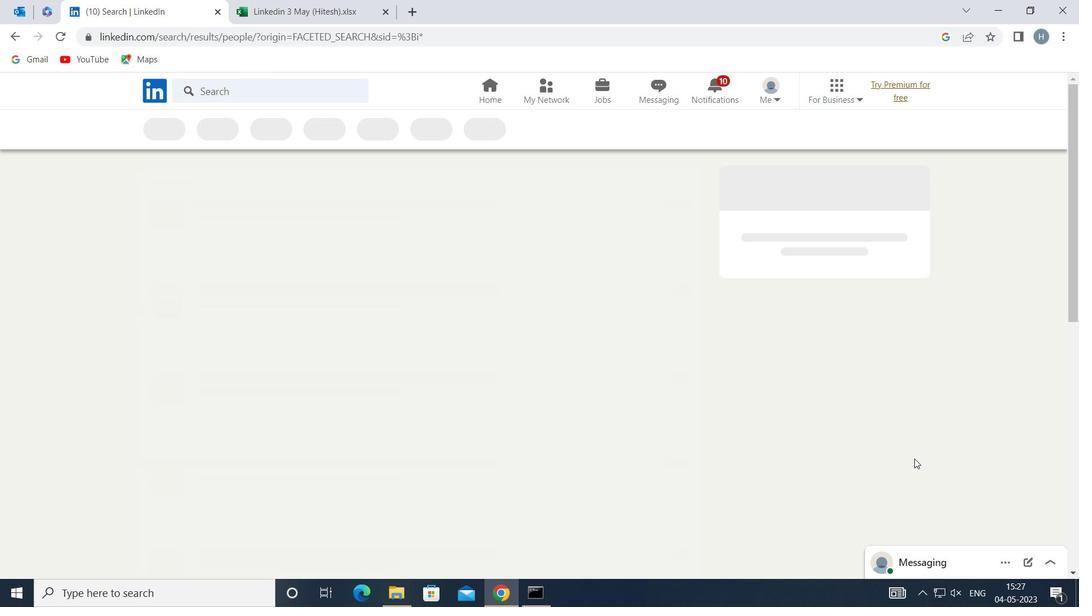 
